 Task: What year was "The Bell Jar" by Sylvia Plath published?
Action: Mouse moved to (186, 143)
Screenshot: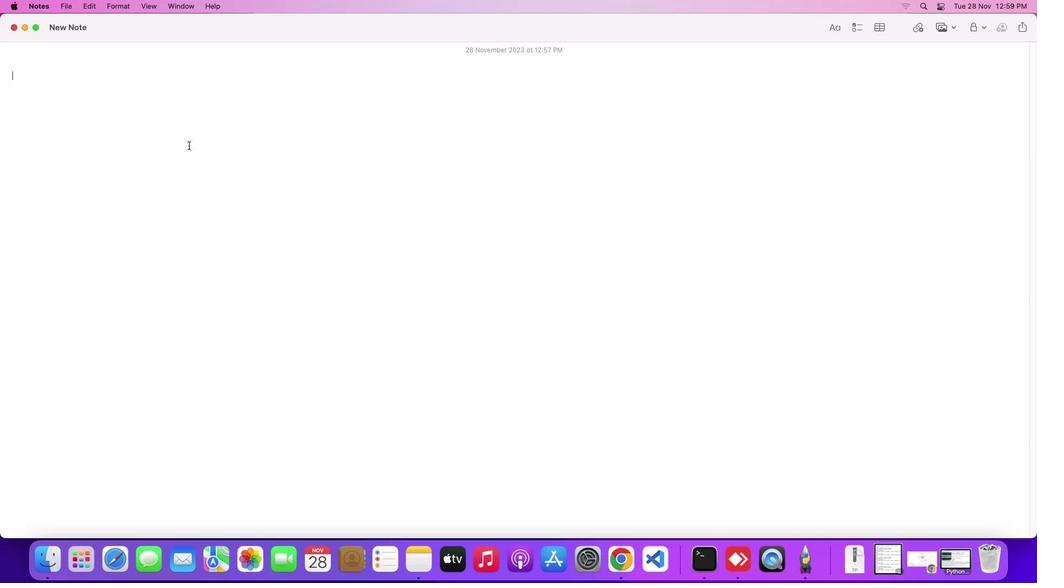 
Action: Mouse pressed left at (186, 143)
Screenshot: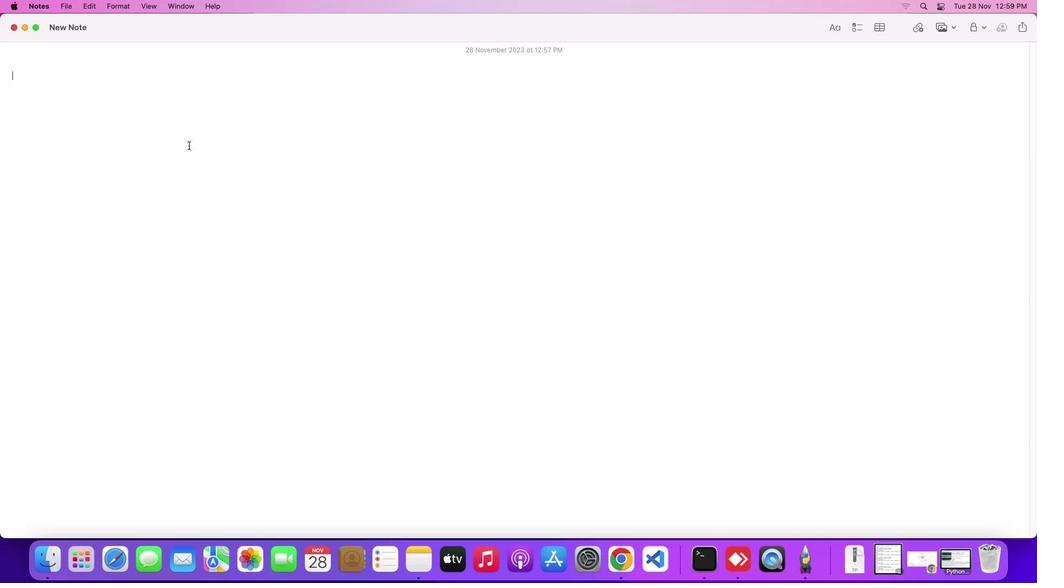 
Action: Mouse moved to (285, 138)
Screenshot: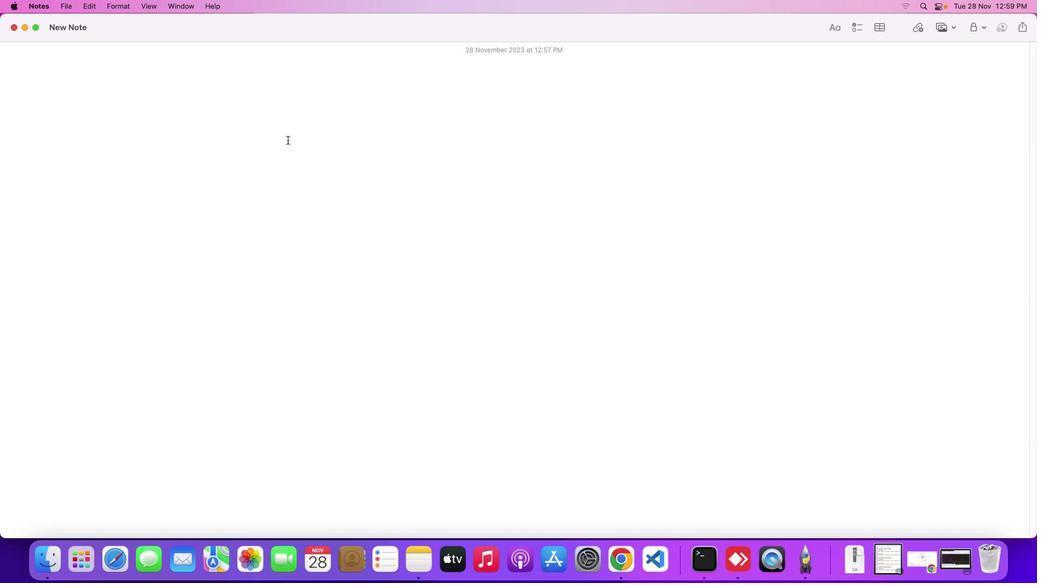 
Action: Key pressed Key.shift'W''h''a''t'Key.space'y''e''a''r'Key.space'w''a''s'Key.spaceKey.shift'"'Key.shift'T''h''e'Key.spaceKey.shift'B''e''l''l'Key.spaceKey.shift'J''a''r'Key.shift'"'Key.space'b''y'Key.spaceKey.shift'S''y''l''v''i''a'Key.spaceKey.shift'P''l''a''t''h'Key.space'p''u''b''l''i''s''h''e''d'Key.shift_r'?'Key.enter
Screenshot: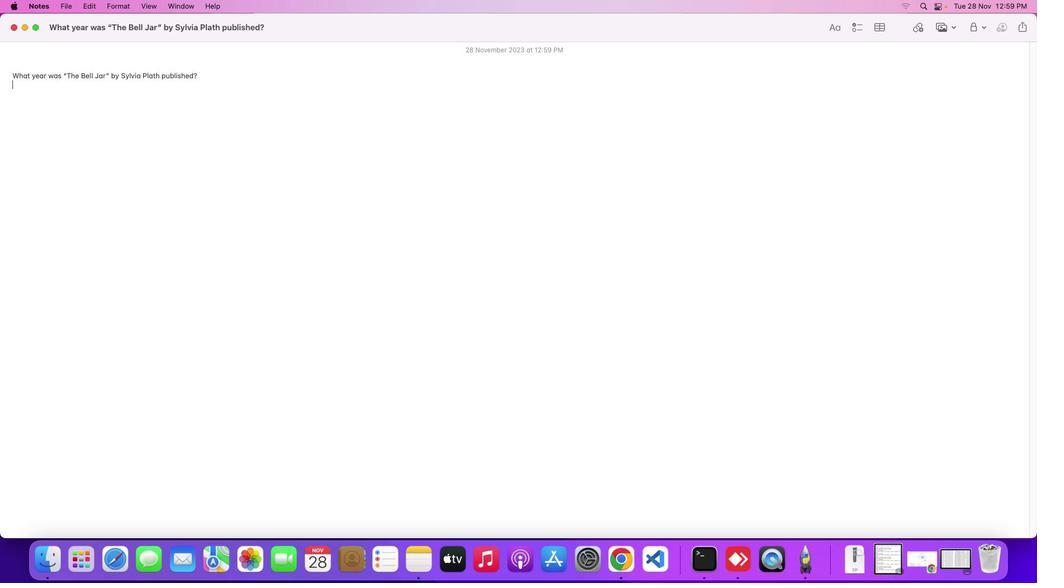 
Action: Mouse moved to (923, 557)
Screenshot: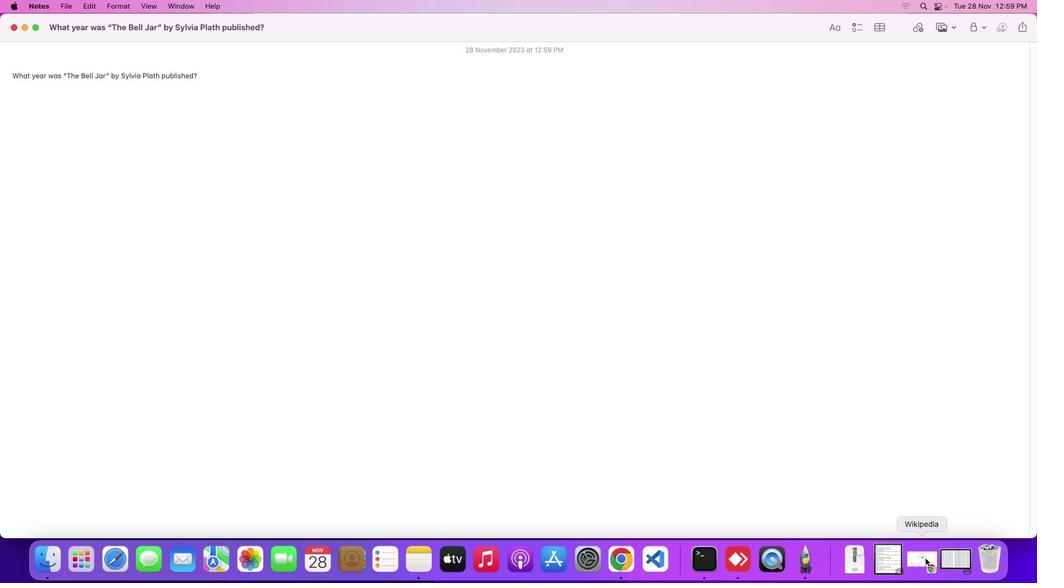 
Action: Mouse pressed left at (923, 557)
Screenshot: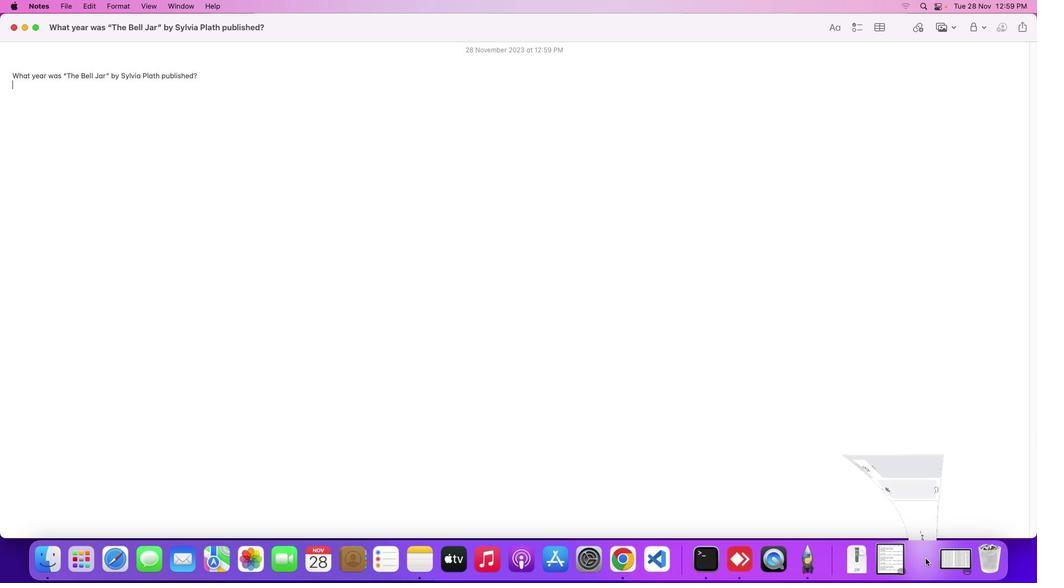 
Action: Mouse moved to (403, 323)
Screenshot: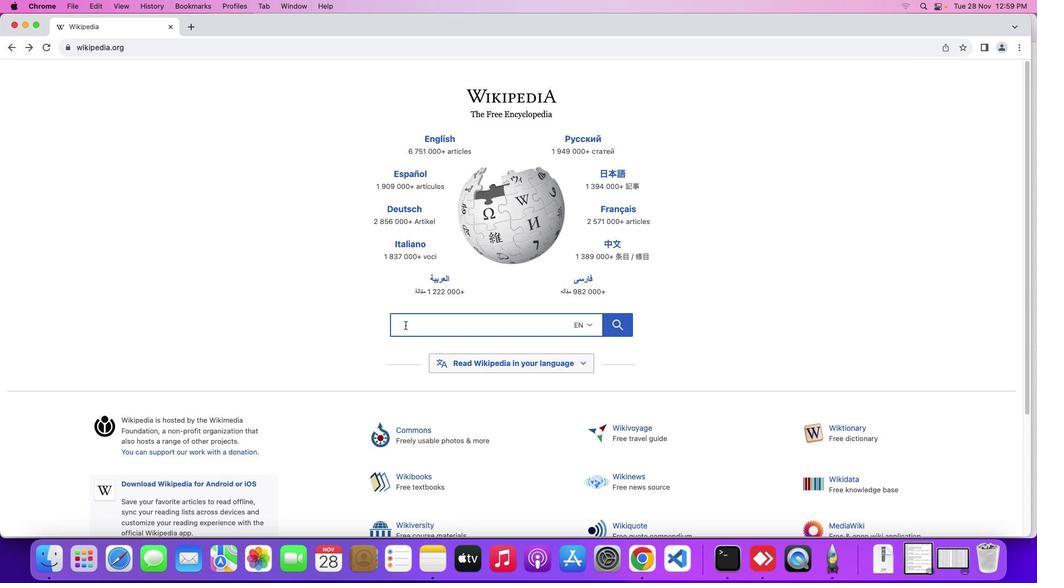 
Action: Mouse pressed left at (403, 323)
Screenshot: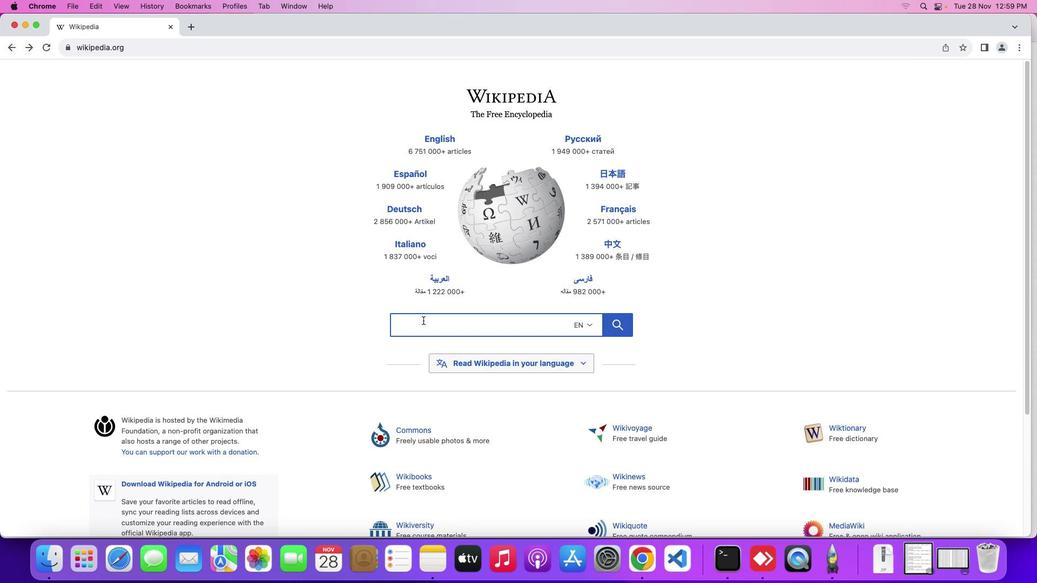 
Action: Mouse moved to (480, 293)
Screenshot: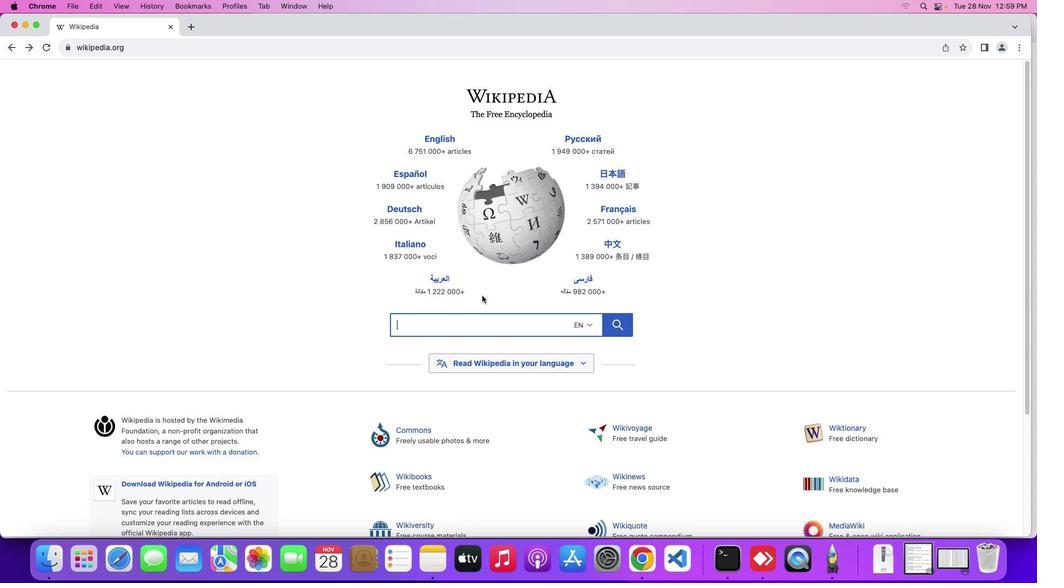 
Action: Key pressed Key.shift'T''h''e'Key.spaceKey.shift'B''e''l''l'Key.spaceKey.shift'J''a''r'Key.spaceKey.shift'S''y''l''v''i''a'Key.spaceKey.shift'P''l''a''t''h'
Screenshot: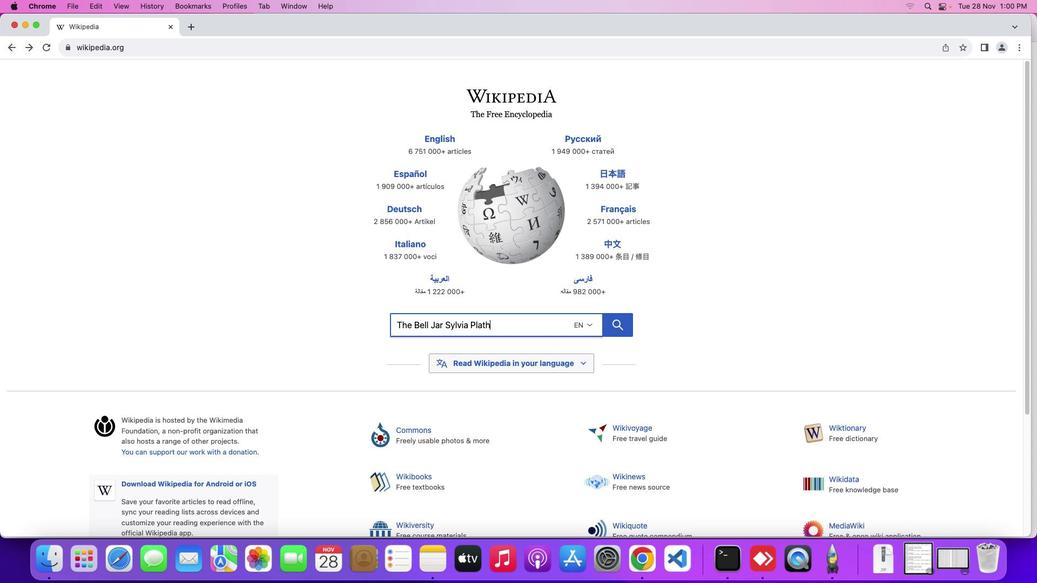 
Action: Mouse moved to (619, 328)
Screenshot: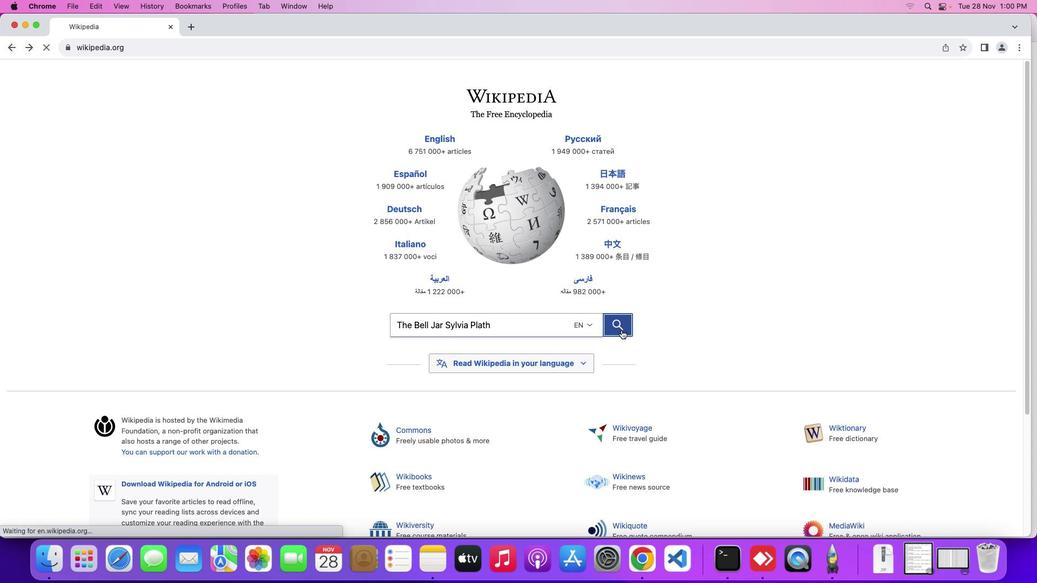 
Action: Mouse pressed left at (619, 328)
Screenshot: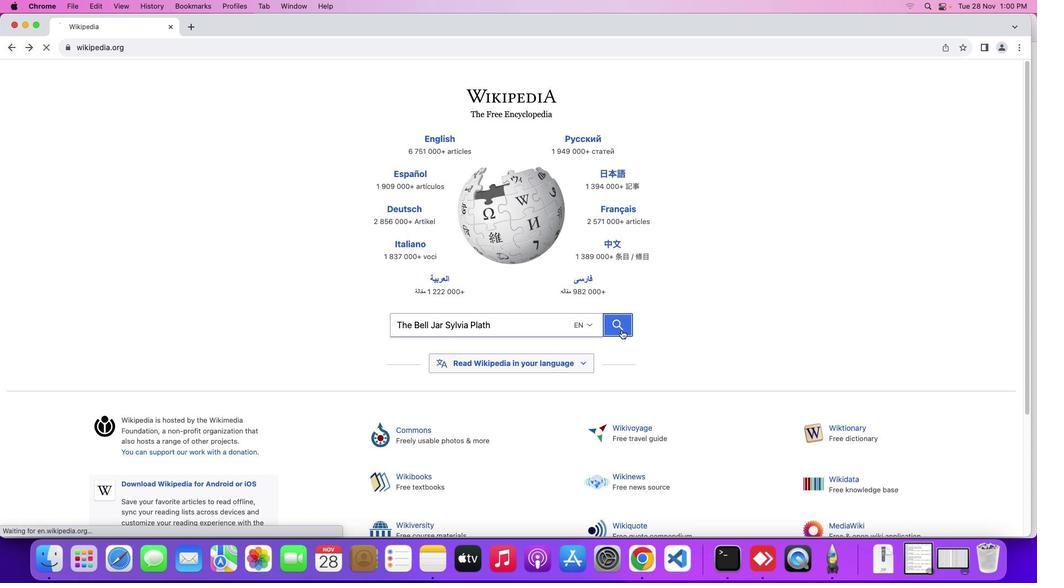 
Action: Mouse moved to (189, 304)
Screenshot: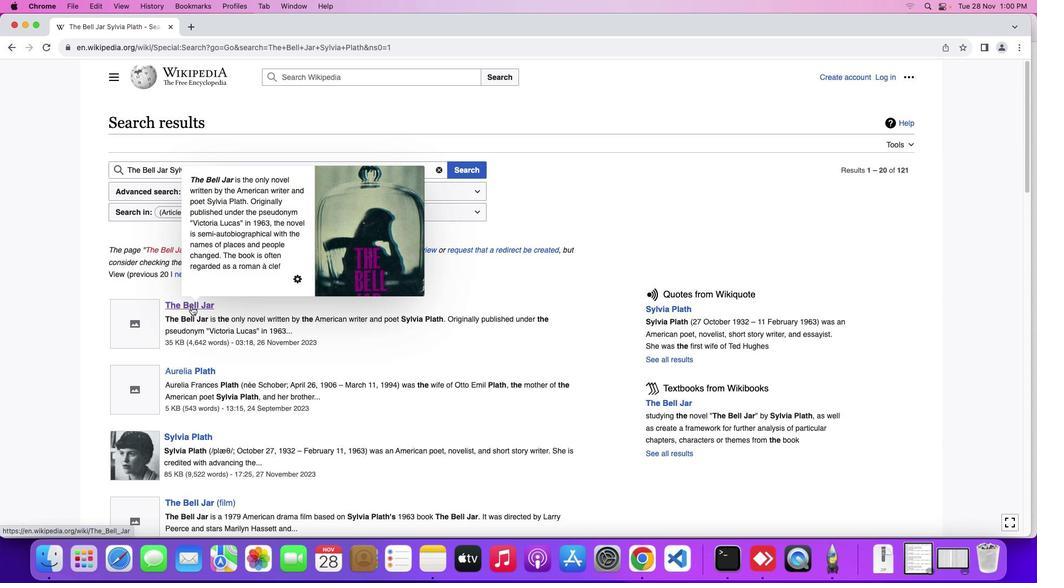 
Action: Mouse pressed left at (189, 304)
Screenshot: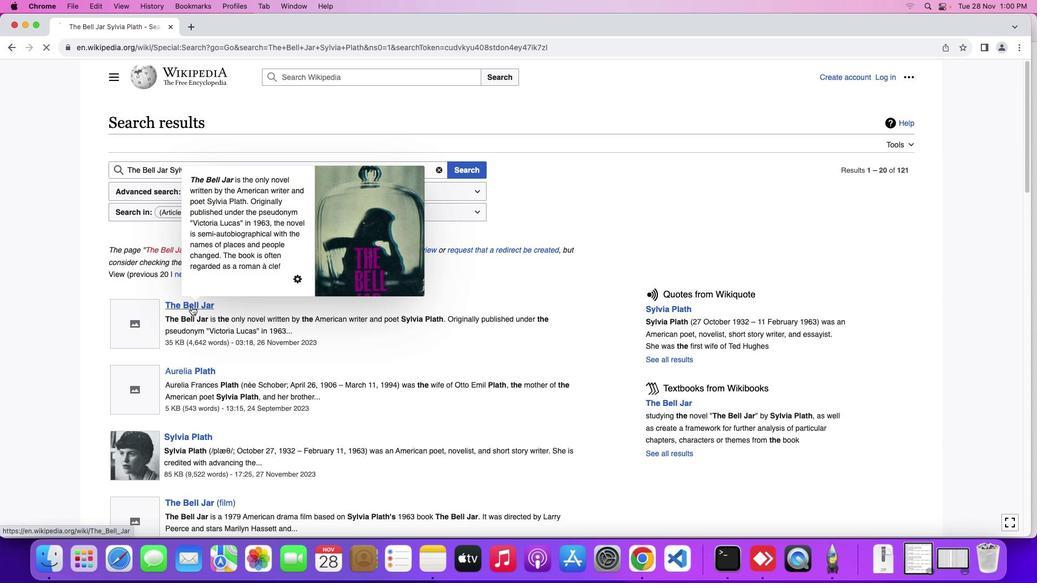 
Action: Mouse moved to (503, 248)
Screenshot: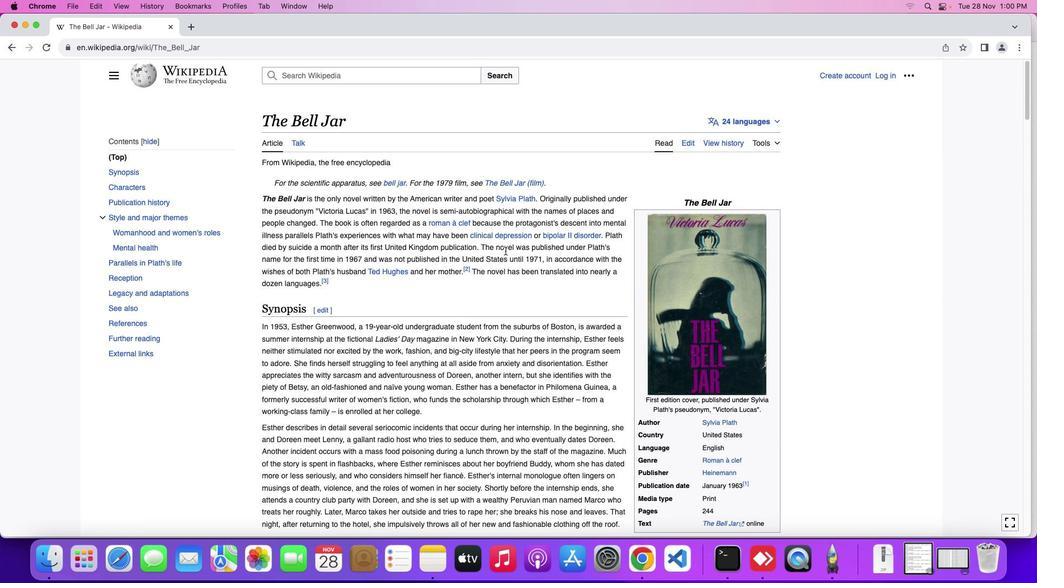 
Action: Mouse scrolled (503, 248) with delta (-1, -2)
Screenshot: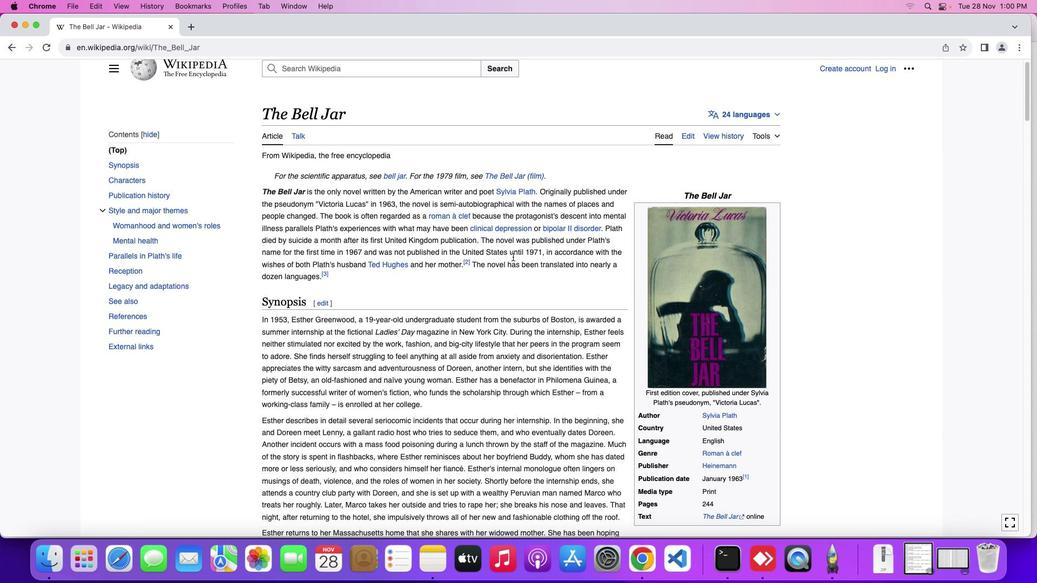 
Action: Mouse scrolled (503, 248) with delta (-1, -2)
Screenshot: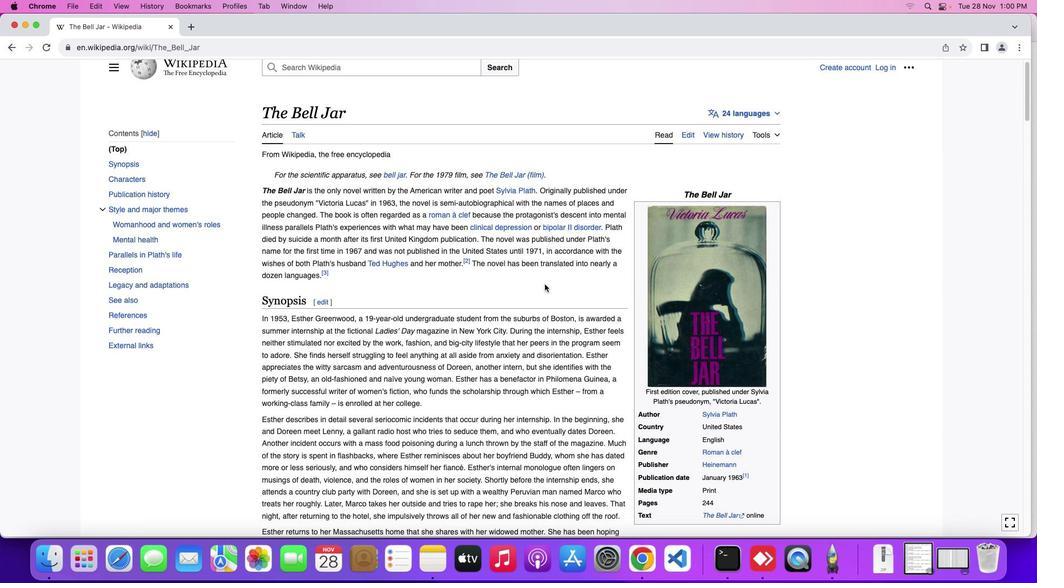 
Action: Mouse moved to (545, 286)
Screenshot: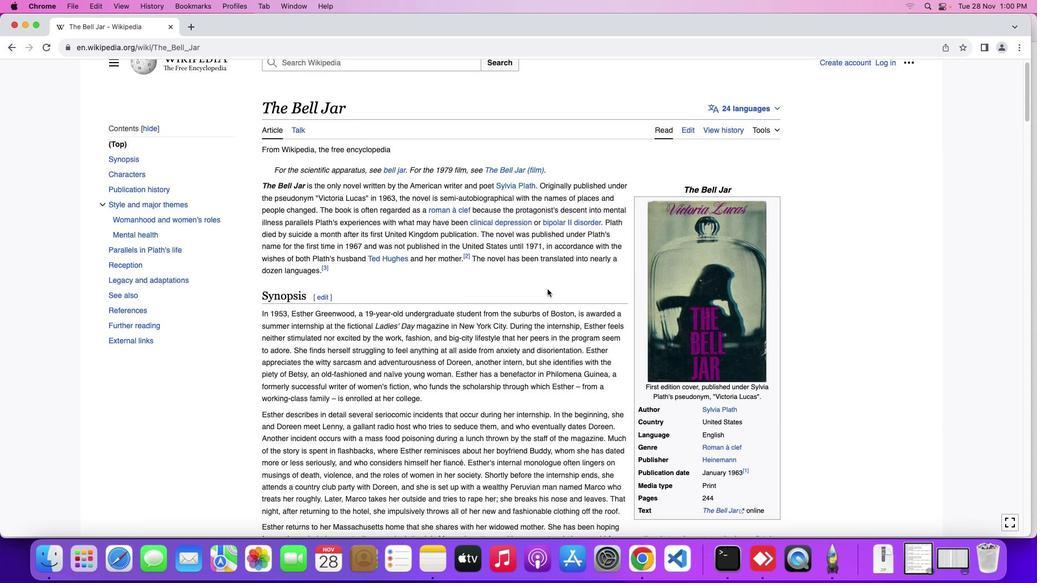 
Action: Mouse scrolled (545, 286) with delta (-1, -2)
Screenshot: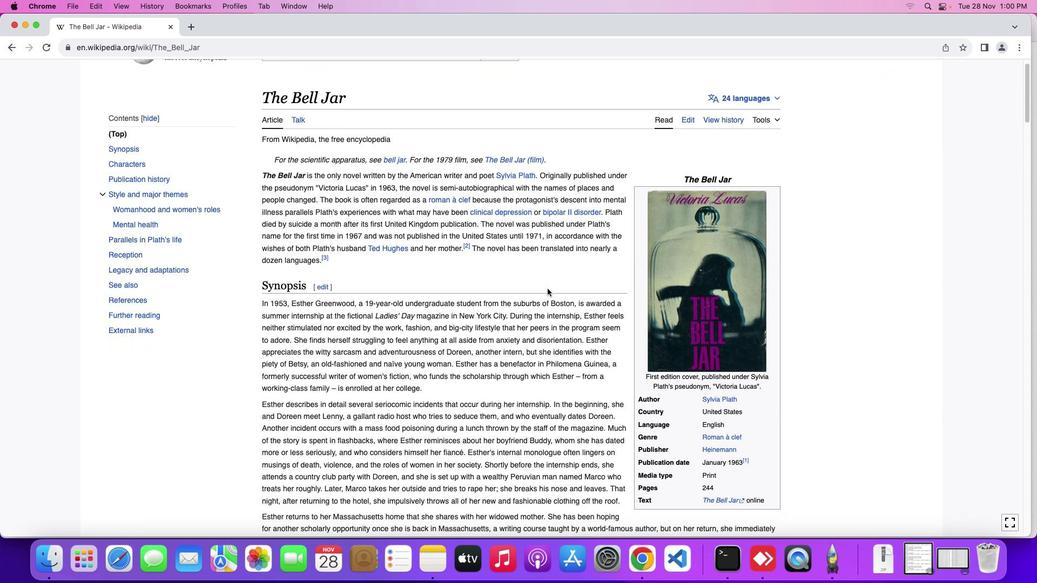 
Action: Mouse scrolled (545, 286) with delta (-1, -2)
Screenshot: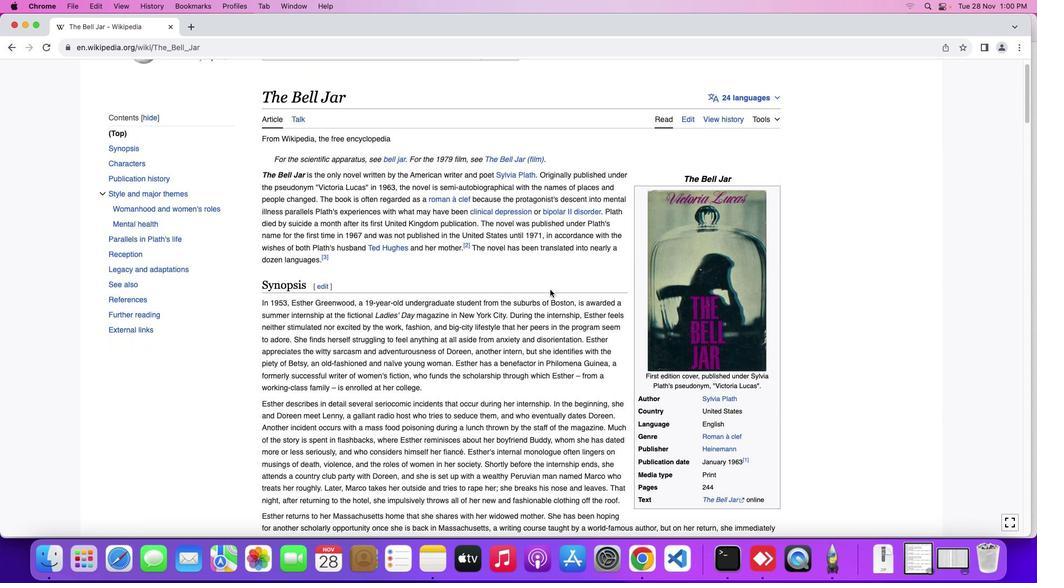 
Action: Mouse moved to (560, 292)
Screenshot: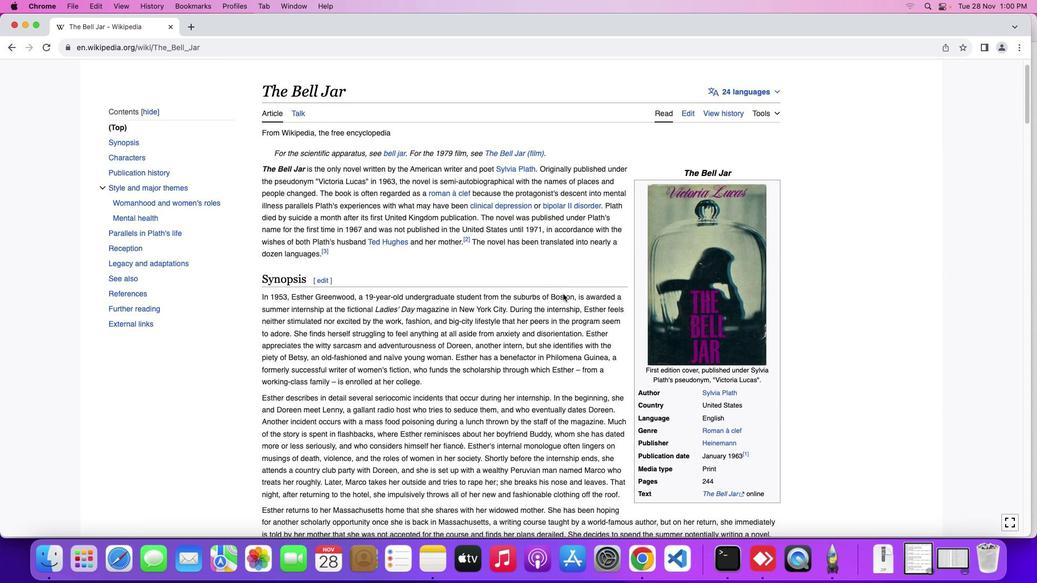 
Action: Mouse scrolled (560, 292) with delta (-1, -2)
Screenshot: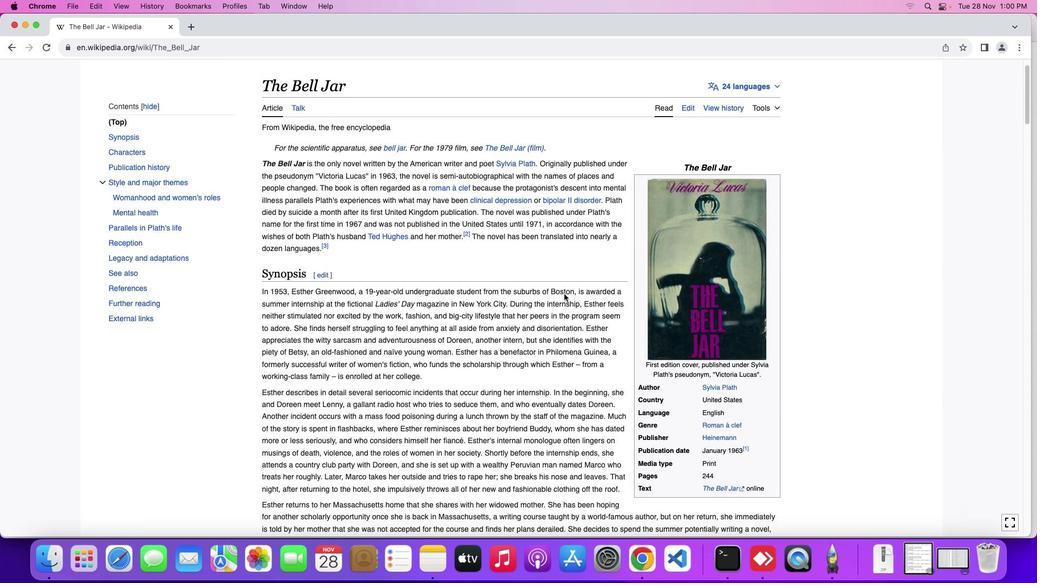 
Action: Mouse moved to (560, 292)
Screenshot: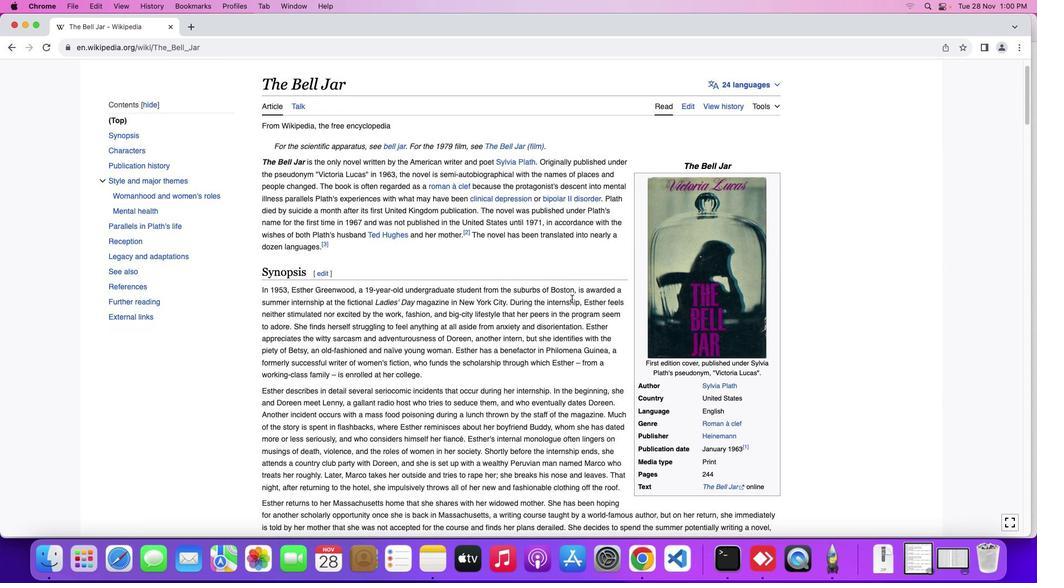 
Action: Mouse scrolled (560, 292) with delta (-1, -2)
Screenshot: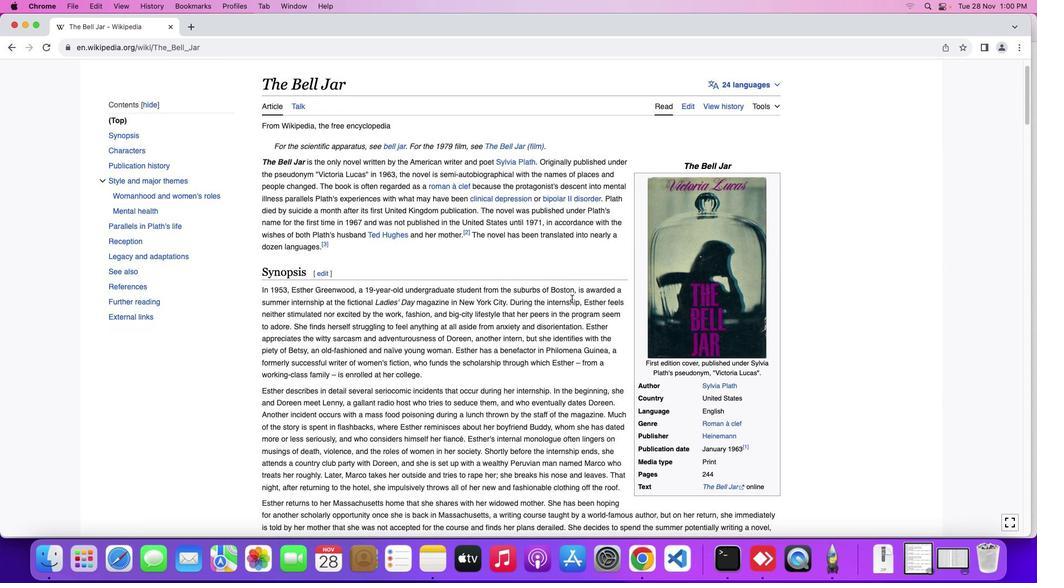 
Action: Mouse moved to (570, 296)
Screenshot: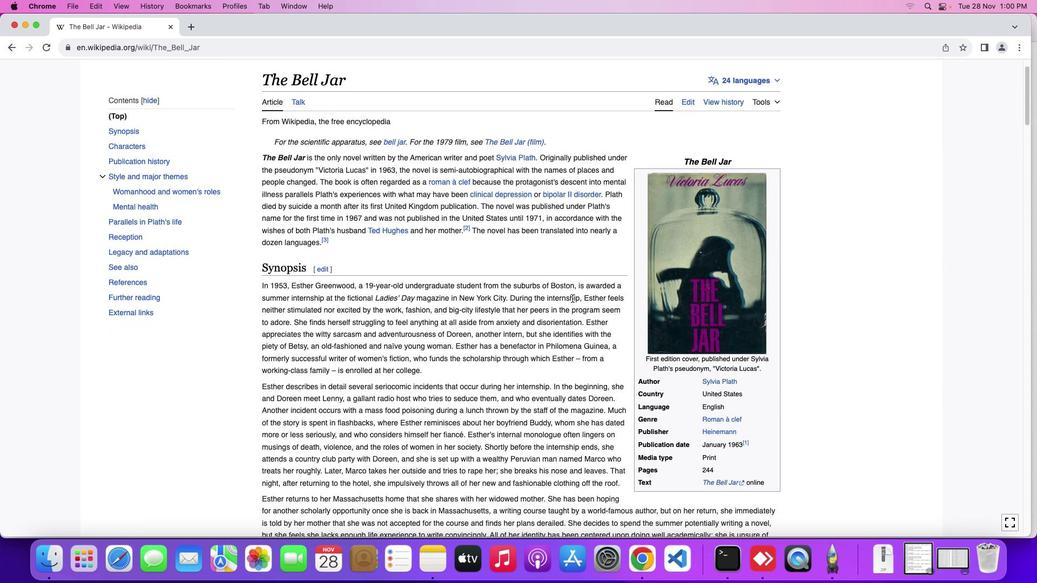 
Action: Mouse scrolled (570, 296) with delta (-1, -2)
Screenshot: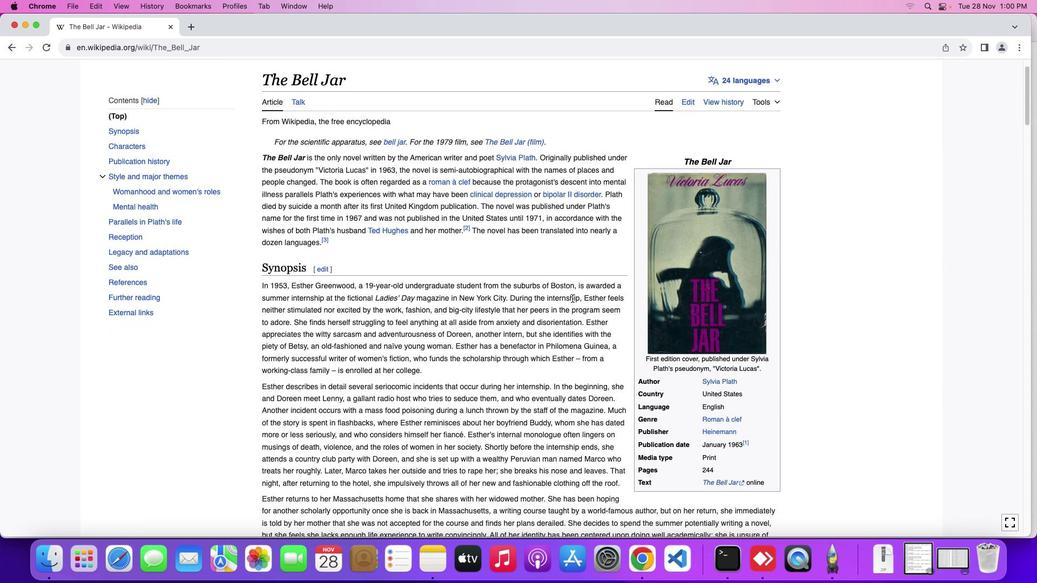 
Action: Mouse scrolled (570, 296) with delta (-1, -2)
Screenshot: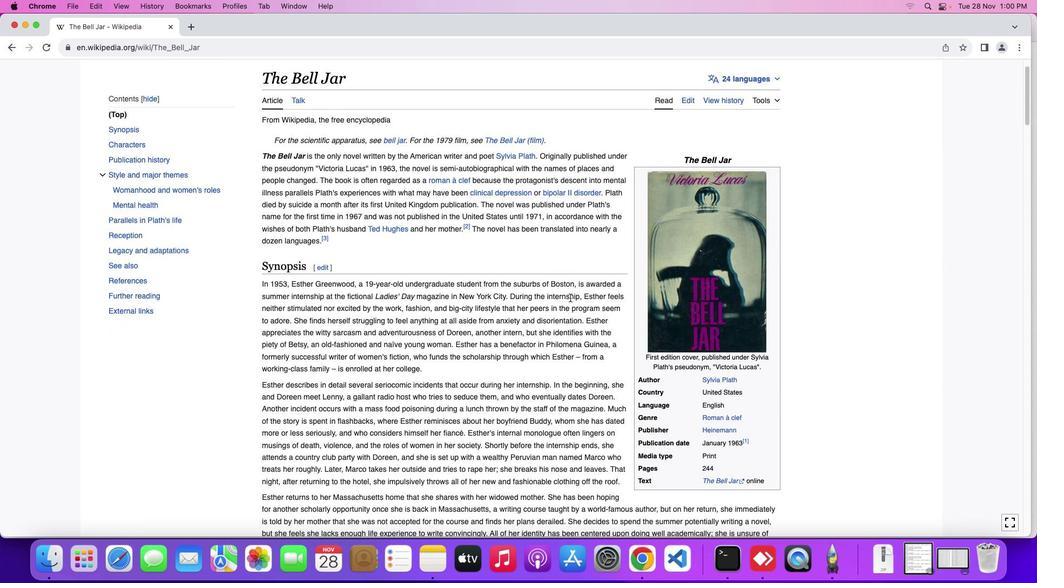 
Action: Mouse moved to (590, 322)
Screenshot: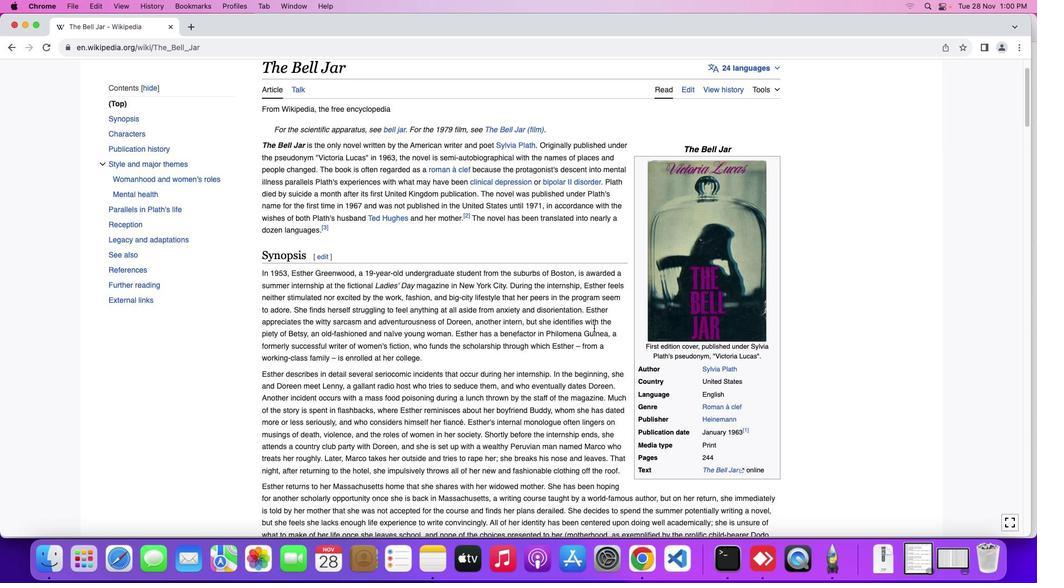 
Action: Mouse scrolled (590, 322) with delta (-1, -2)
Screenshot: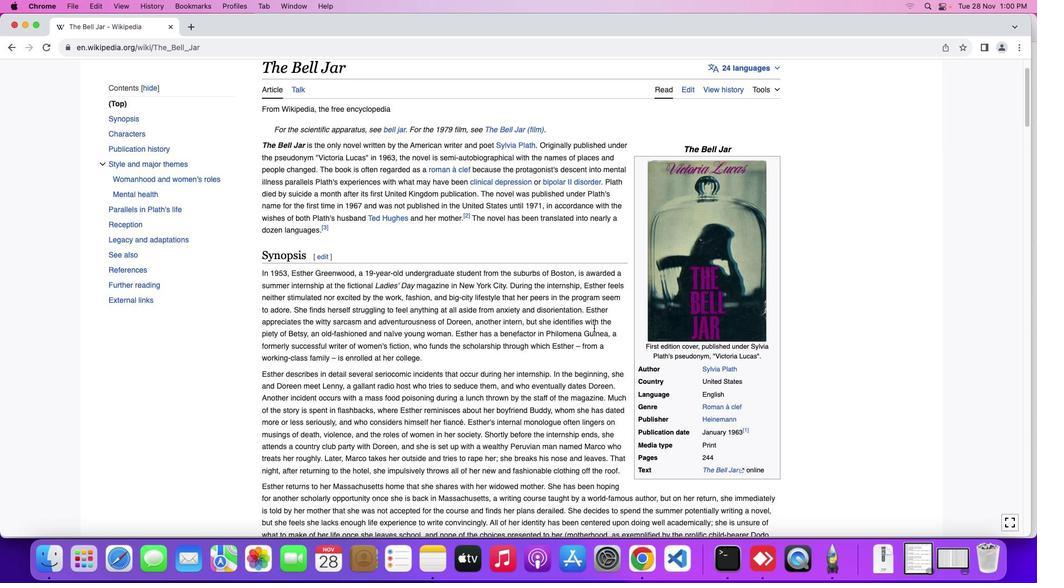 
Action: Mouse moved to (590, 322)
Screenshot: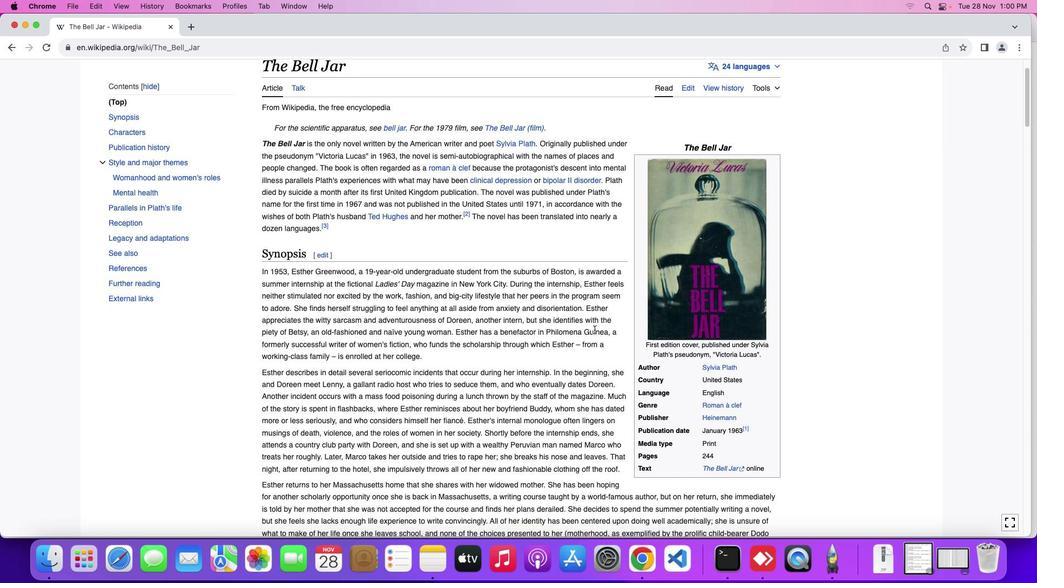 
Action: Mouse scrolled (590, 322) with delta (-1, -2)
Screenshot: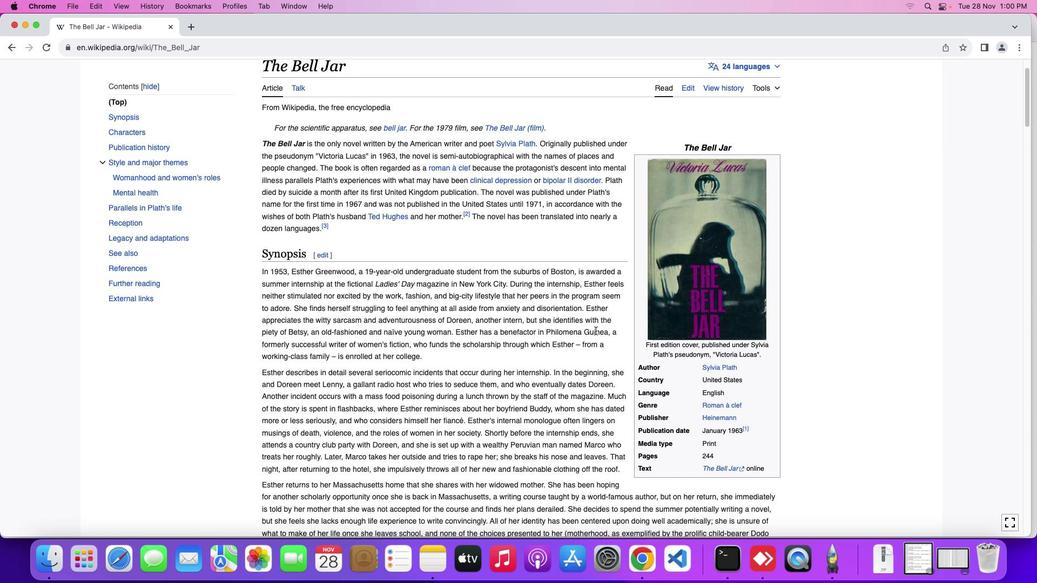 
Action: Mouse moved to (593, 329)
Screenshot: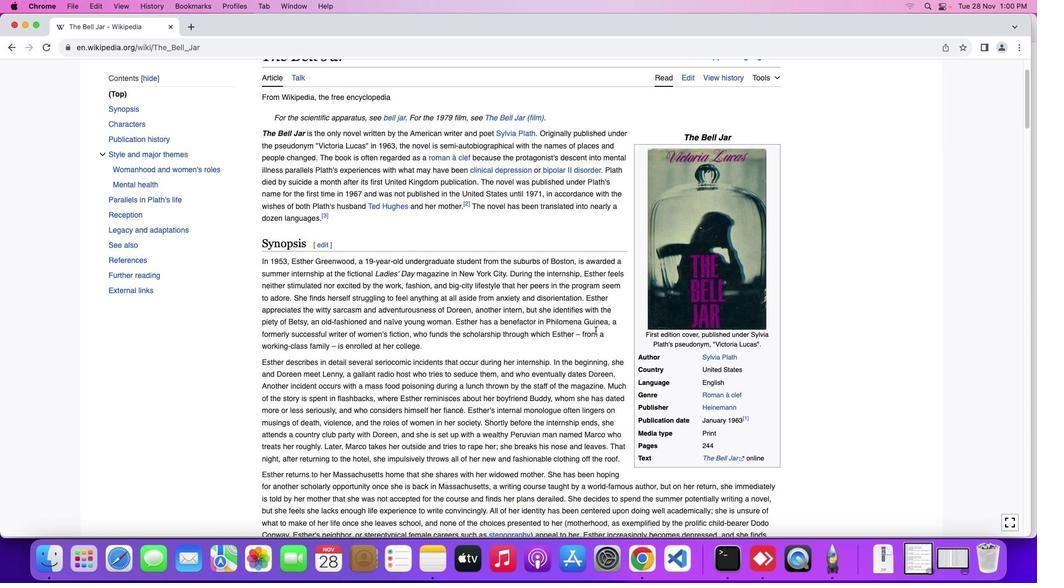 
Action: Mouse scrolled (593, 329) with delta (-1, -2)
Screenshot: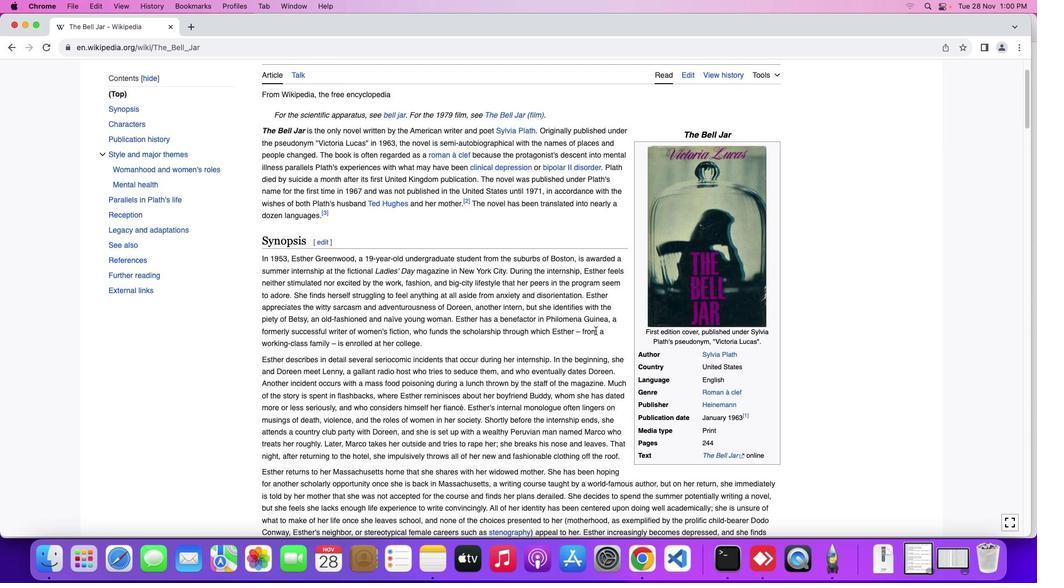 
Action: Mouse scrolled (593, 329) with delta (-1, -2)
Screenshot: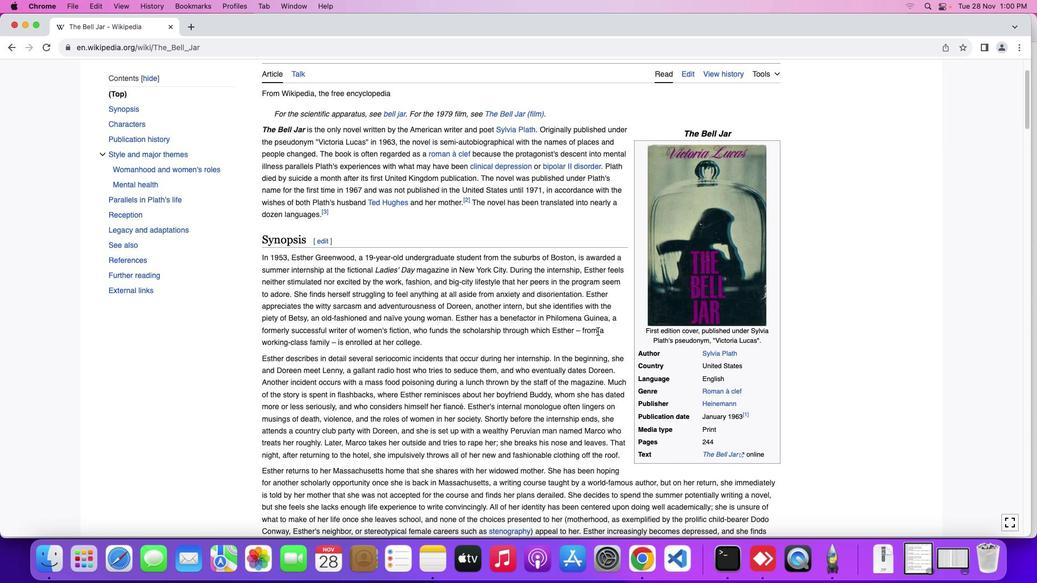 
Action: Mouse moved to (598, 333)
Screenshot: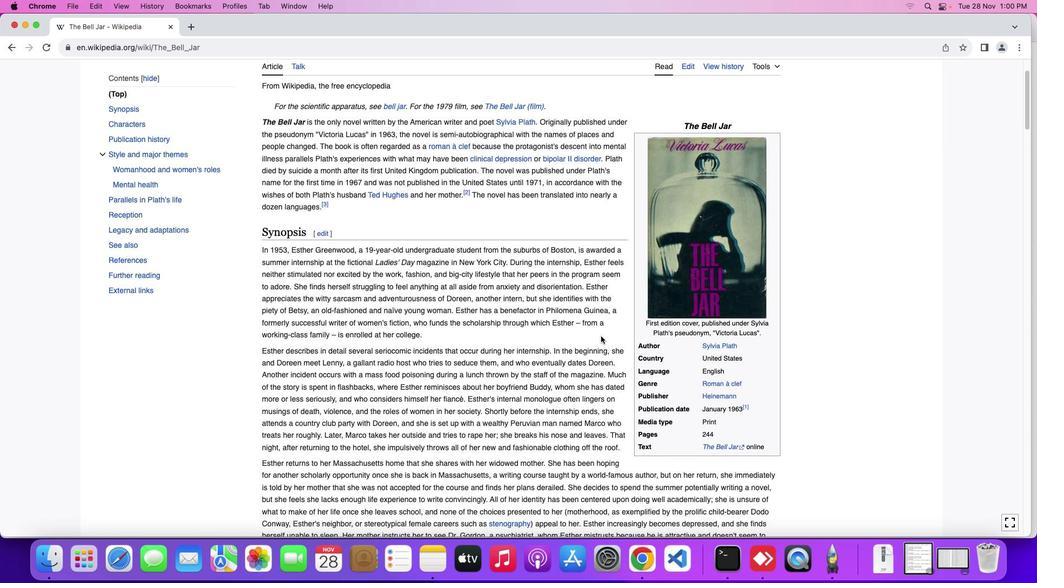 
Action: Mouse scrolled (598, 333) with delta (-1, -2)
Screenshot: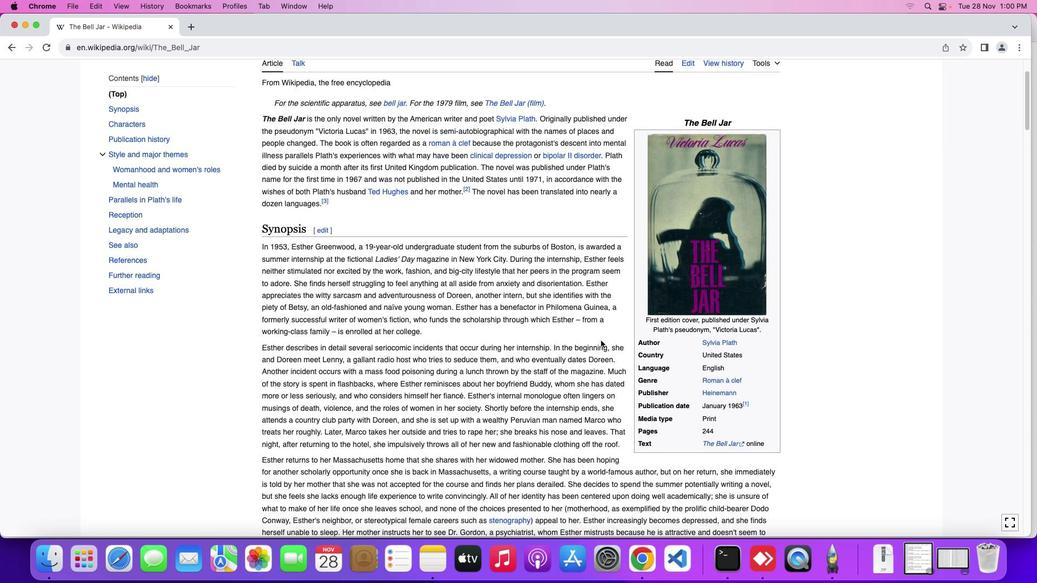 
Action: Mouse scrolled (598, 333) with delta (-1, -2)
Screenshot: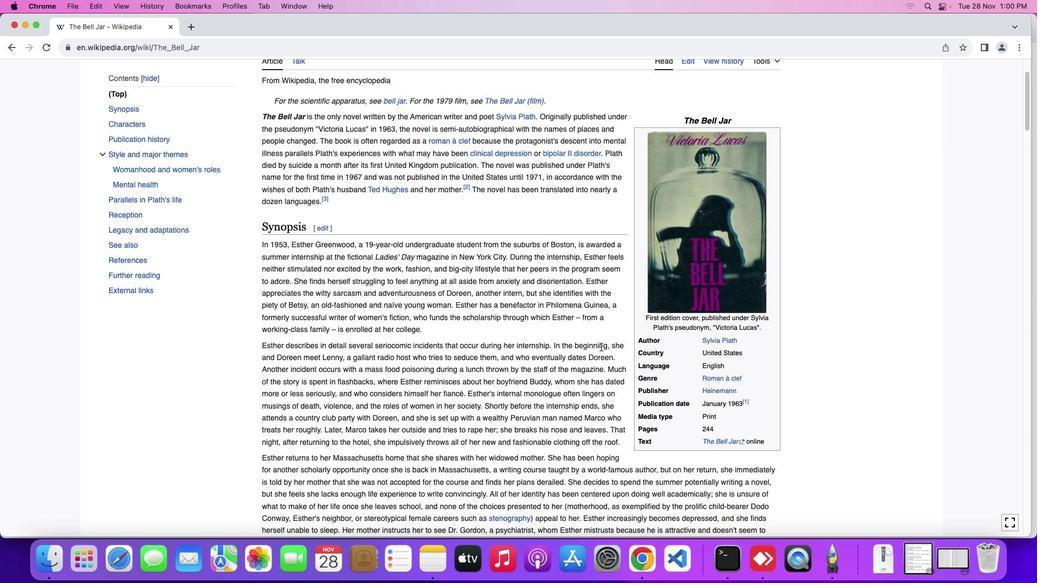 
Action: Mouse moved to (599, 345)
Screenshot: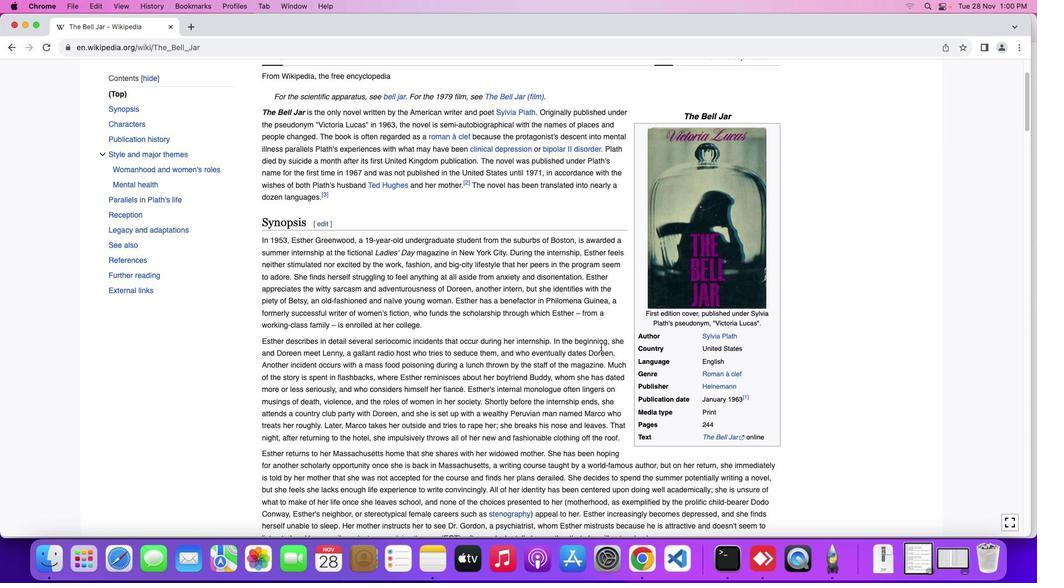 
Action: Mouse scrolled (599, 345) with delta (-1, -2)
Screenshot: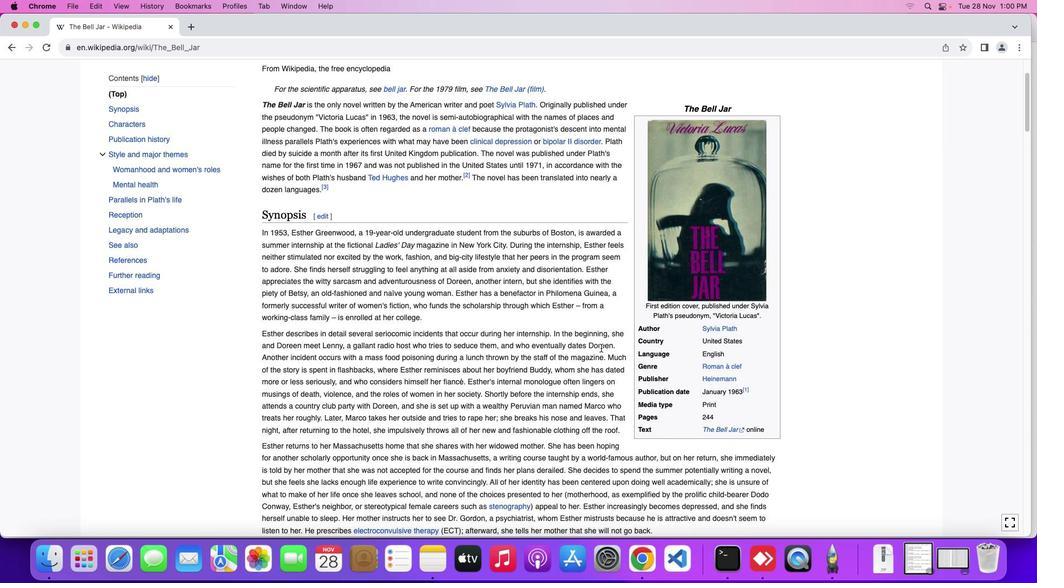 
Action: Mouse scrolled (599, 345) with delta (-1, -2)
Screenshot: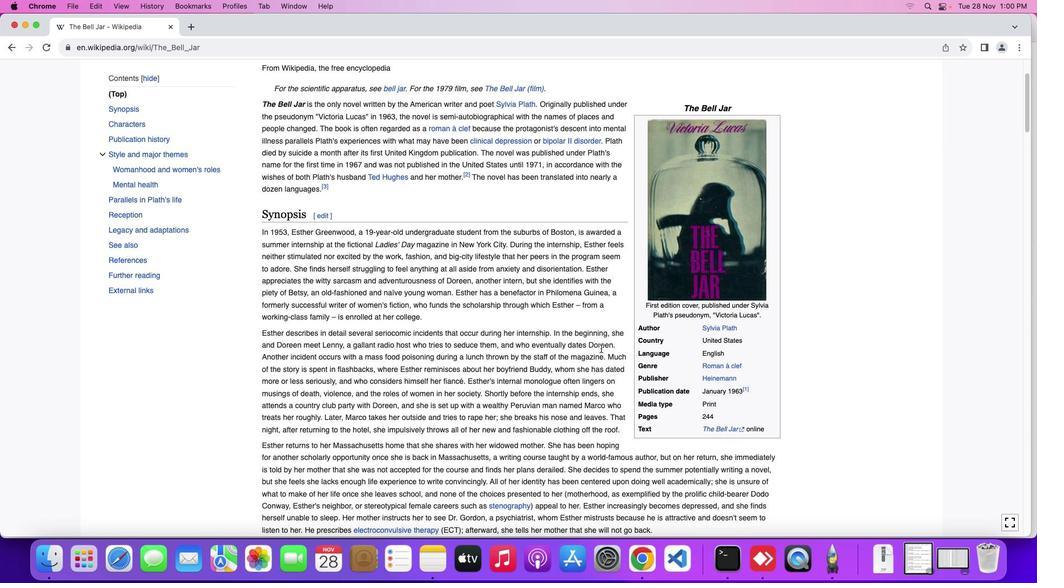 
Action: Mouse moved to (599, 346)
Screenshot: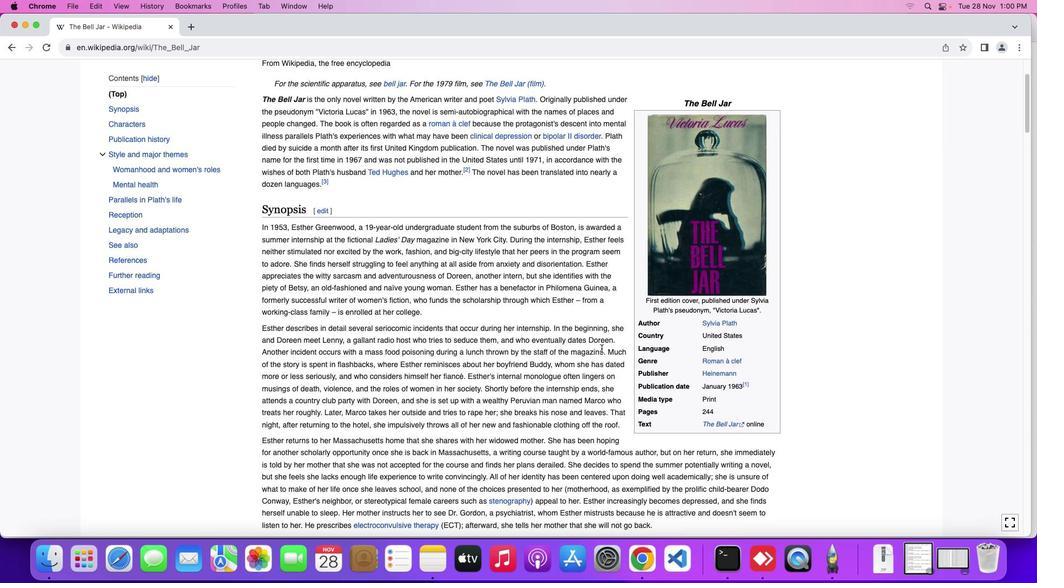
Action: Mouse scrolled (599, 346) with delta (-1, -2)
Screenshot: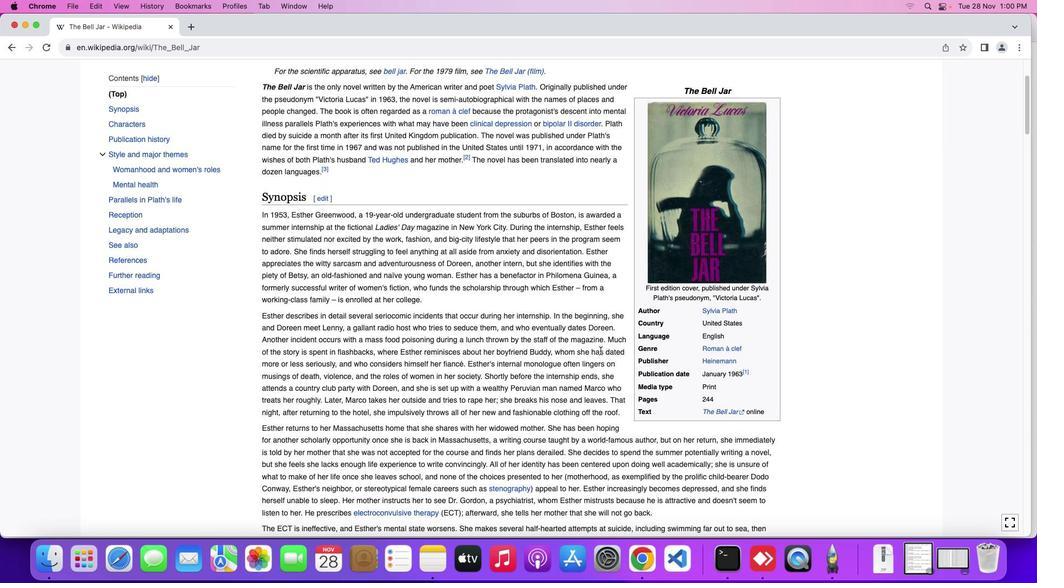 
Action: Mouse scrolled (599, 346) with delta (-1, -2)
Screenshot: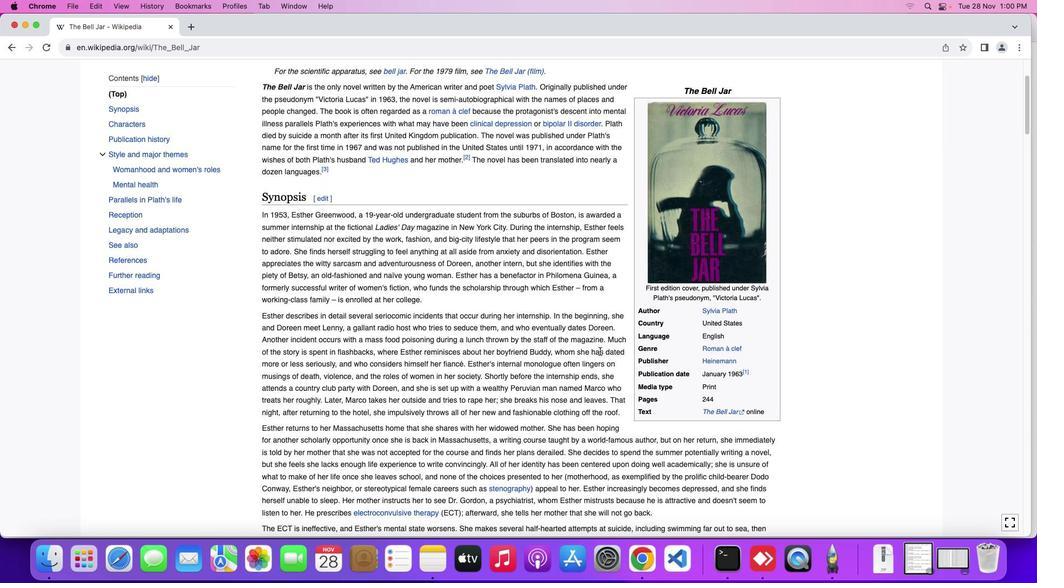 
Action: Mouse moved to (598, 349)
Screenshot: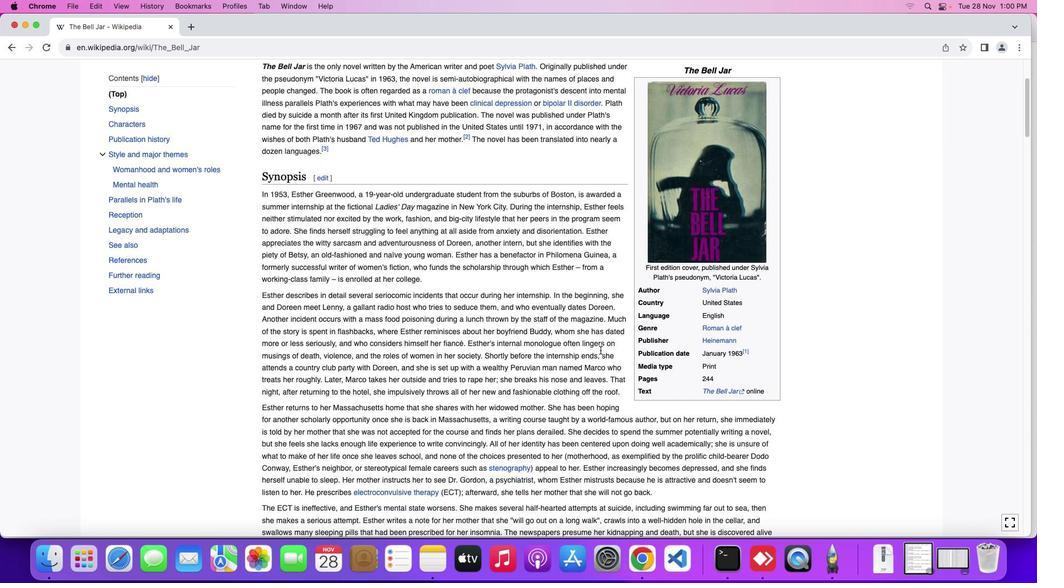 
Action: Mouse scrolled (598, 349) with delta (-1, -2)
Screenshot: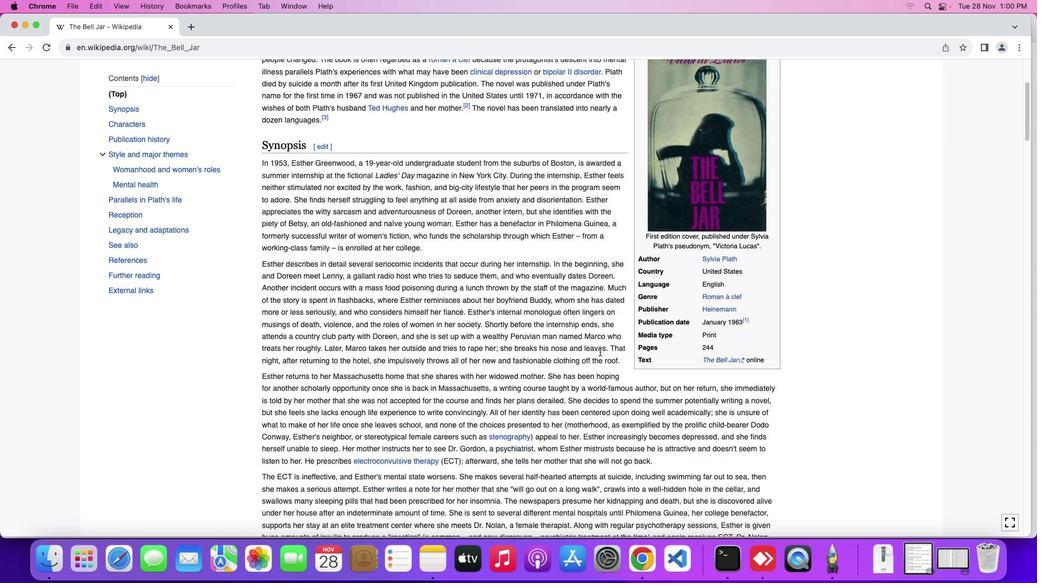 
Action: Mouse moved to (598, 349)
Screenshot: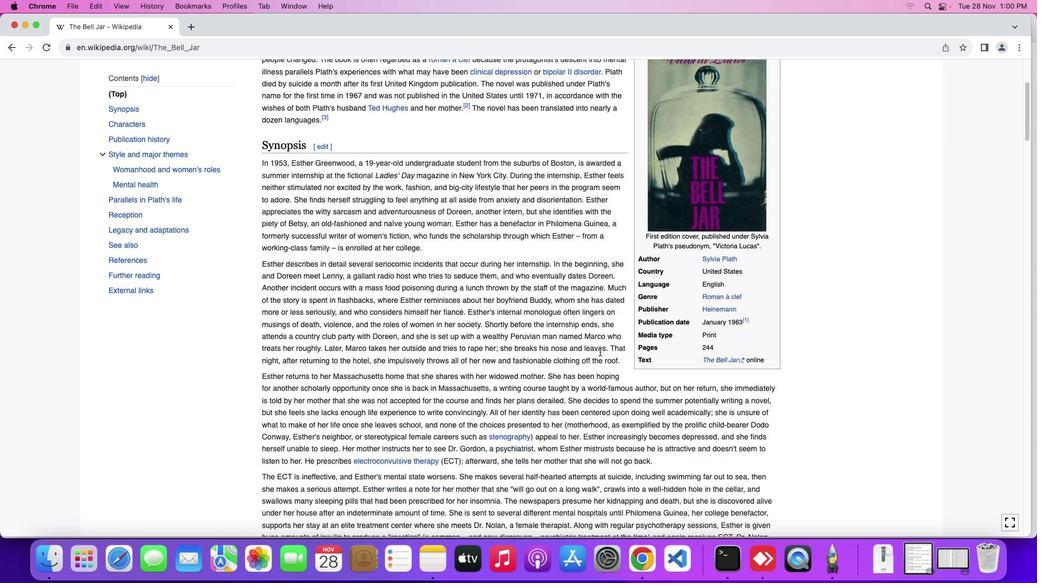 
Action: Mouse scrolled (598, 349) with delta (-1, -2)
Screenshot: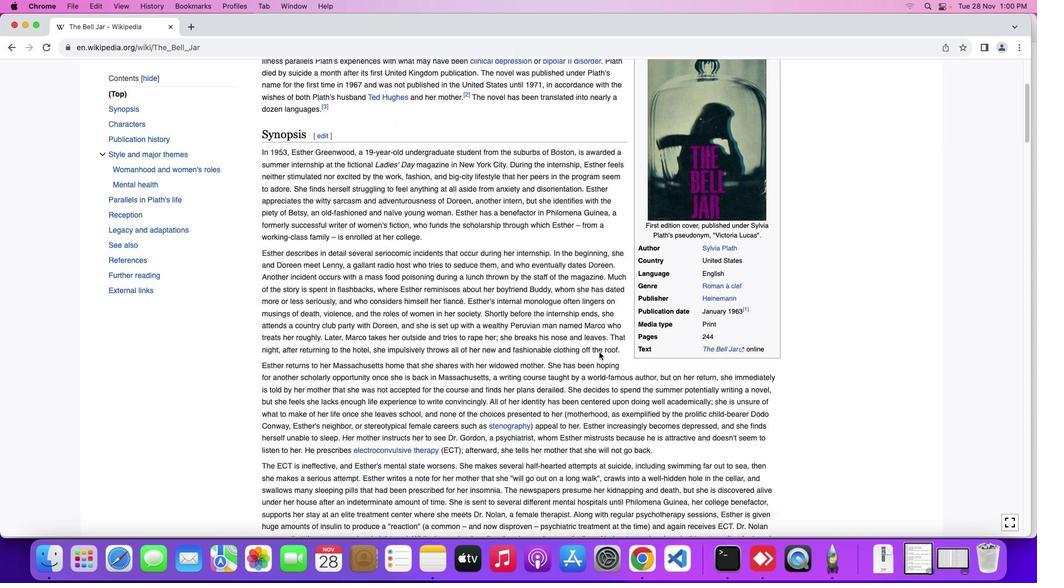 
Action: Mouse moved to (598, 347)
Screenshot: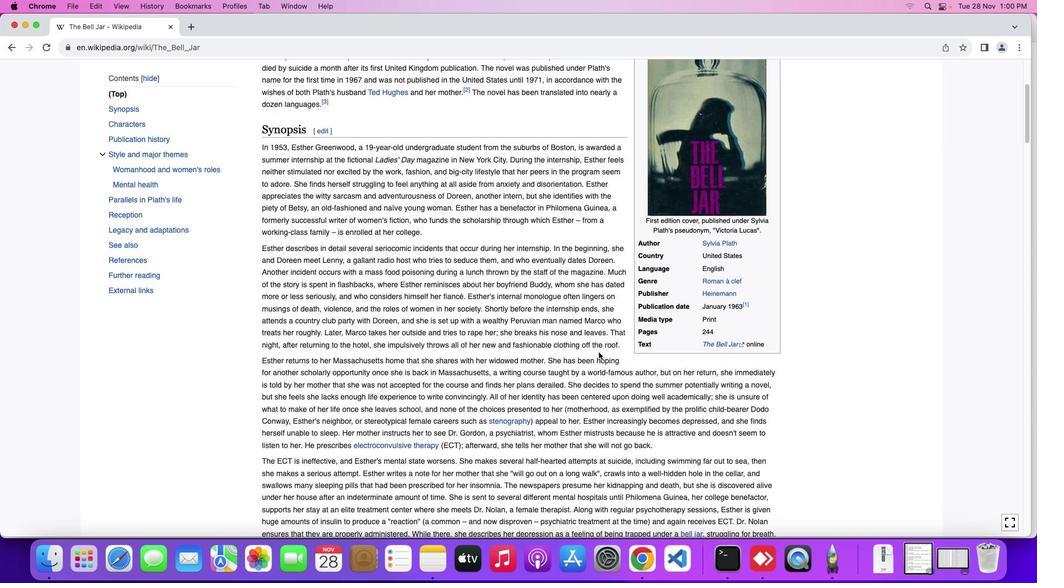 
Action: Mouse scrolled (598, 347) with delta (-1, -2)
Screenshot: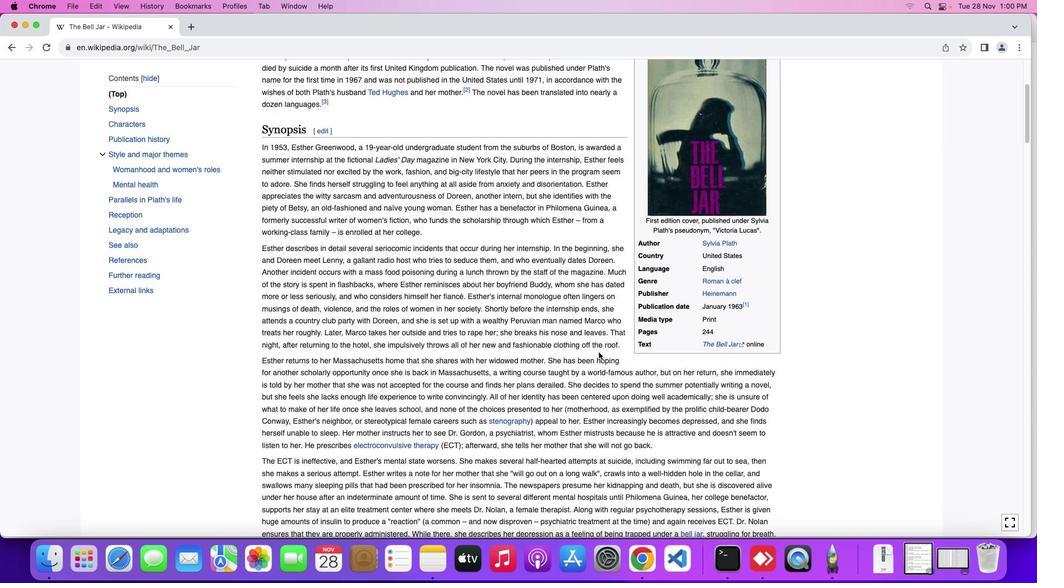 
Action: Mouse moved to (597, 350)
Screenshot: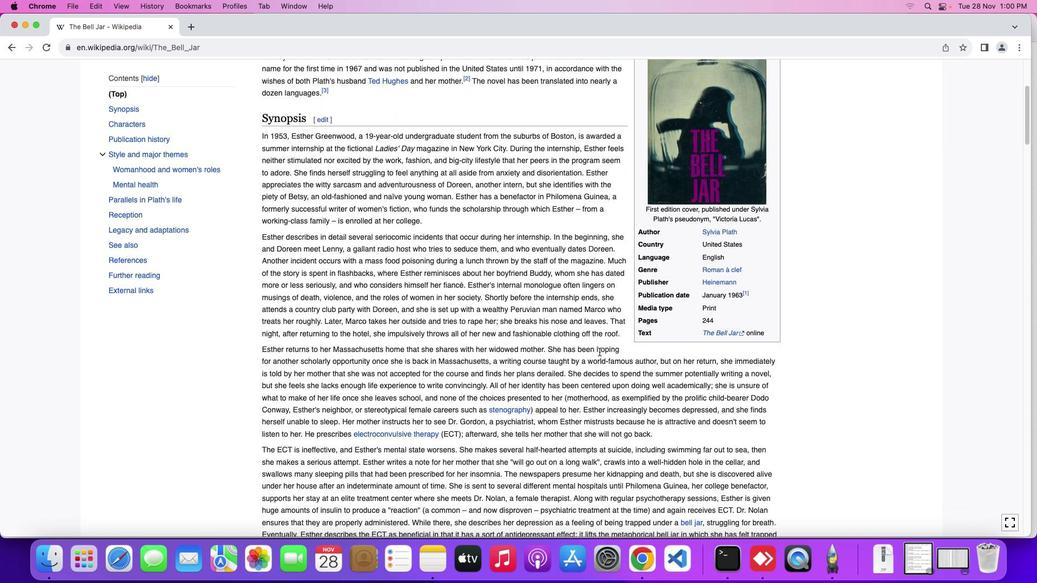 
Action: Mouse scrolled (597, 350) with delta (-1, -2)
Screenshot: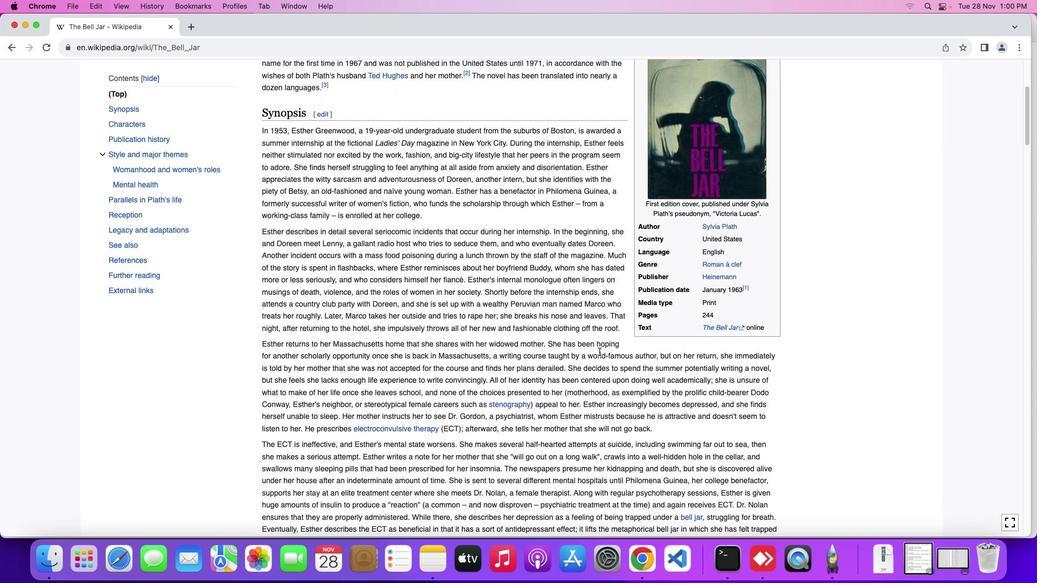
Action: Mouse moved to (597, 350)
Screenshot: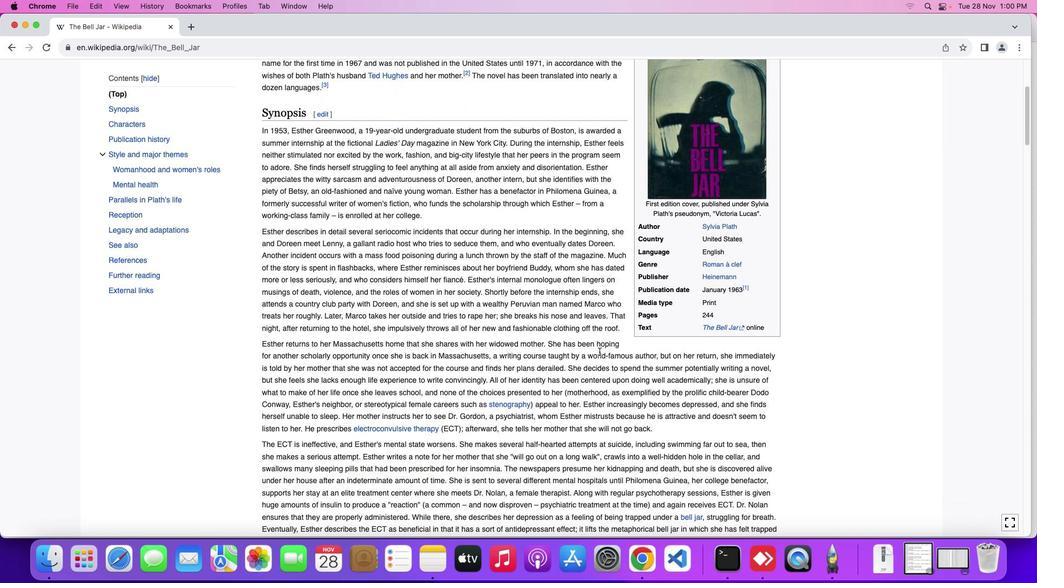 
Action: Mouse scrolled (597, 350) with delta (-1, -2)
Screenshot: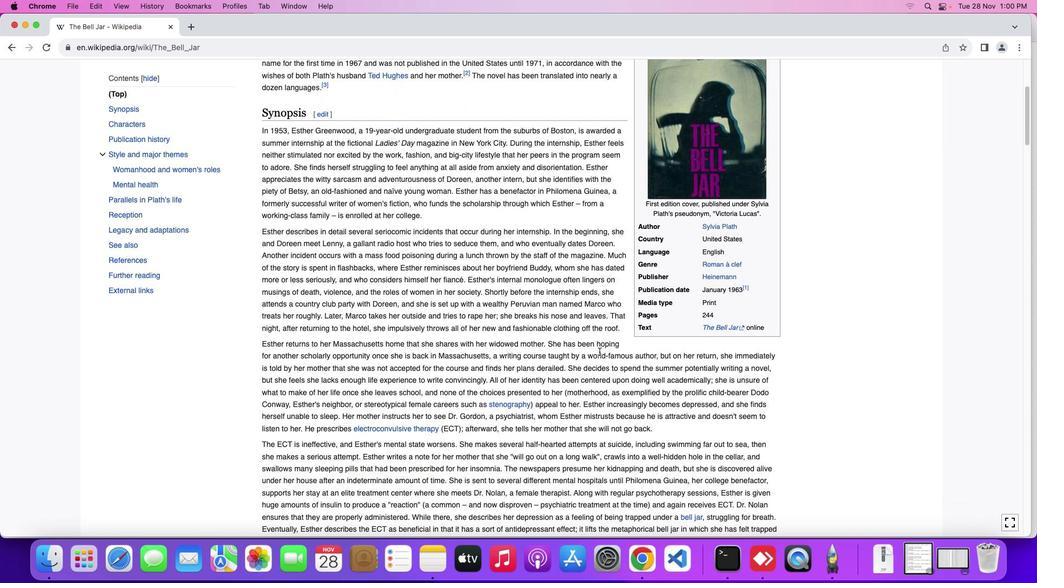 
Action: Mouse moved to (597, 349)
Screenshot: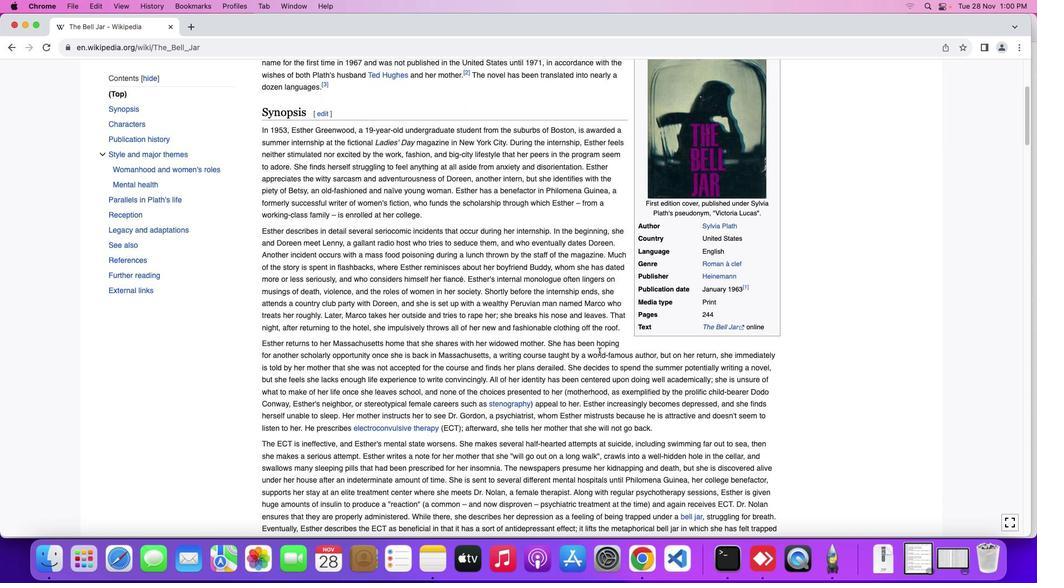 
Action: Mouse scrolled (597, 349) with delta (-1, -2)
Screenshot: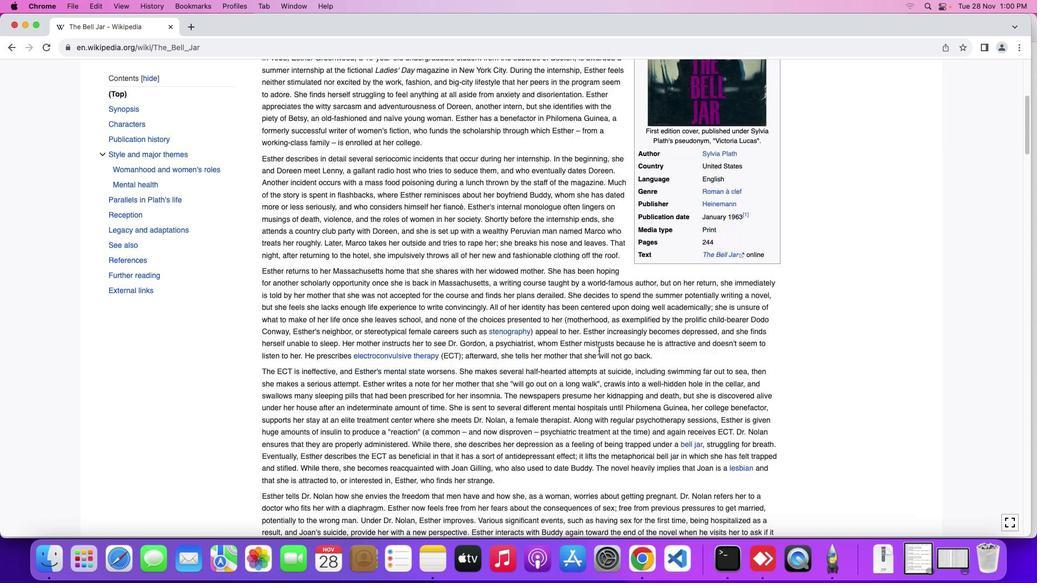 
Action: Mouse scrolled (597, 349) with delta (-1, -2)
Screenshot: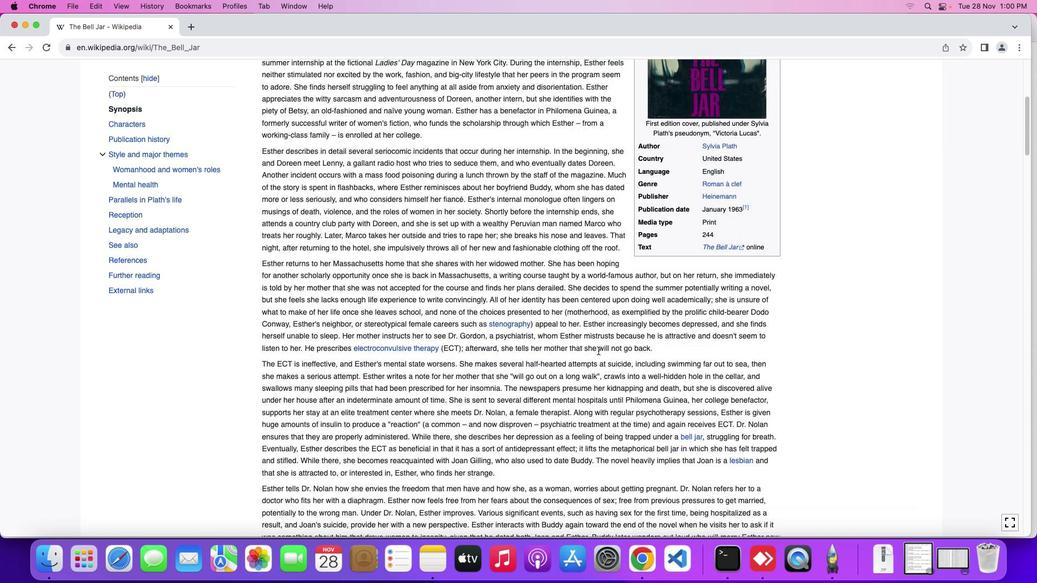 
Action: Mouse moved to (597, 349)
Screenshot: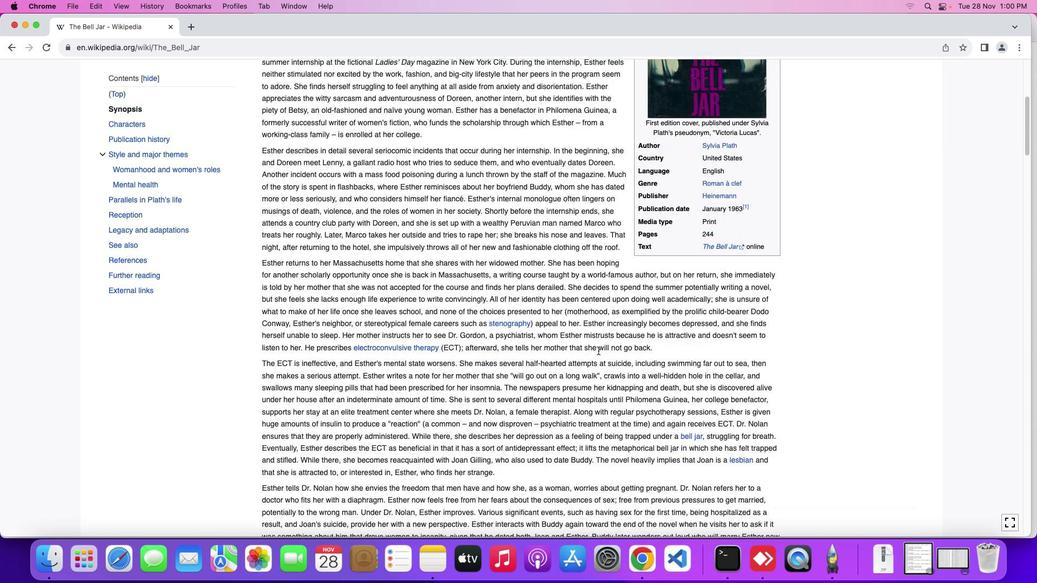 
Action: Mouse scrolled (597, 349) with delta (-1, -2)
Screenshot: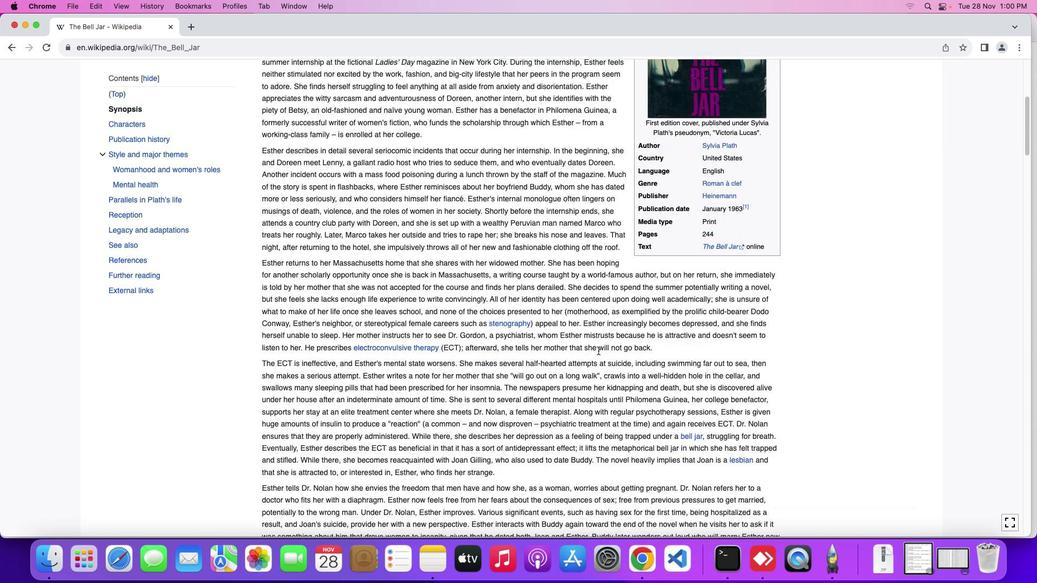 
Action: Mouse moved to (595, 348)
Screenshot: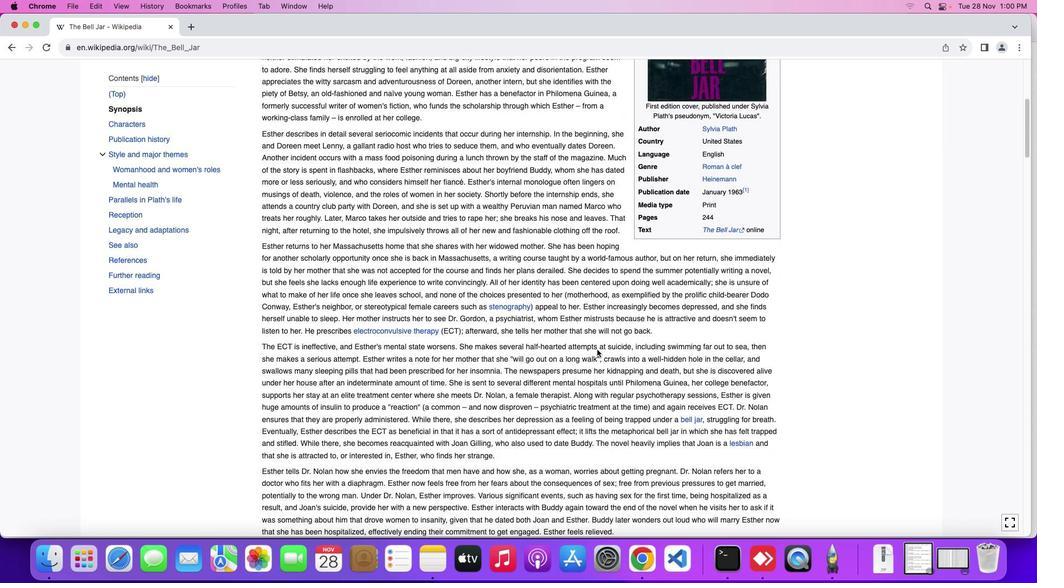 
Action: Mouse scrolled (595, 348) with delta (-1, -2)
Screenshot: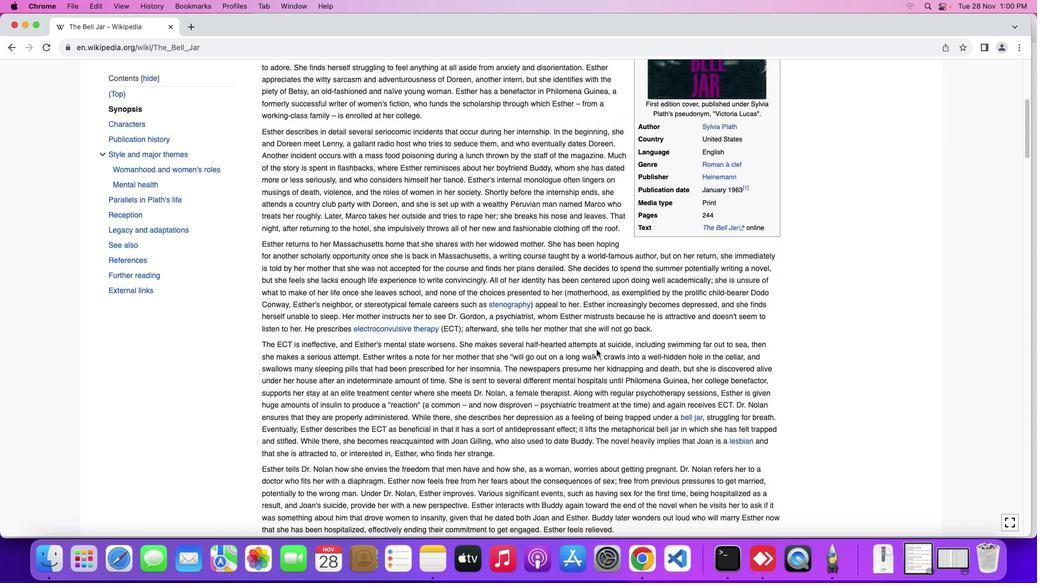 
Action: Mouse moved to (595, 347)
Screenshot: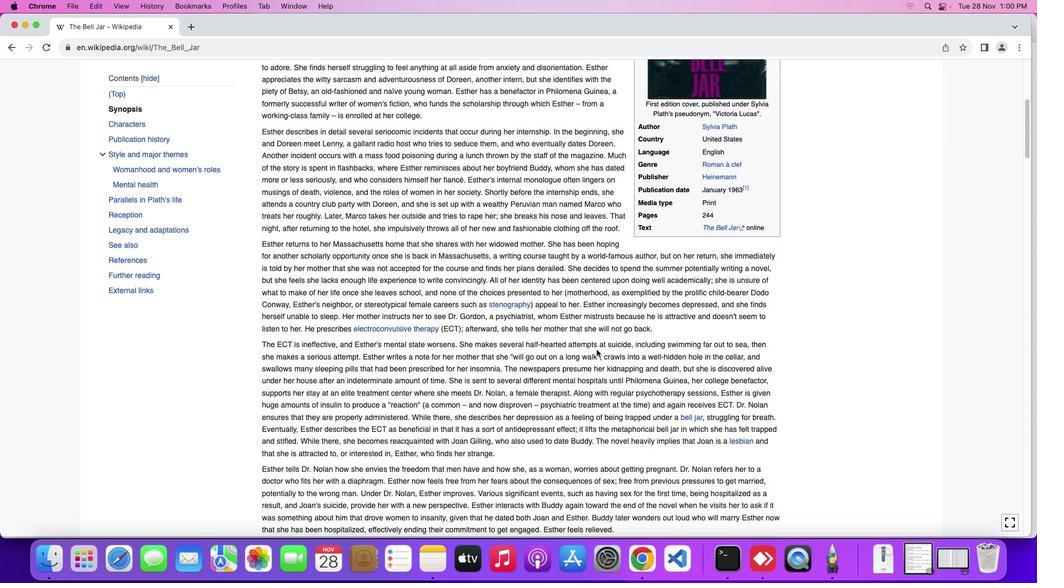 
Action: Mouse scrolled (595, 347) with delta (-1, -2)
Screenshot: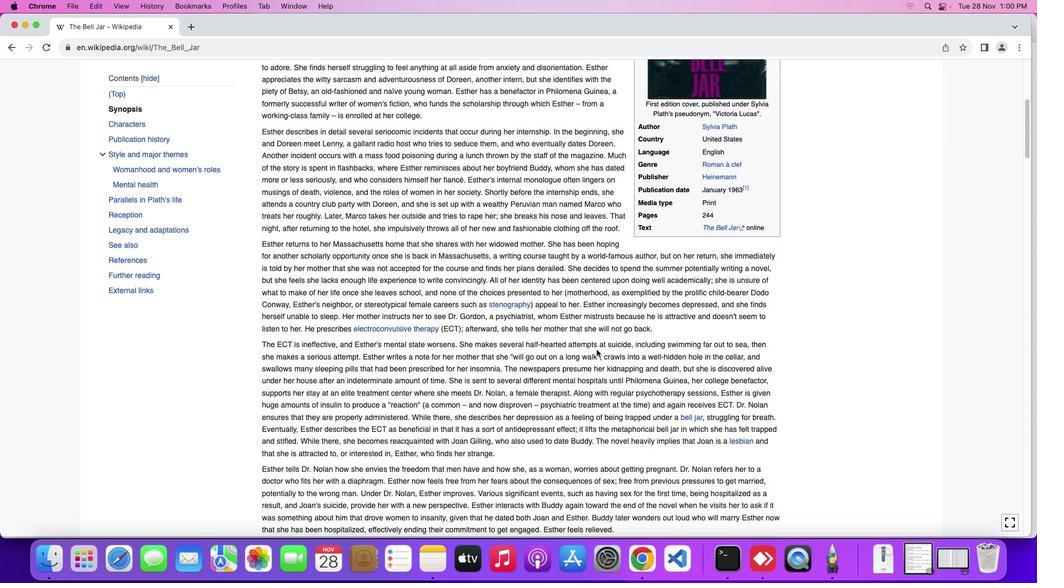 
Action: Mouse moved to (594, 347)
Screenshot: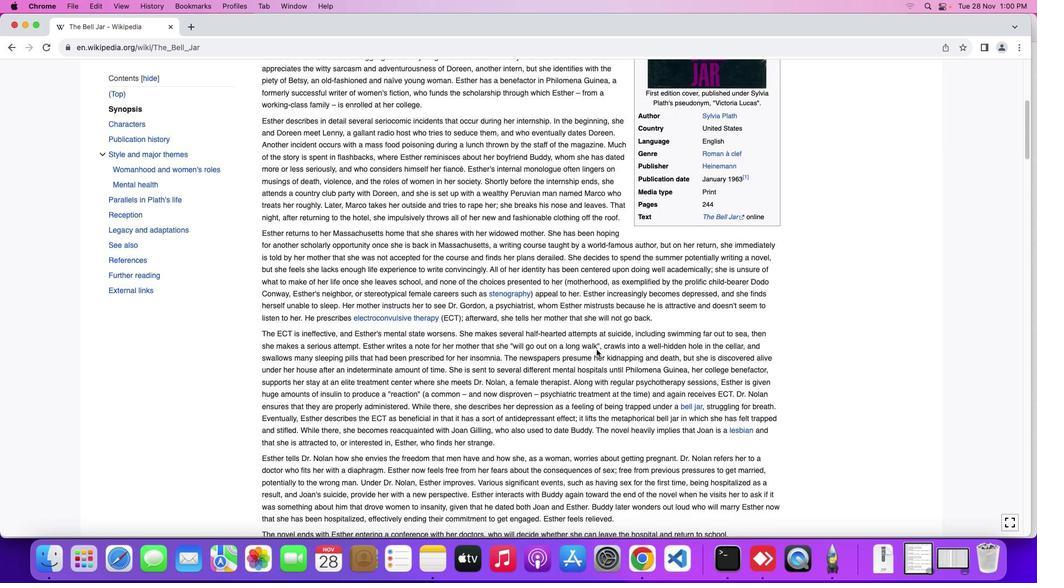 
Action: Mouse scrolled (594, 347) with delta (-1, -2)
Screenshot: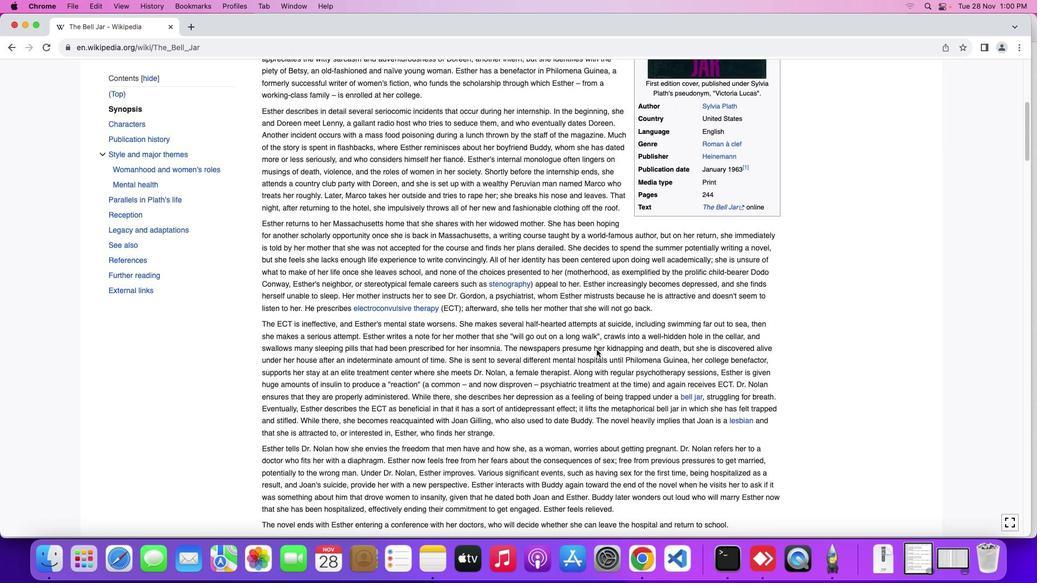 
Action: Mouse scrolled (594, 347) with delta (-1, -2)
Screenshot: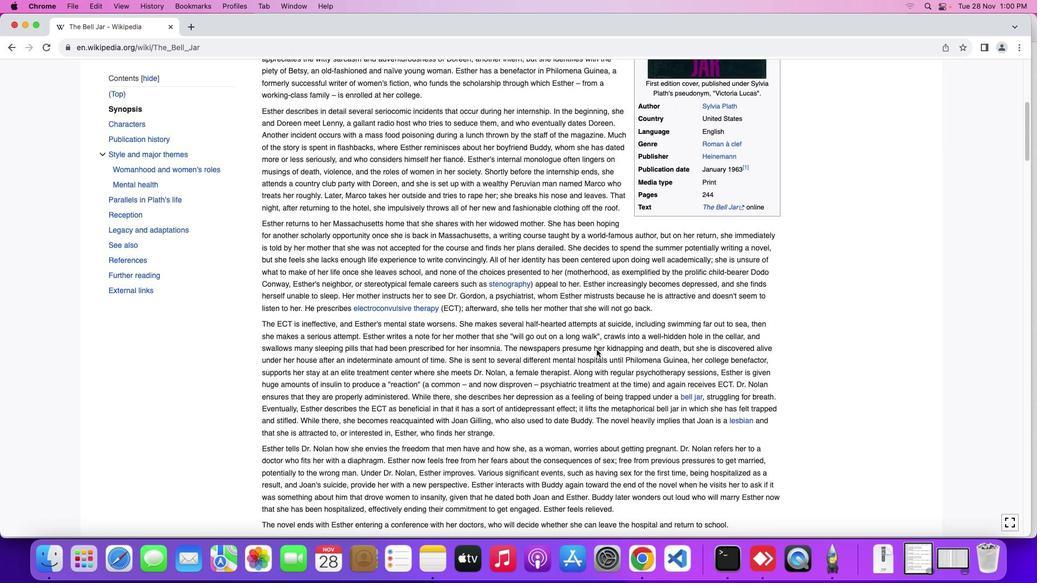 
Action: Mouse scrolled (594, 347) with delta (-1, -2)
Screenshot: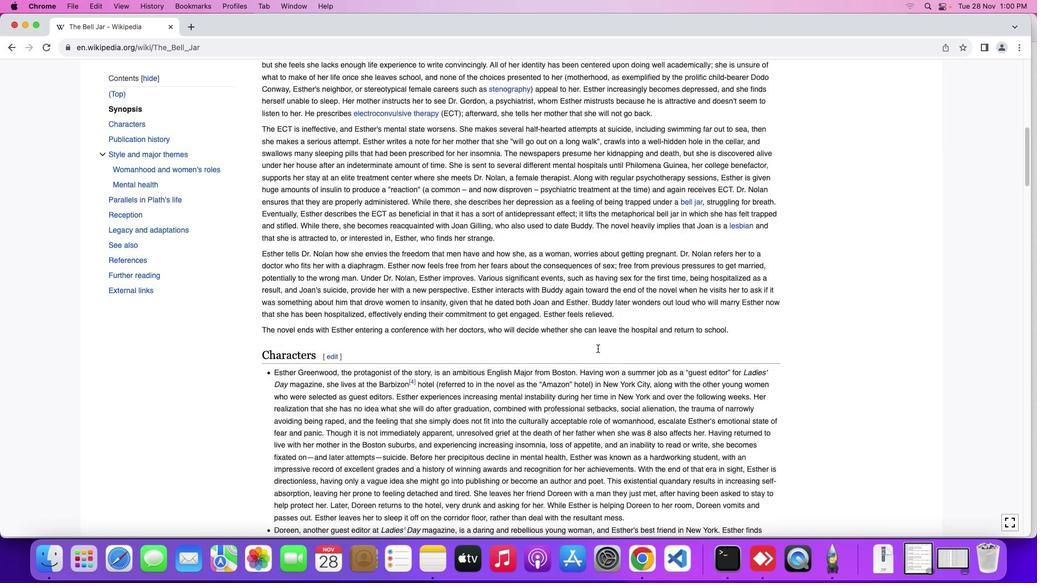 
Action: Mouse moved to (594, 347)
Screenshot: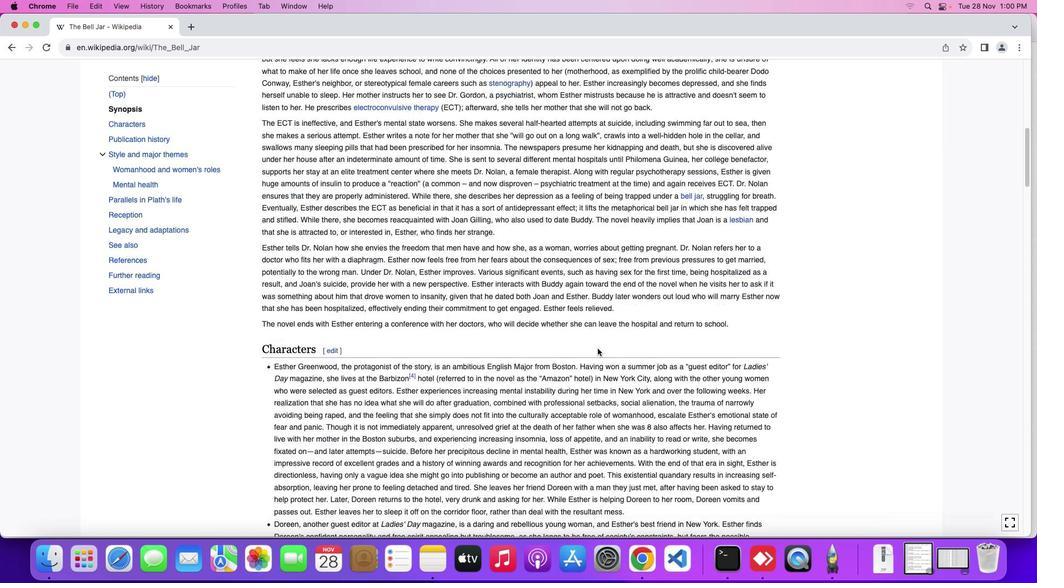 
Action: Mouse scrolled (594, 347) with delta (-1, -2)
Screenshot: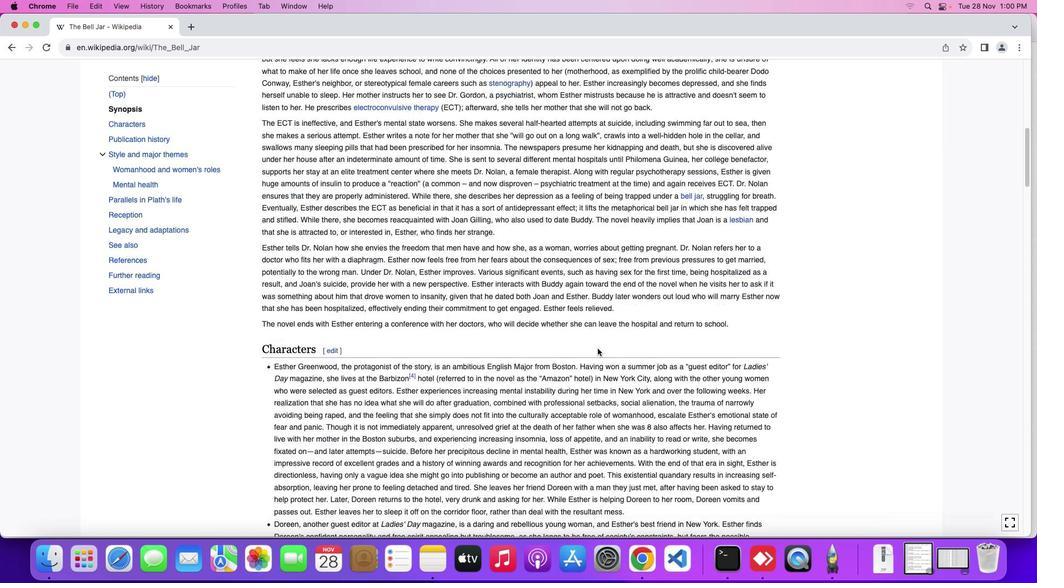 
Action: Mouse moved to (594, 347)
Screenshot: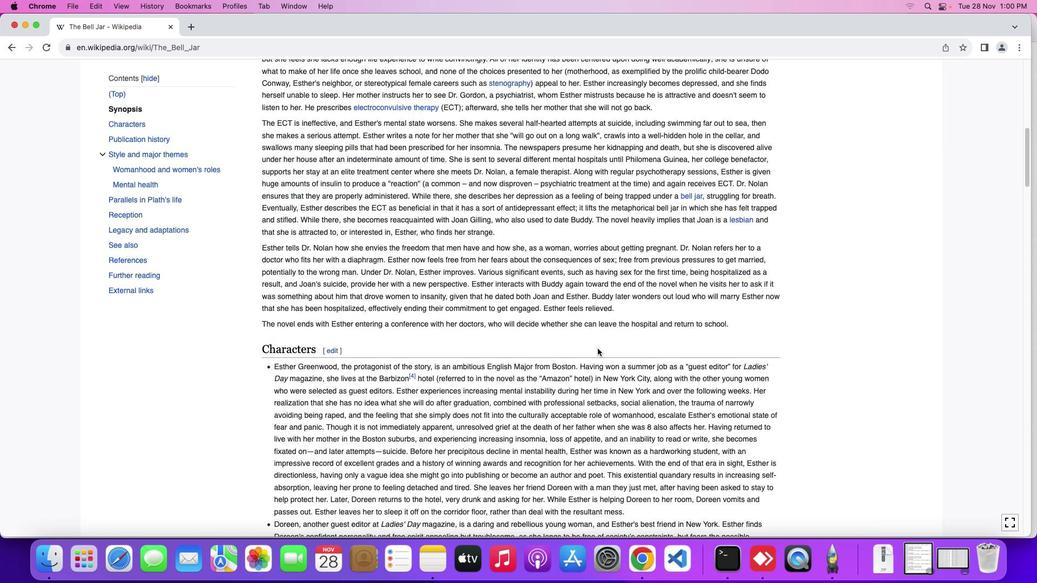 
Action: Mouse scrolled (594, 347) with delta (-1, -3)
Screenshot: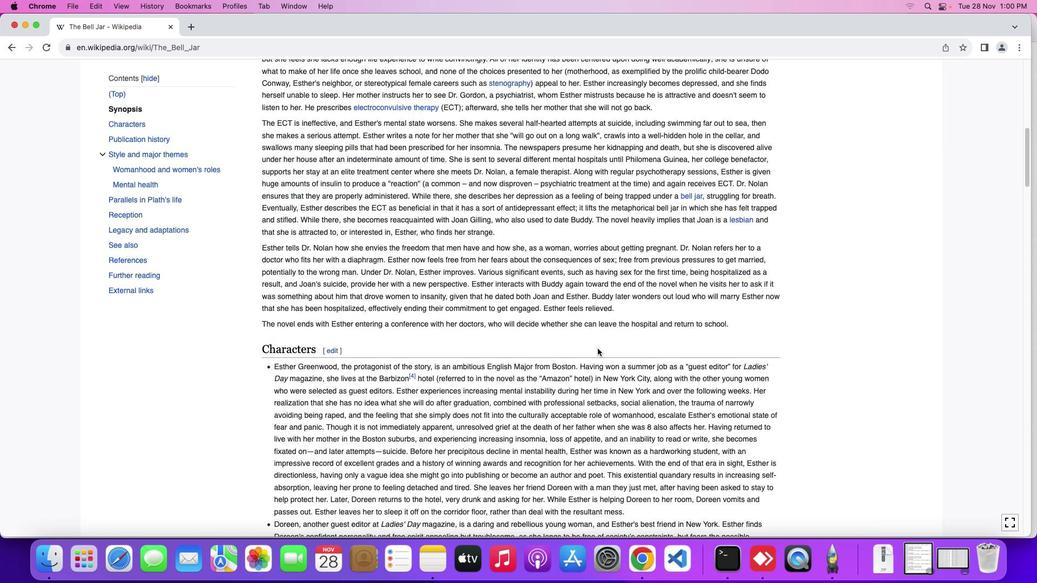 
Action: Mouse moved to (594, 347)
Screenshot: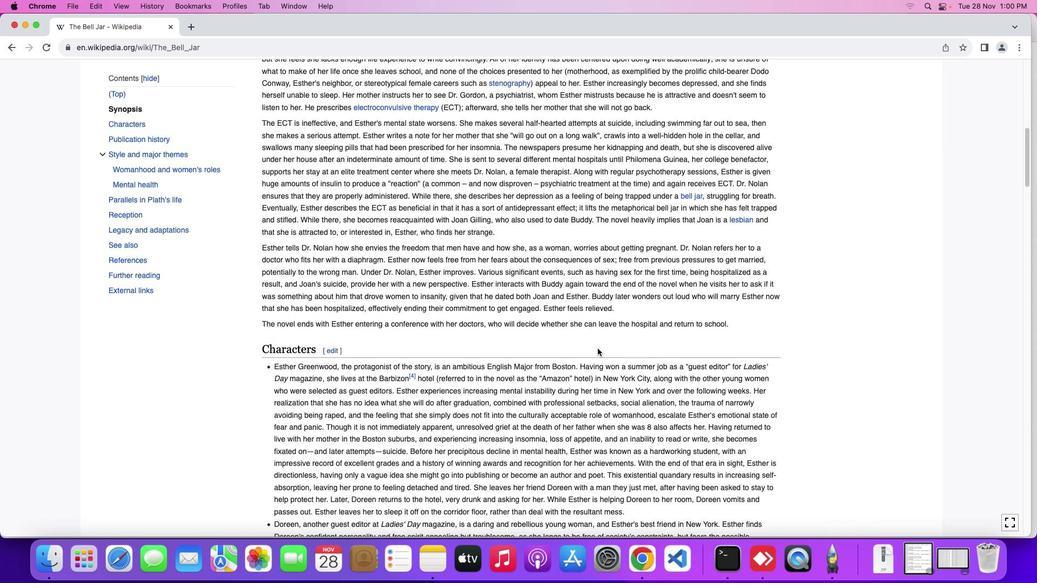 
Action: Mouse scrolled (594, 347) with delta (-1, -3)
Screenshot: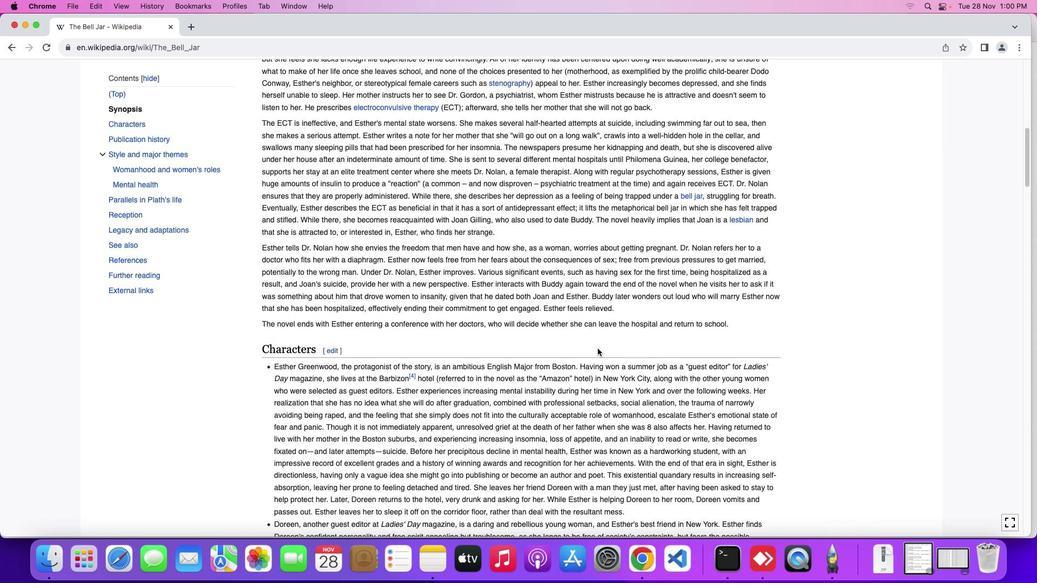 
Action: Mouse moved to (595, 346)
Screenshot: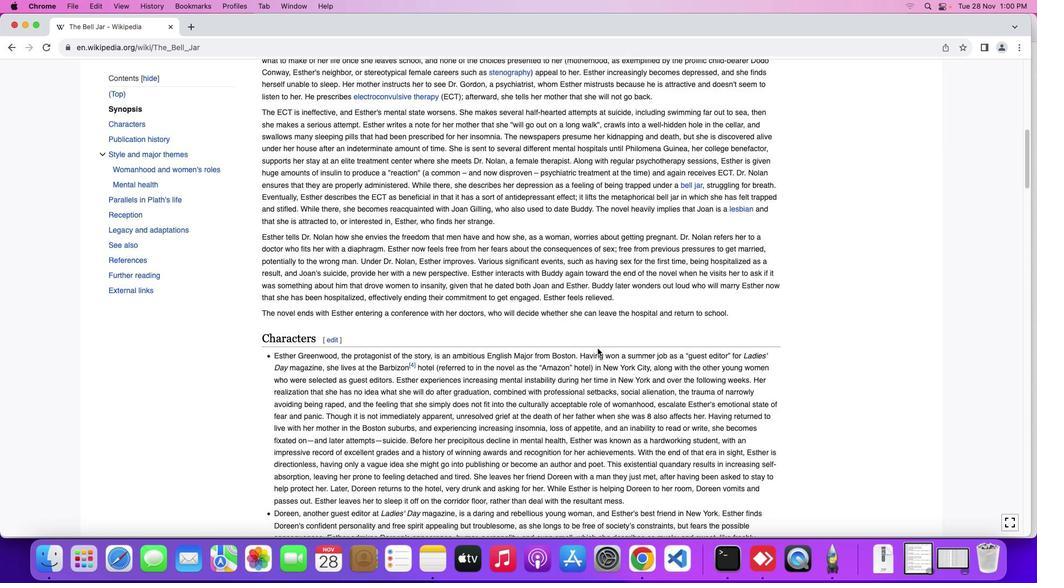
Action: Mouse scrolled (595, 346) with delta (-1, -2)
Screenshot: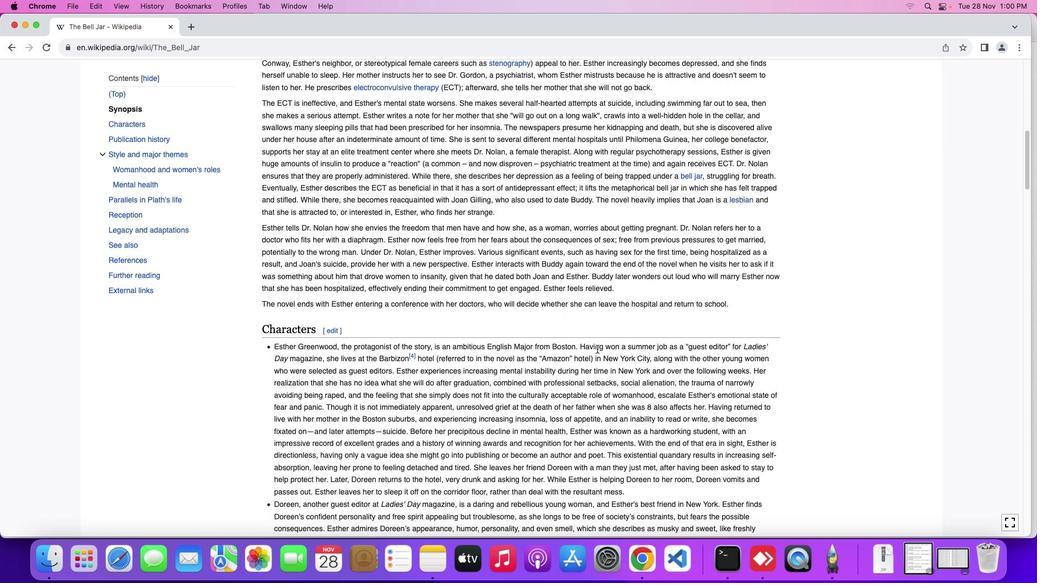 
Action: Mouse scrolled (595, 346) with delta (-1, -2)
Screenshot: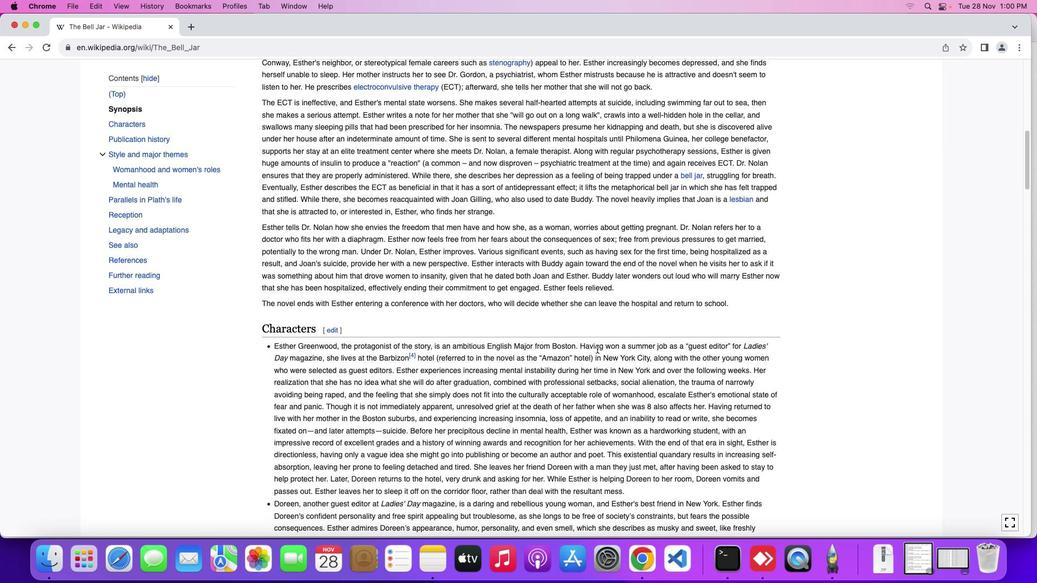 
Action: Mouse moved to (594, 346)
Screenshot: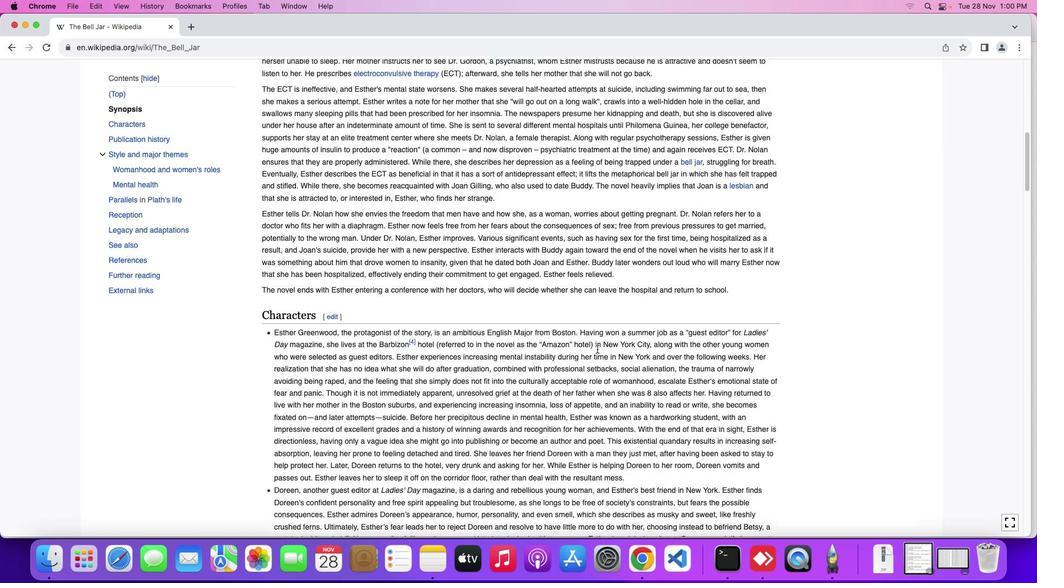
Action: Mouse scrolled (594, 346) with delta (-1, -2)
Screenshot: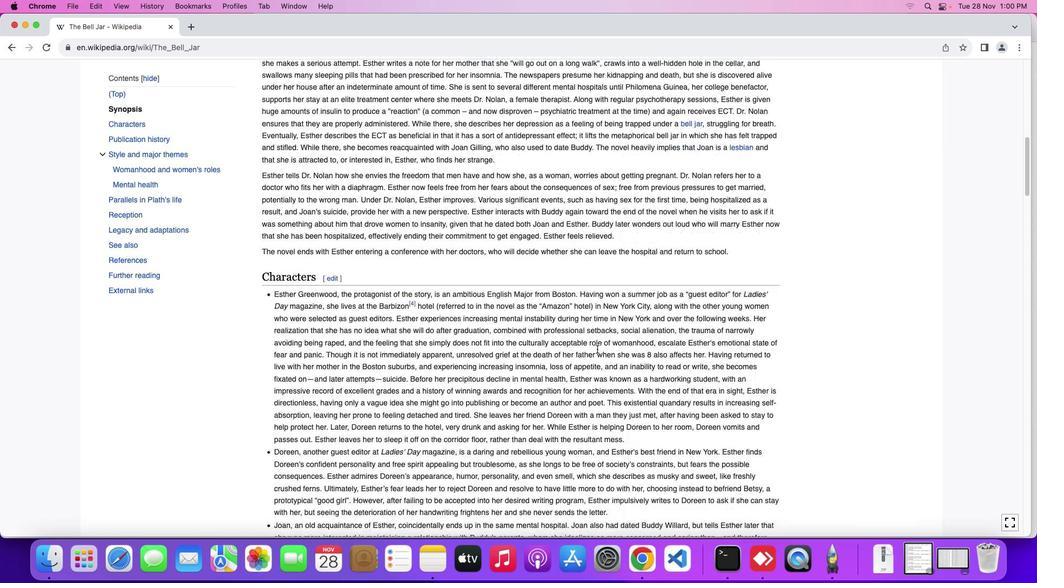 
Action: Mouse scrolled (594, 346) with delta (-1, -2)
Screenshot: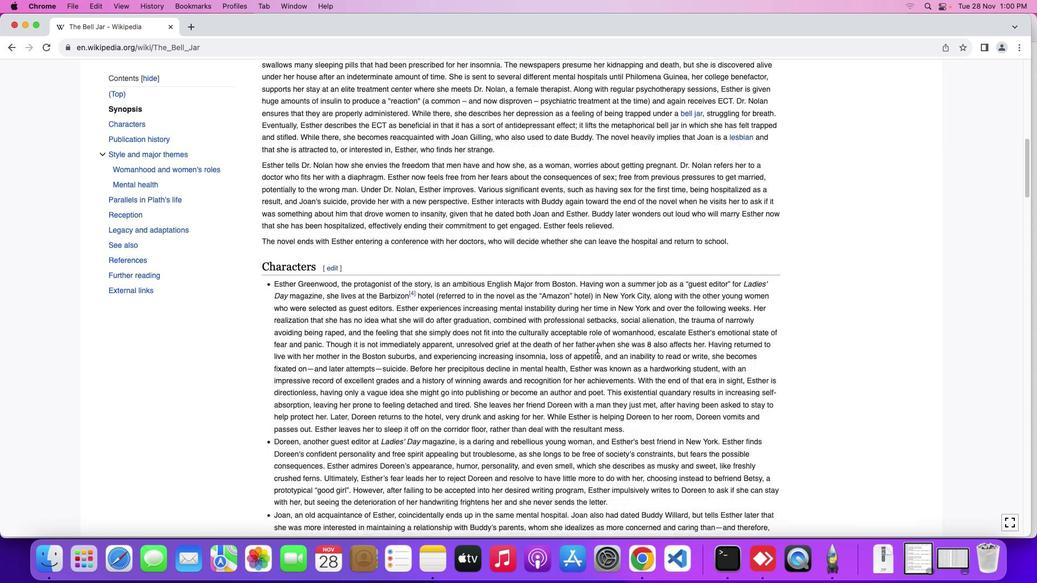 
Action: Mouse scrolled (594, 346) with delta (-1, -2)
Screenshot: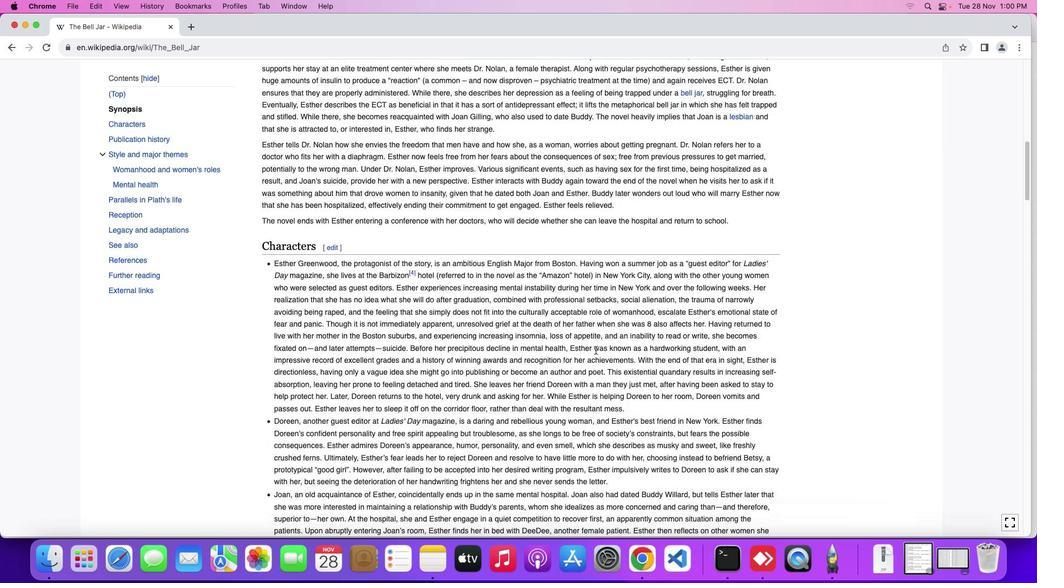 
Action: Mouse moved to (593, 347)
Screenshot: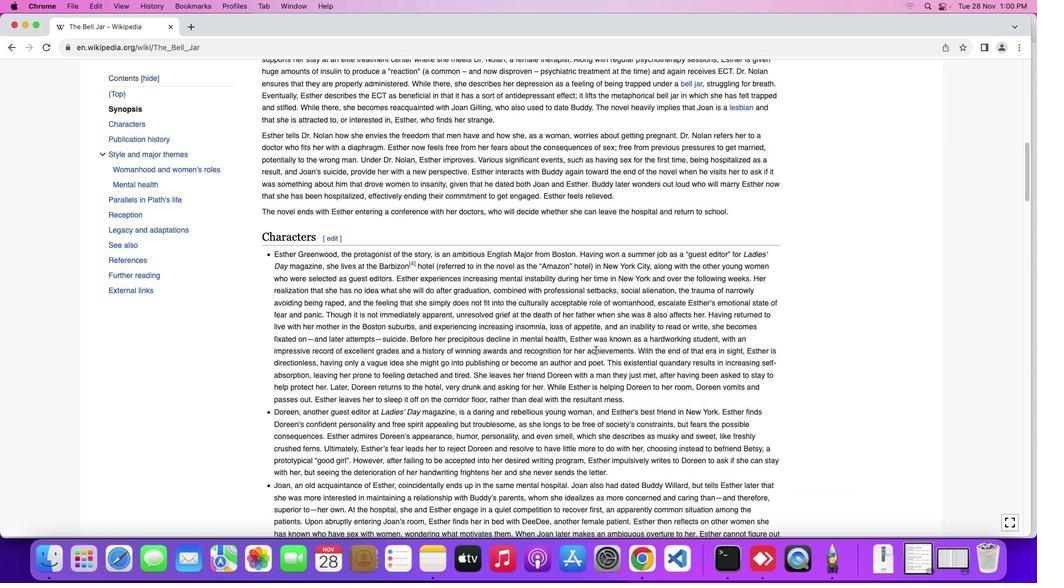 
Action: Mouse scrolled (593, 347) with delta (-1, -2)
Screenshot: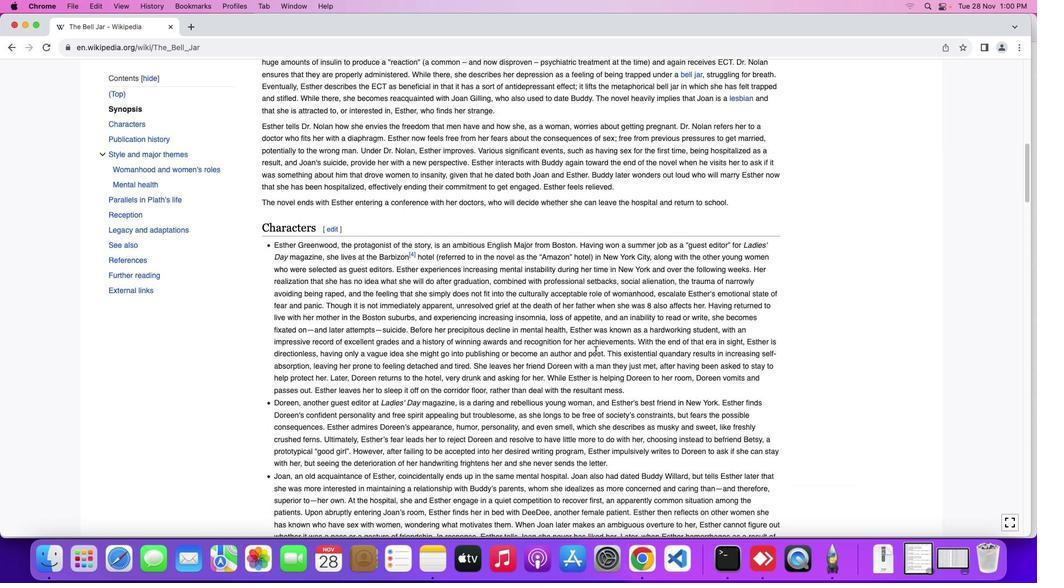 
Action: Mouse scrolled (593, 347) with delta (-1, -2)
Screenshot: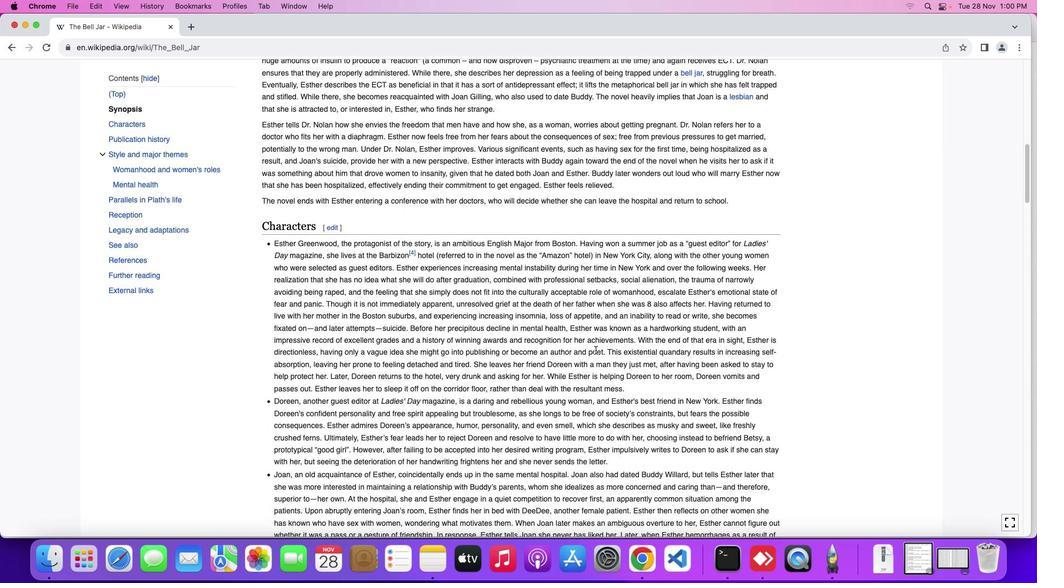 
Action: Mouse moved to (593, 348)
Screenshot: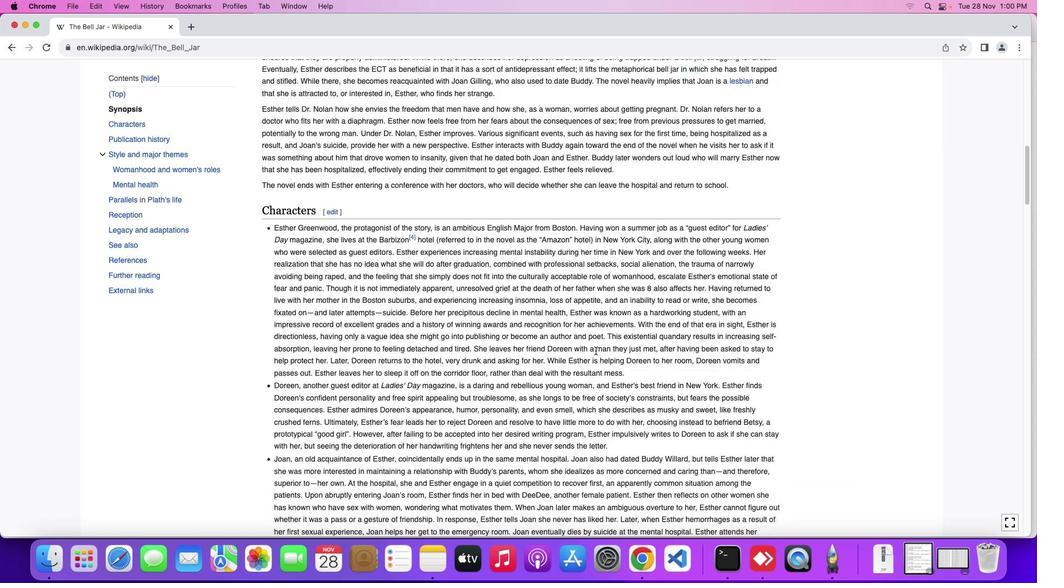 
Action: Mouse scrolled (593, 348) with delta (-1, -2)
Screenshot: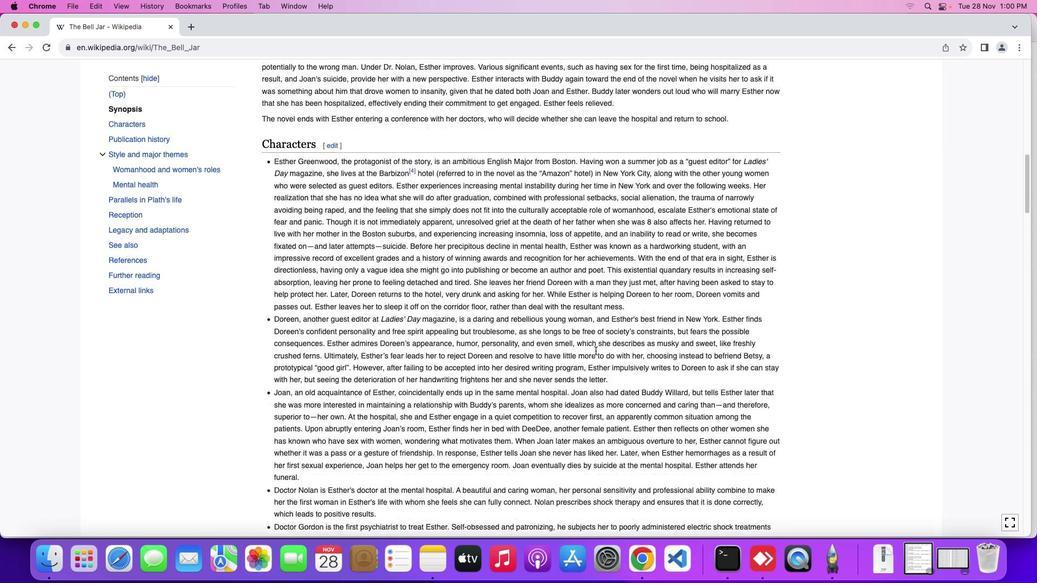 
Action: Mouse scrolled (593, 348) with delta (-1, -2)
Screenshot: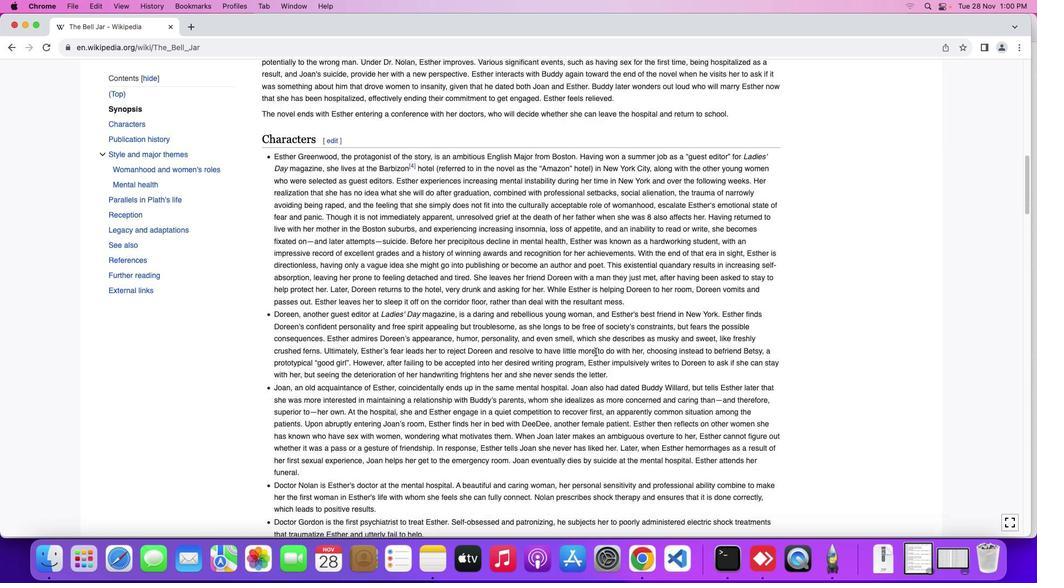 
Action: Mouse scrolled (593, 348) with delta (-1, -3)
Screenshot: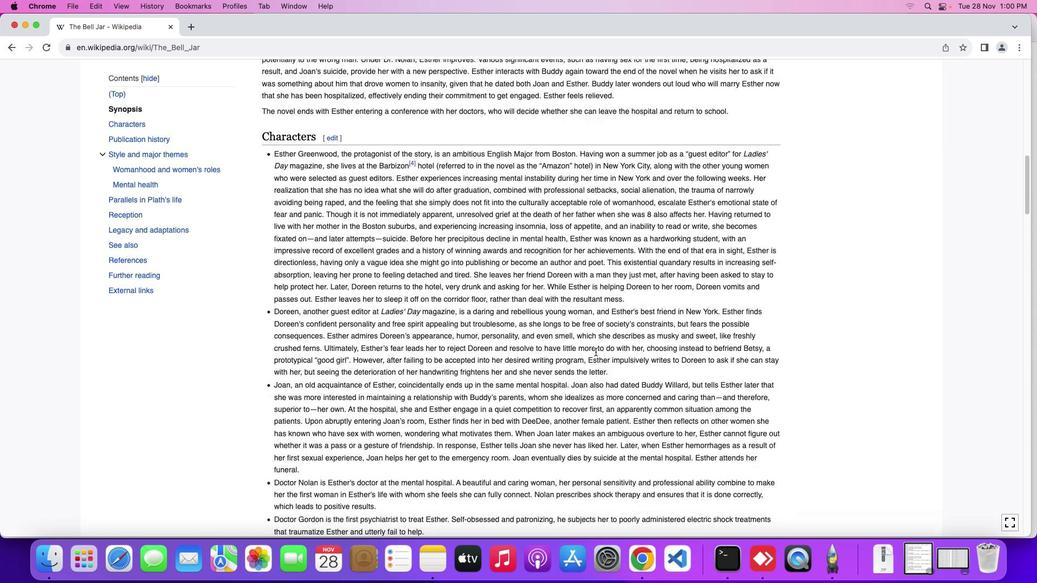 
Action: Mouse moved to (593, 349)
Screenshot: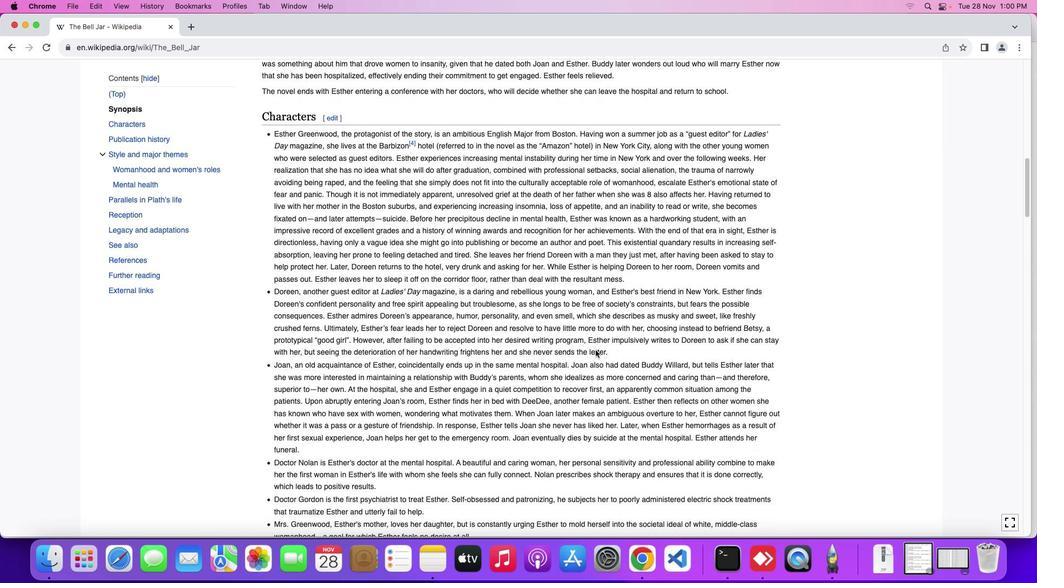 
Action: Mouse scrolled (593, 349) with delta (-1, -2)
Screenshot: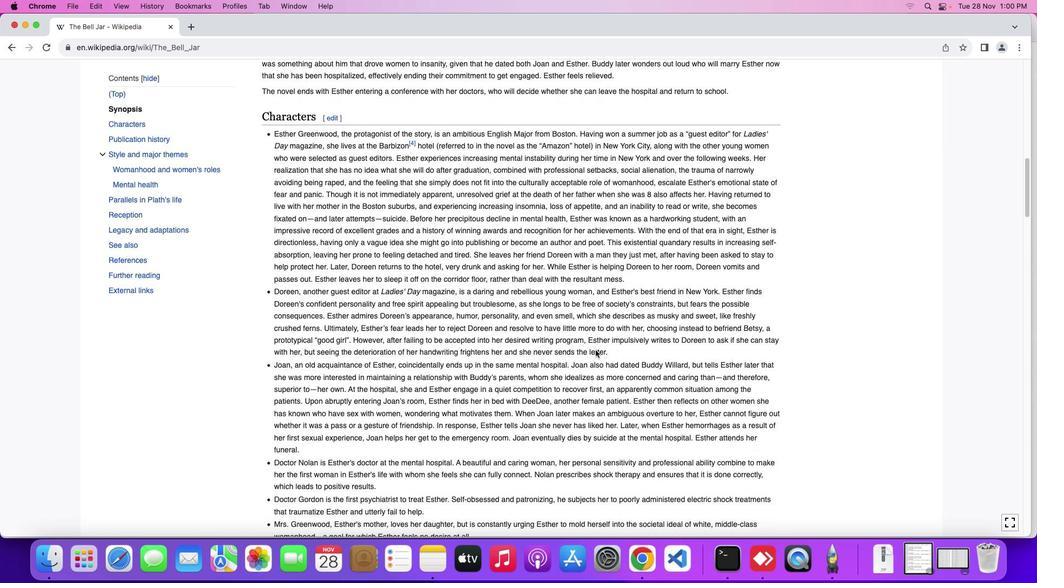 
Action: Mouse moved to (593, 348)
Screenshot: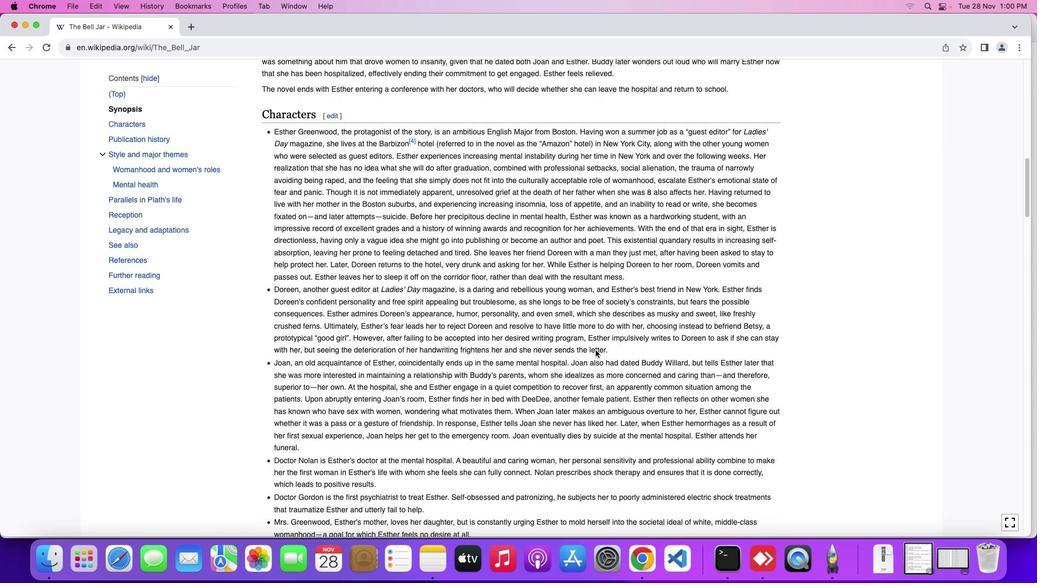 
Action: Mouse scrolled (593, 348) with delta (-1, -2)
Screenshot: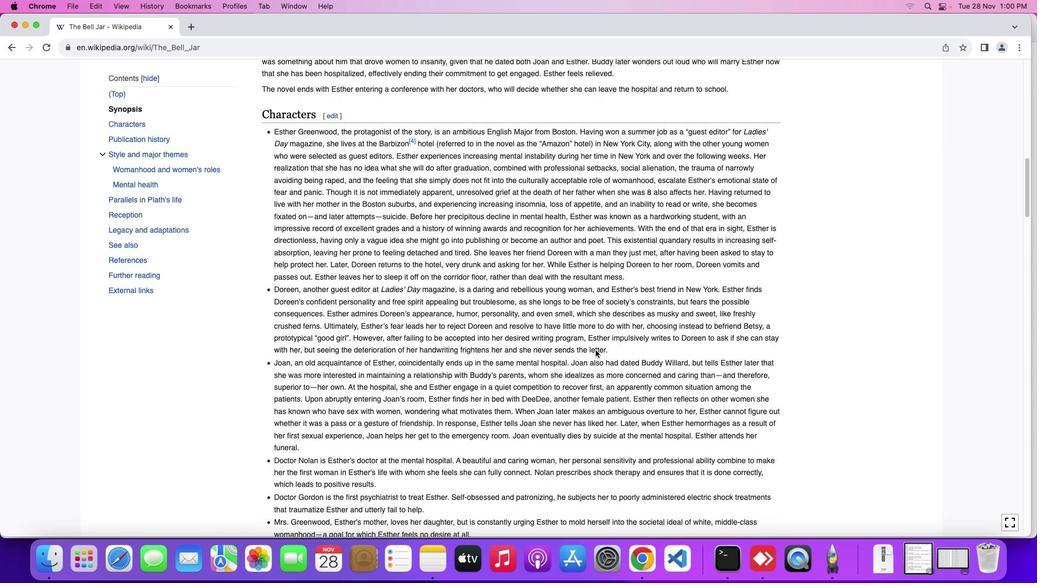 
Action: Mouse moved to (593, 347)
Screenshot: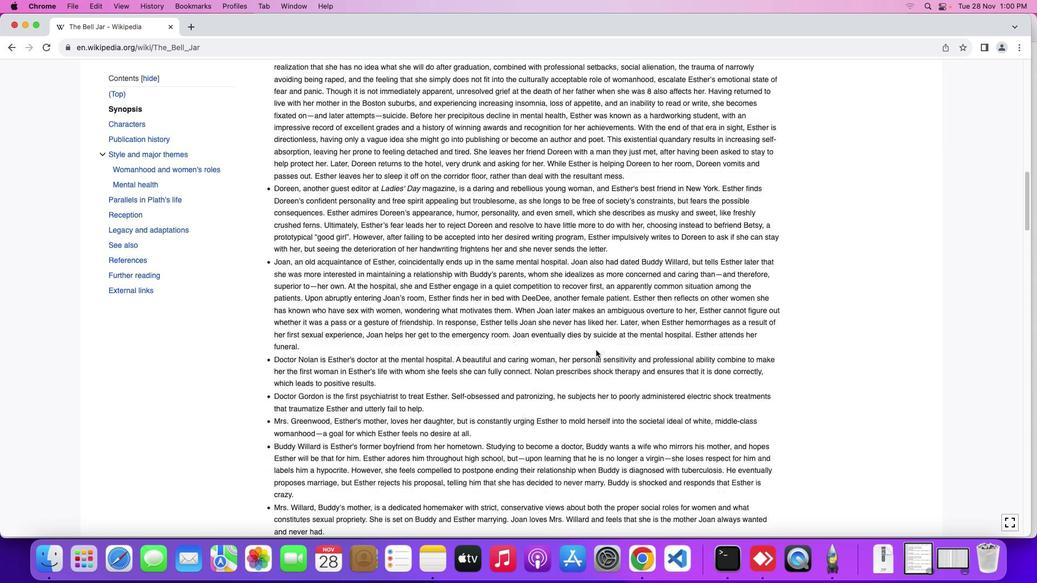 
Action: Mouse scrolled (593, 347) with delta (-1, -2)
Screenshot: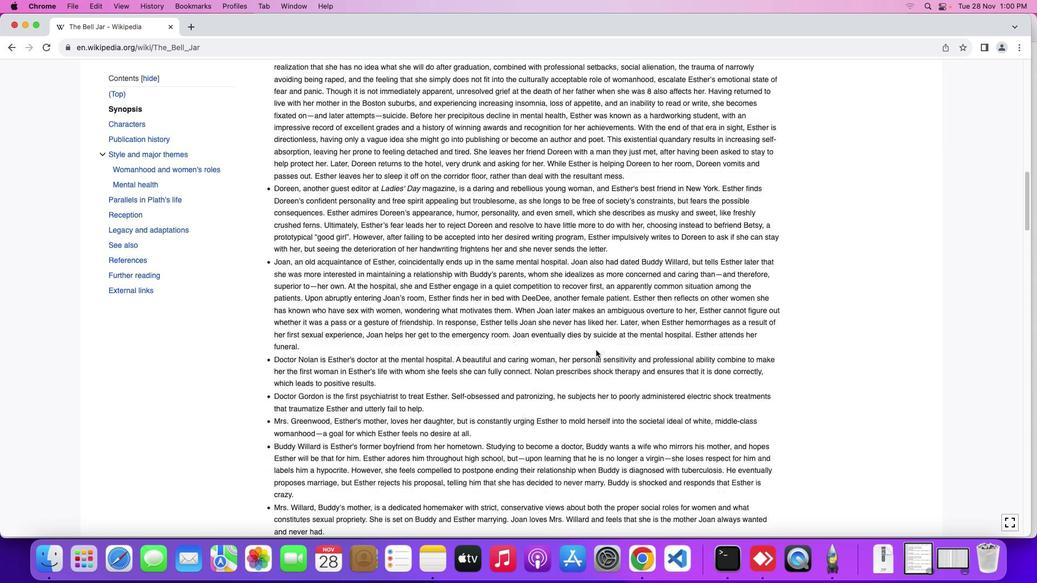 
Action: Mouse scrolled (593, 347) with delta (-1, -2)
Screenshot: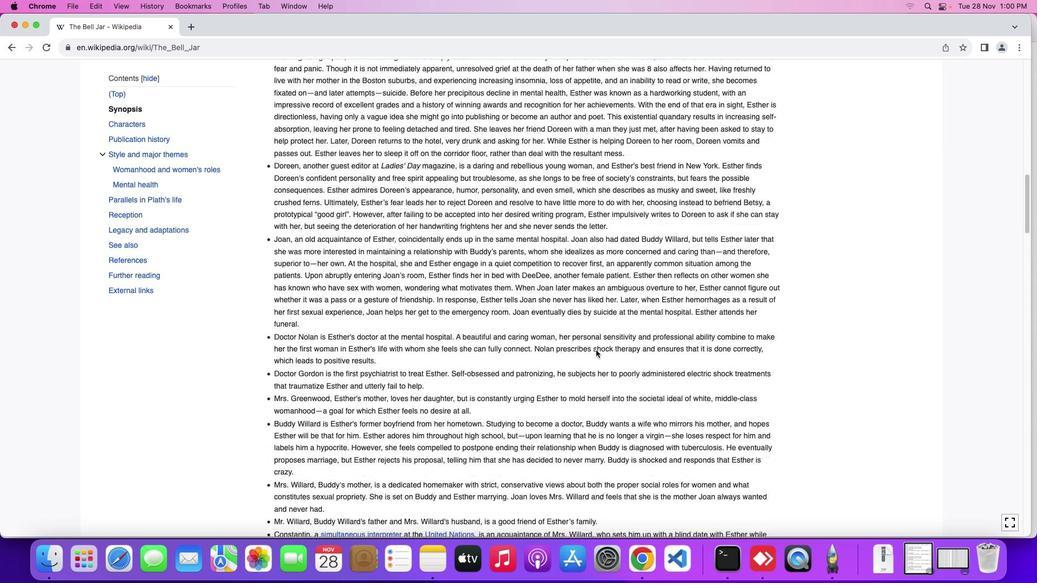 
Action: Mouse scrolled (593, 347) with delta (-1, -3)
Screenshot: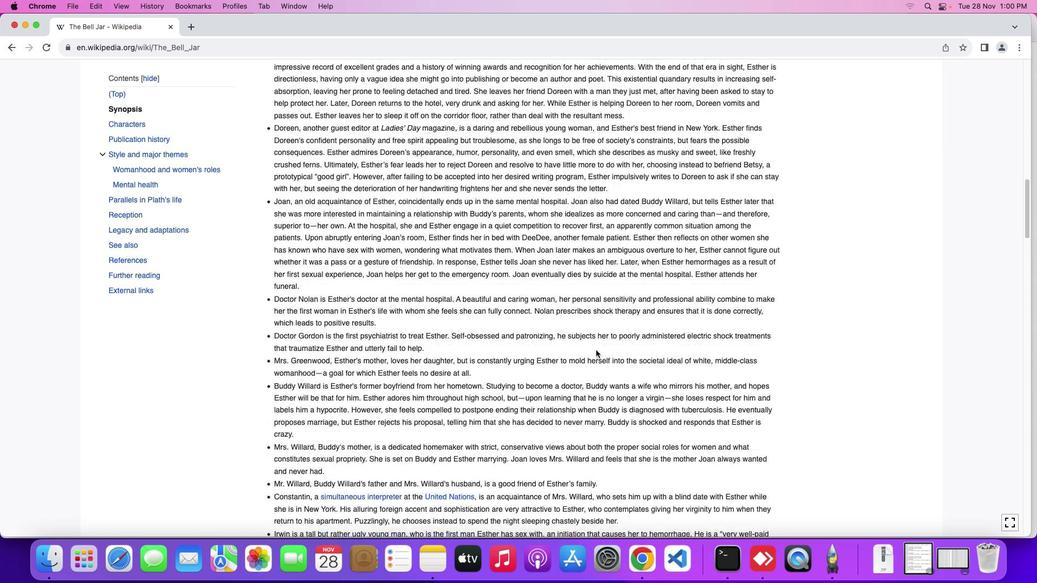 
Action: Mouse moved to (594, 347)
Screenshot: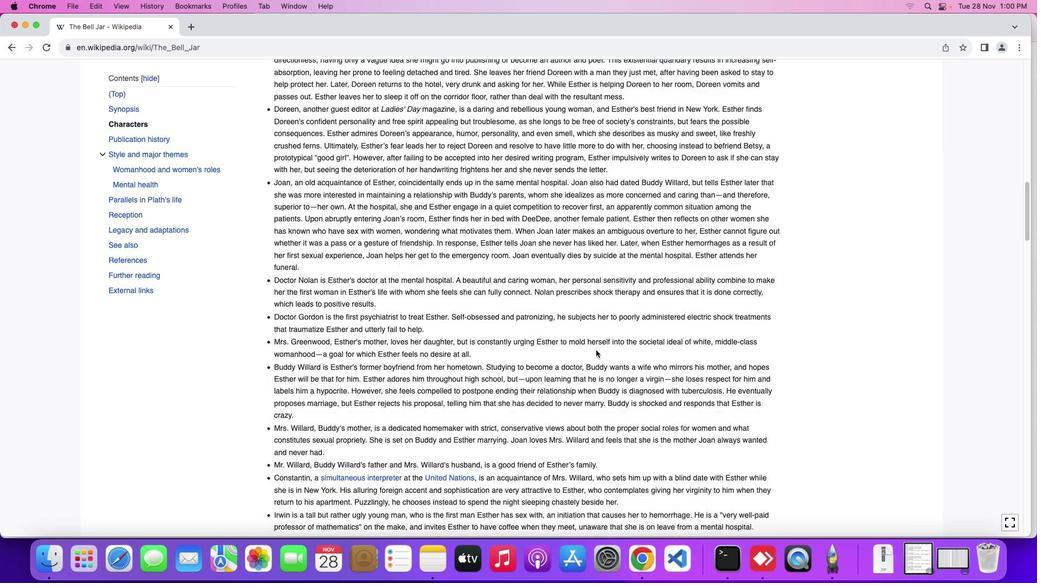 
Action: Mouse scrolled (594, 347) with delta (-1, -3)
Screenshot: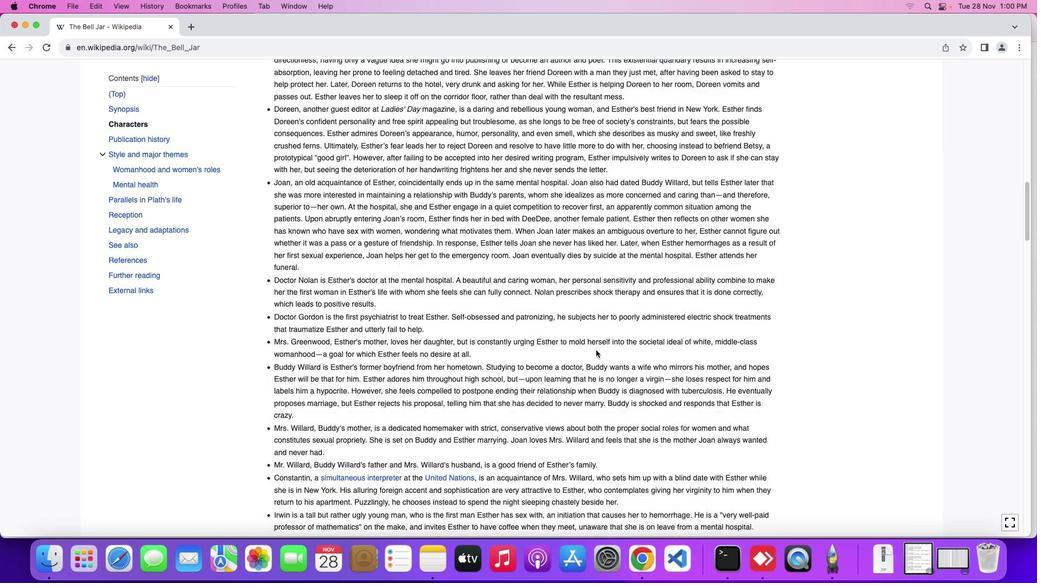 
Action: Mouse scrolled (594, 347) with delta (-1, -2)
Screenshot: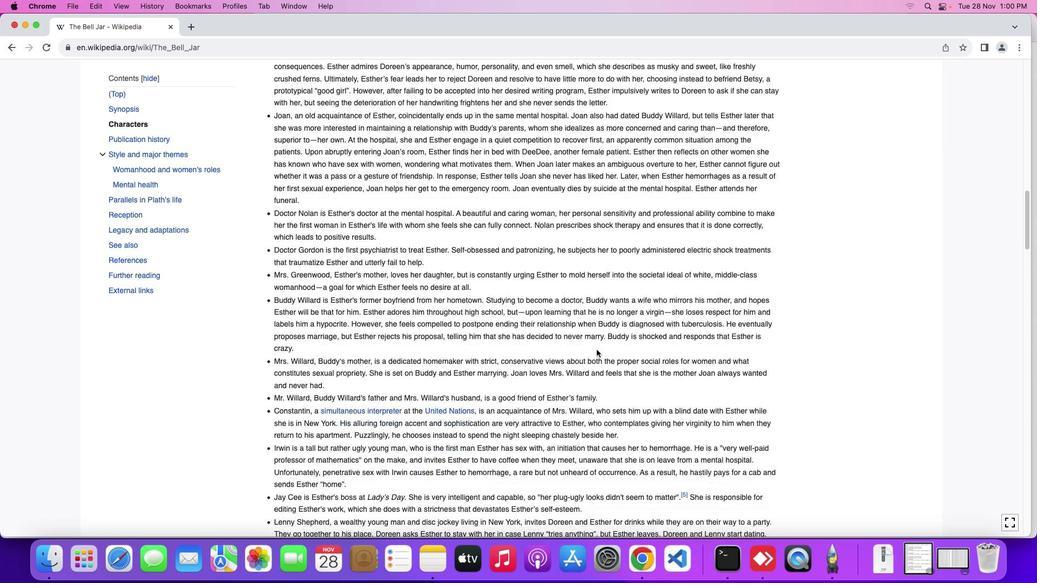 
Action: Mouse scrolled (594, 347) with delta (-1, -2)
Screenshot: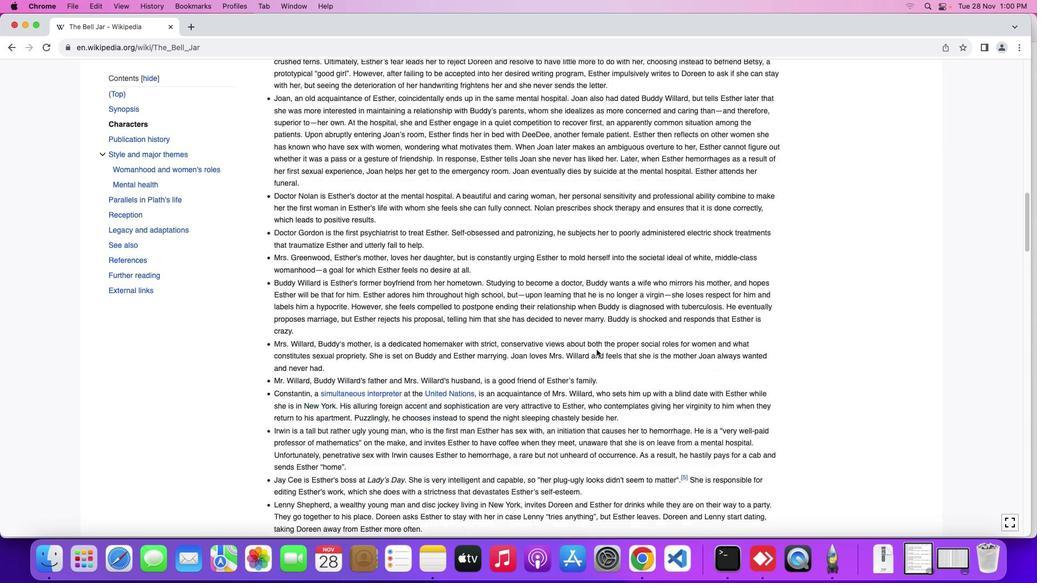 
Action: Mouse scrolled (594, 347) with delta (-1, -3)
Screenshot: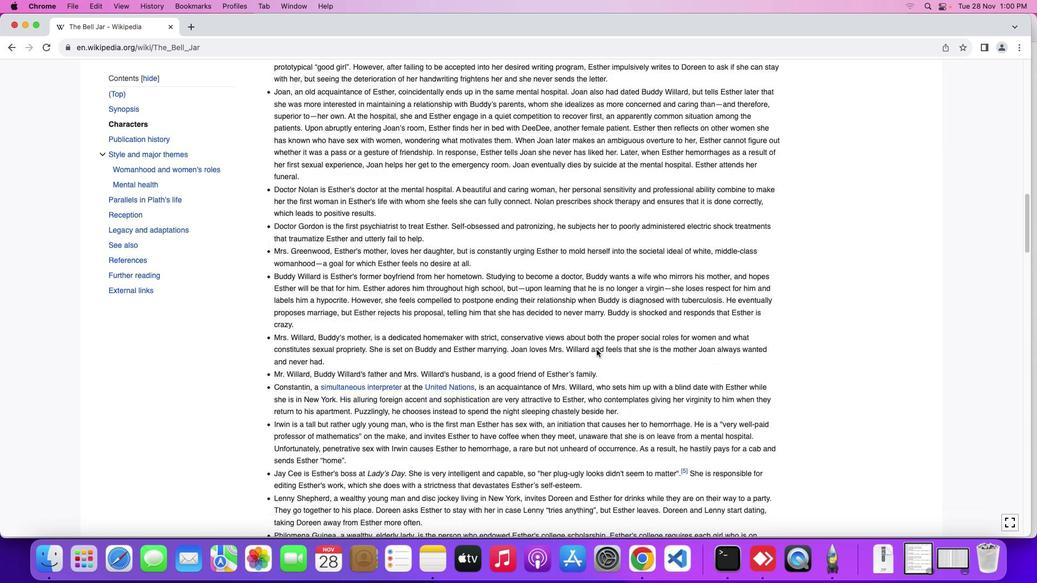 
Action: Mouse moved to (594, 347)
Screenshot: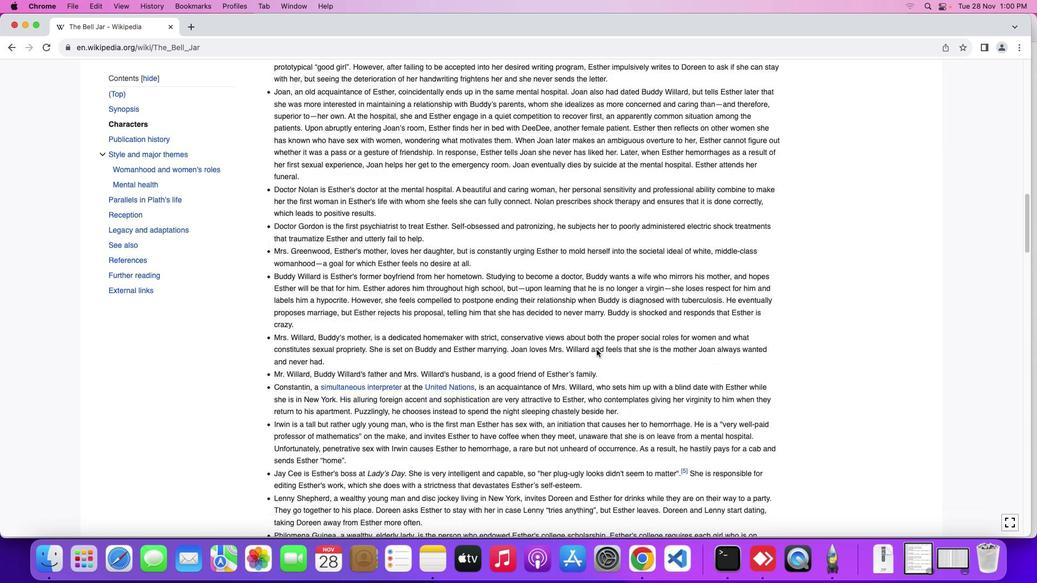 
Action: Mouse scrolled (594, 347) with delta (-1, -2)
Screenshot: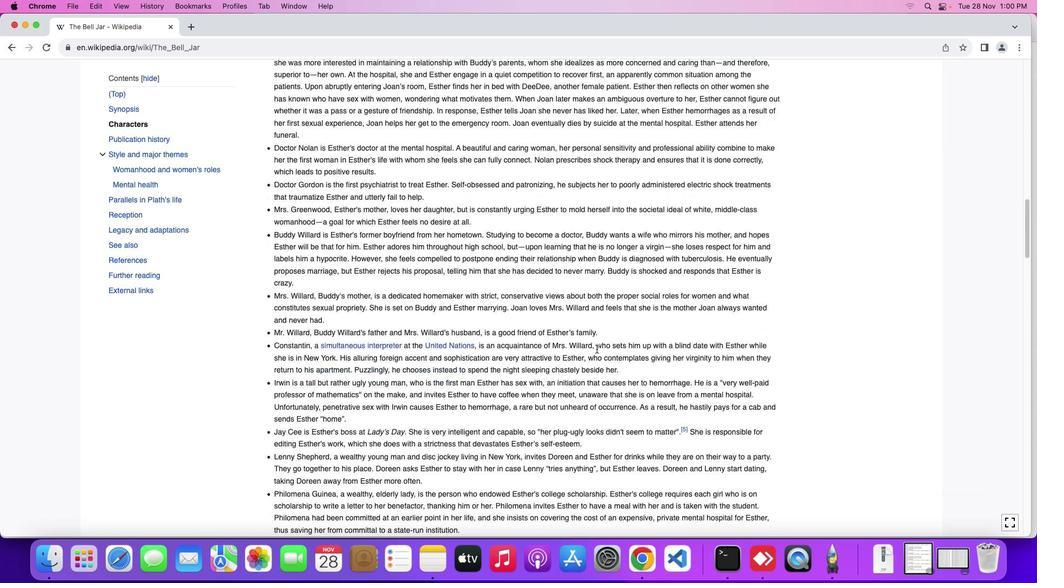 
Action: Mouse moved to (594, 347)
Screenshot: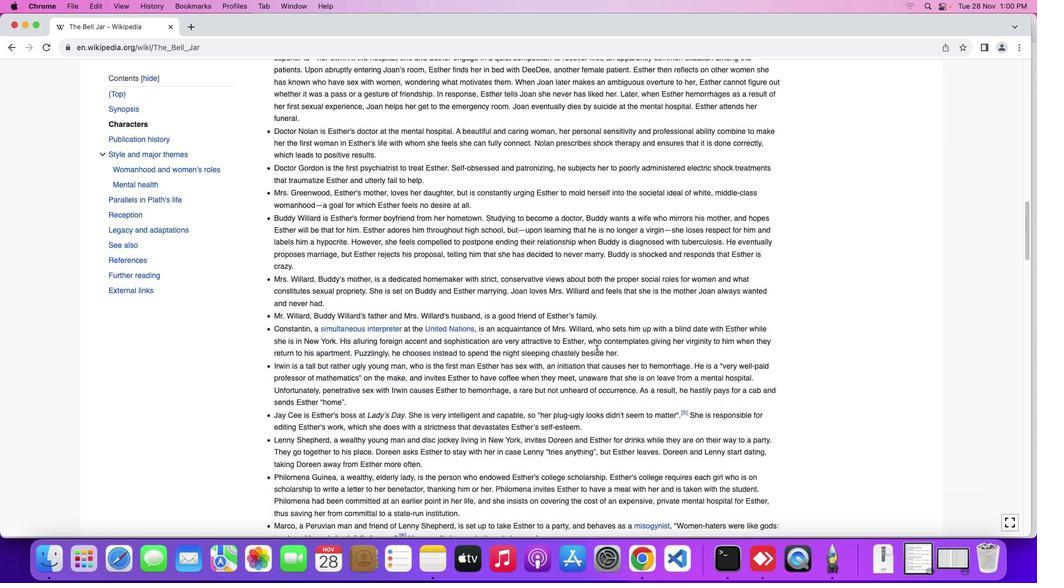 
Action: Mouse scrolled (594, 347) with delta (-1, -2)
Screenshot: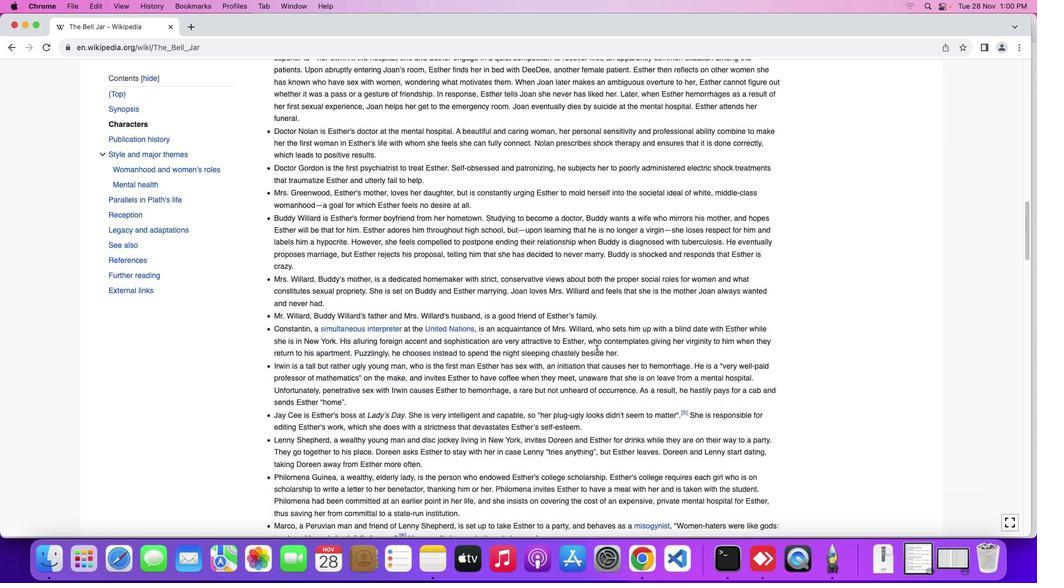 
Action: Mouse moved to (594, 347)
Screenshot: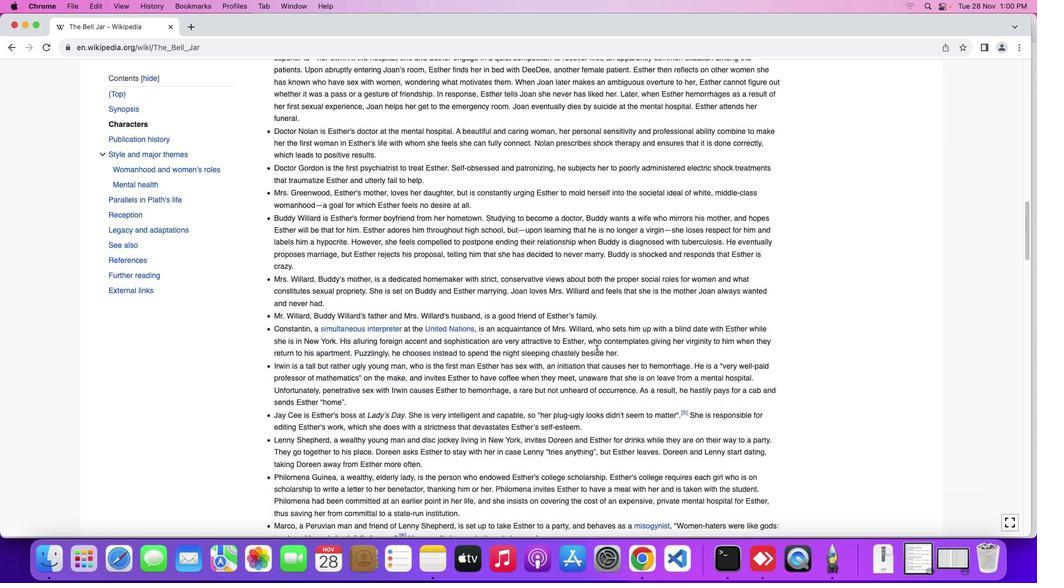 
Action: Mouse scrolled (594, 347) with delta (-1, -2)
Screenshot: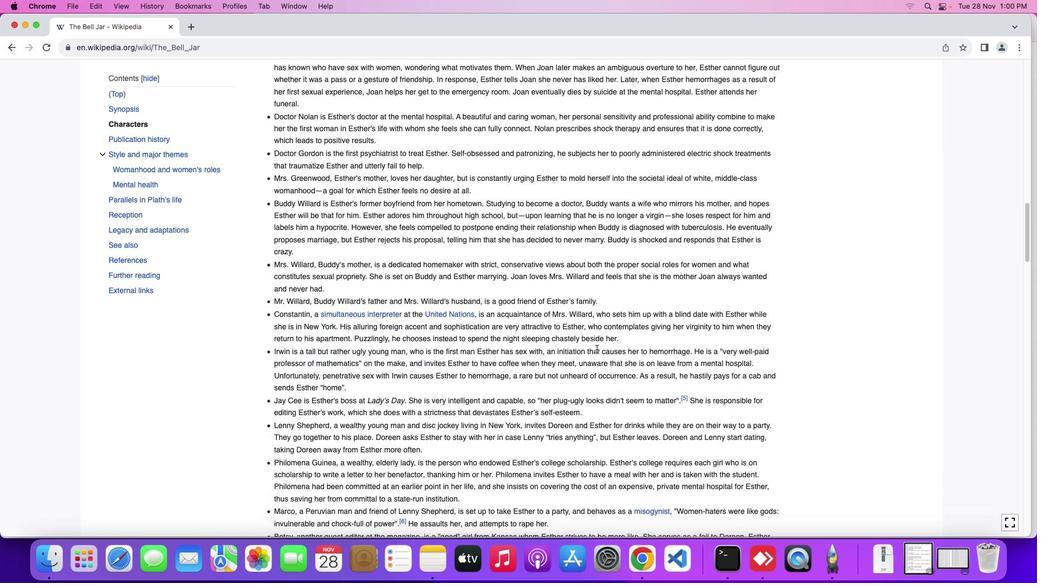 
Action: Mouse moved to (594, 347)
Screenshot: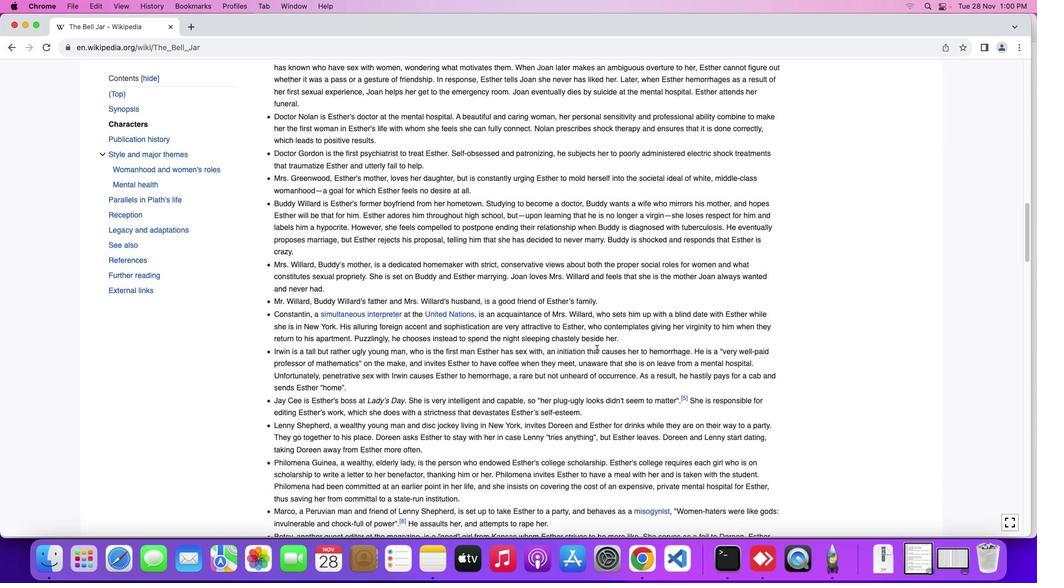 
Action: Mouse scrolled (594, 347) with delta (-1, -2)
Screenshot: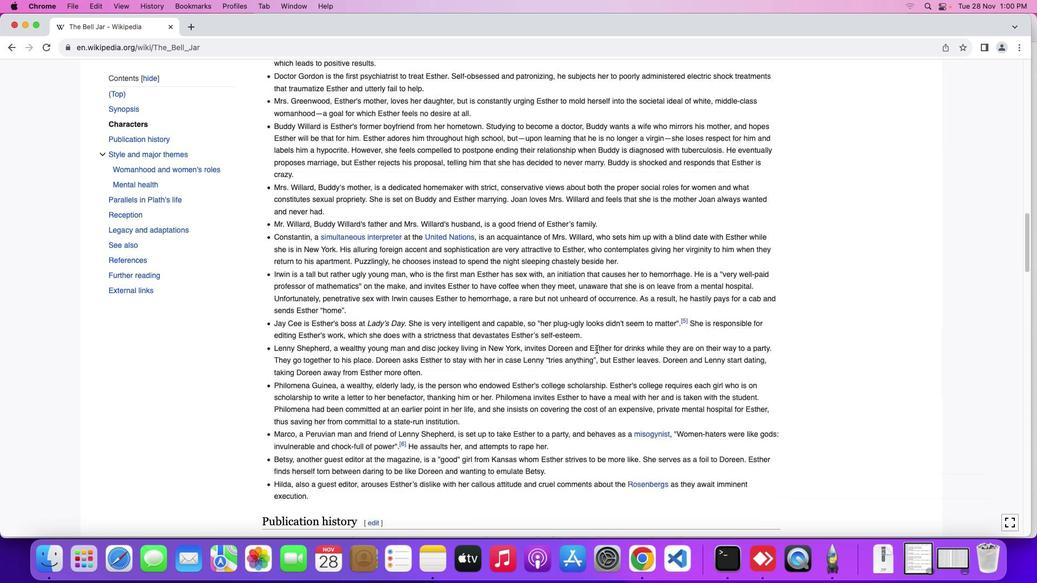 
Action: Mouse scrolled (594, 347) with delta (-1, -2)
Screenshot: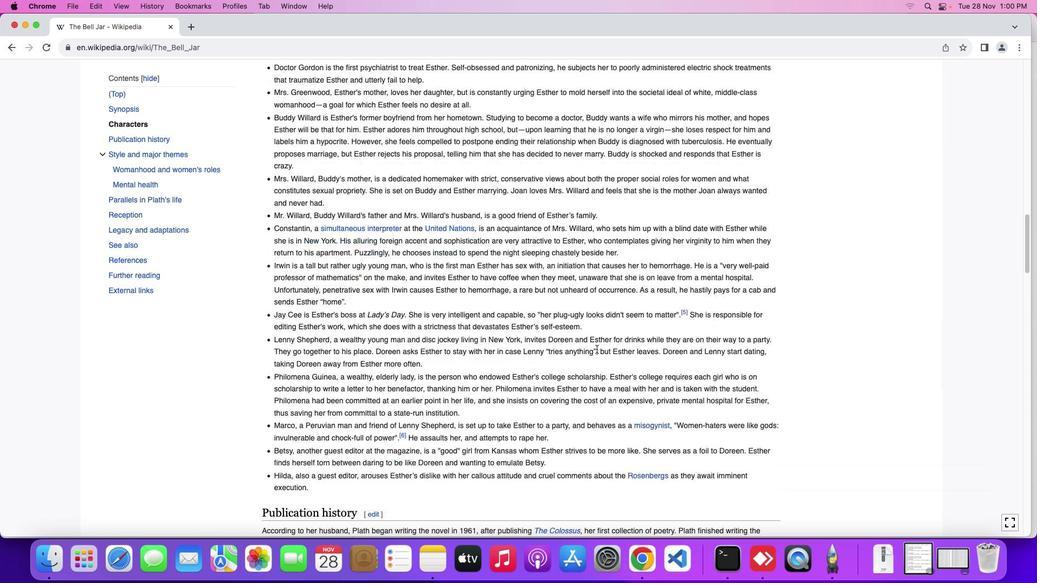 
Action: Mouse scrolled (594, 347) with delta (-1, -3)
Screenshot: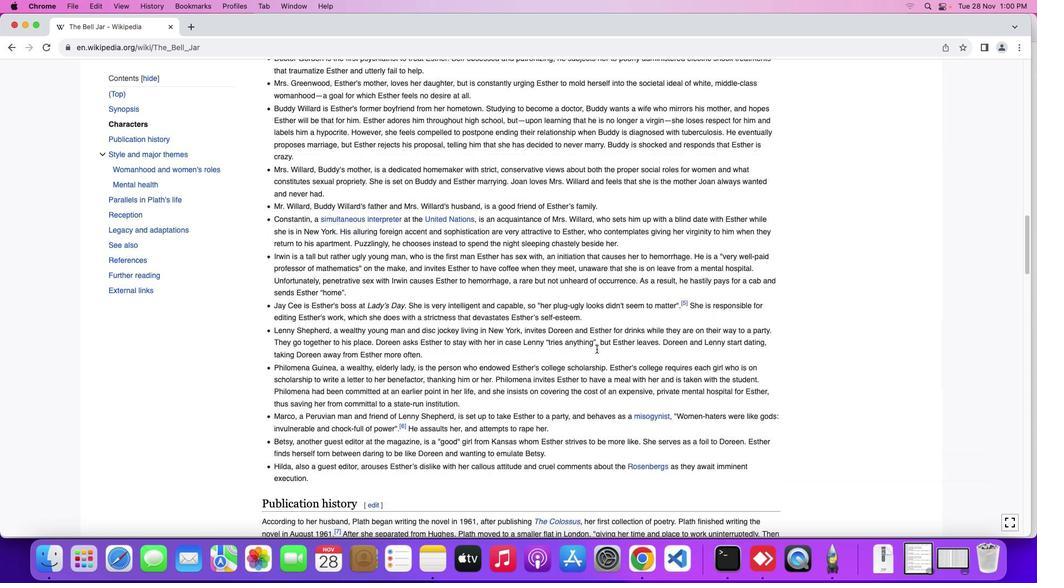 
Action: Mouse scrolled (594, 347) with delta (-1, -2)
Screenshot: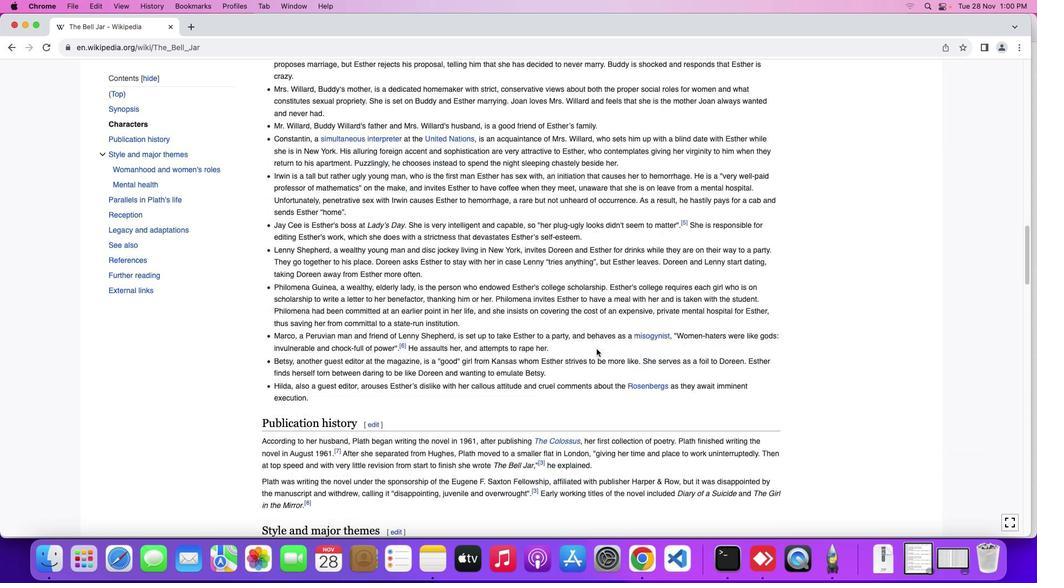 
Action: Mouse scrolled (594, 347) with delta (-1, -2)
Screenshot: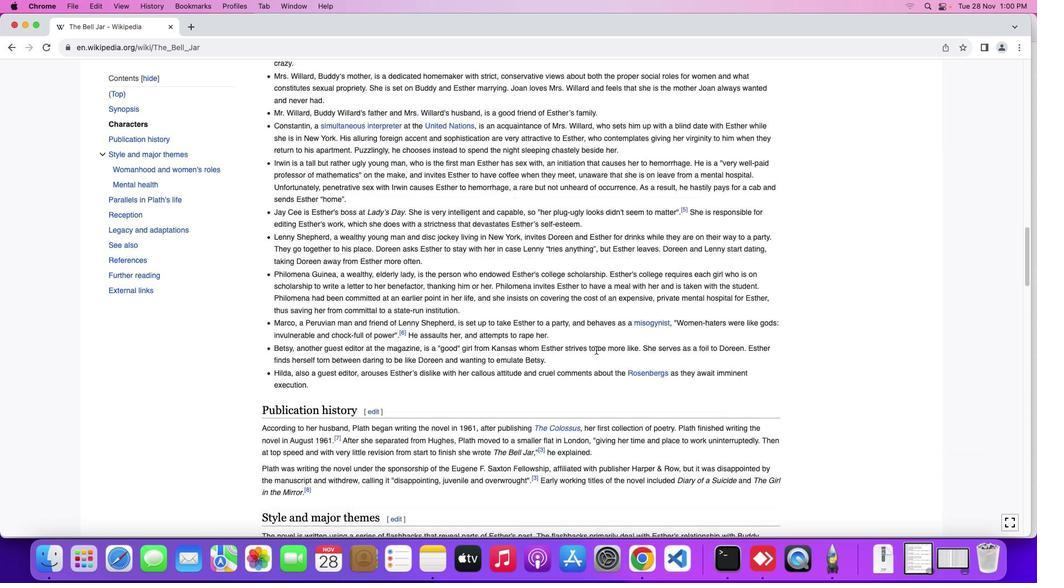 
Action: Mouse scrolled (594, 347) with delta (-1, -3)
Screenshot: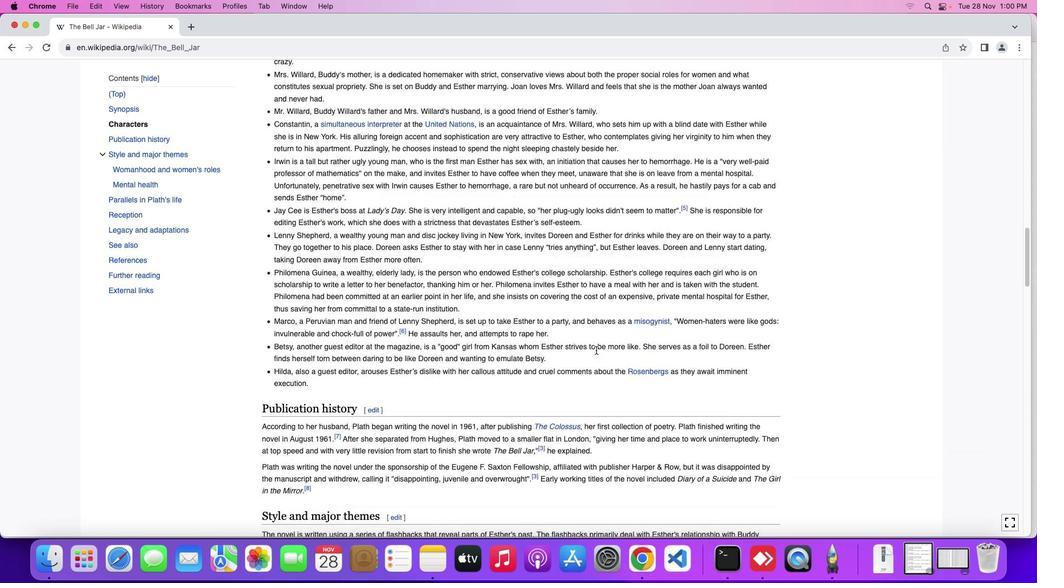 
Action: Mouse moved to (594, 347)
Screenshot: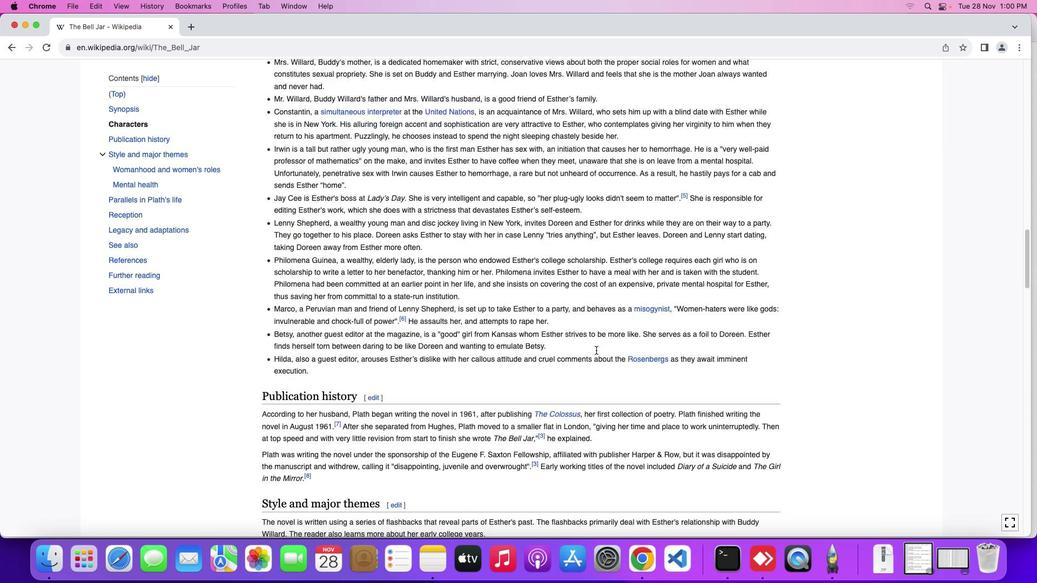 
Action: Mouse scrolled (594, 347) with delta (-1, -2)
Screenshot: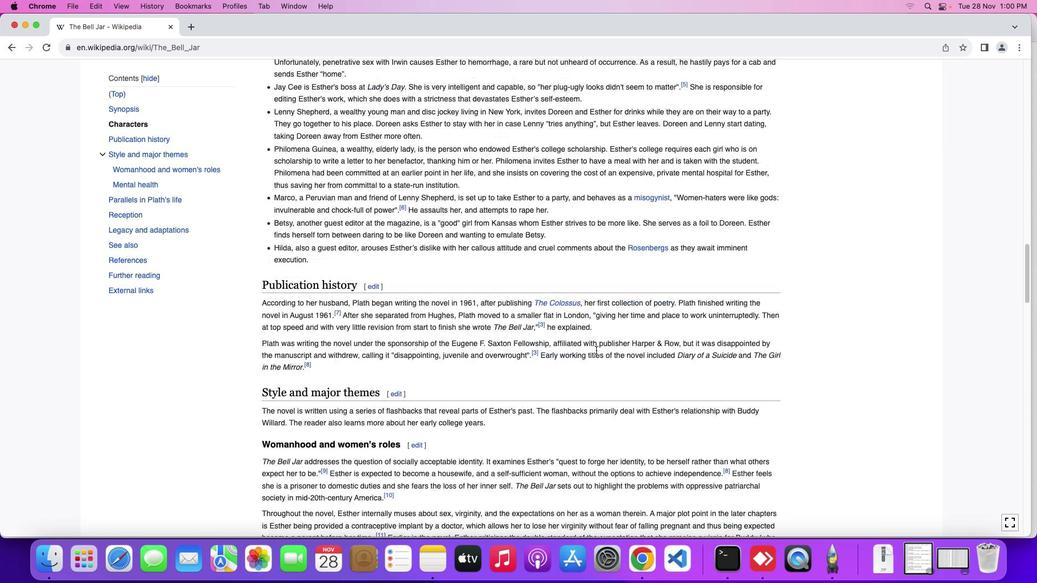 
Action: Mouse scrolled (594, 347) with delta (-1, -2)
Screenshot: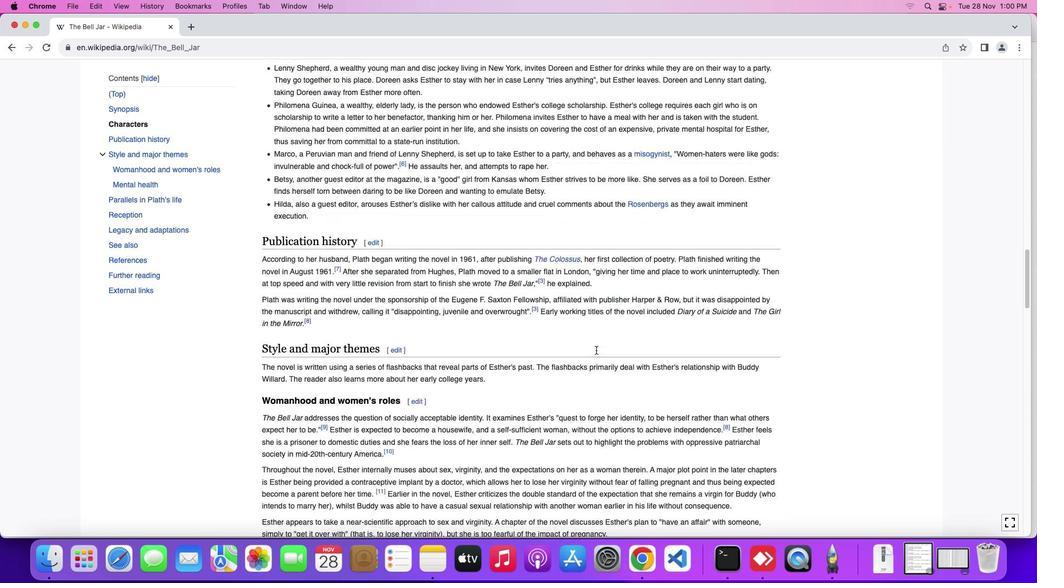 
Action: Mouse scrolled (594, 347) with delta (-1, -3)
Screenshot: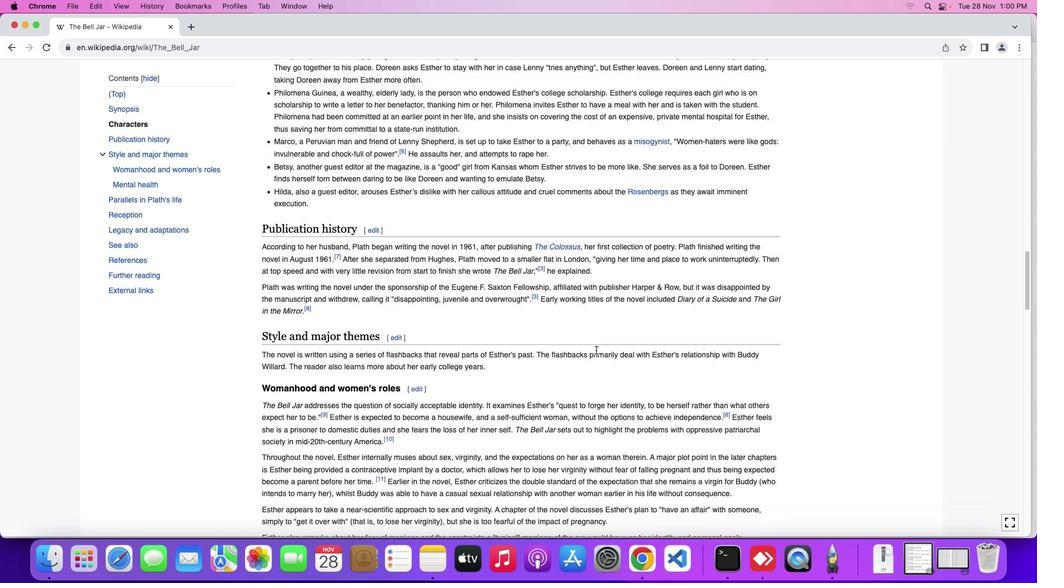 
Action: Mouse scrolled (594, 347) with delta (-1, -3)
Screenshot: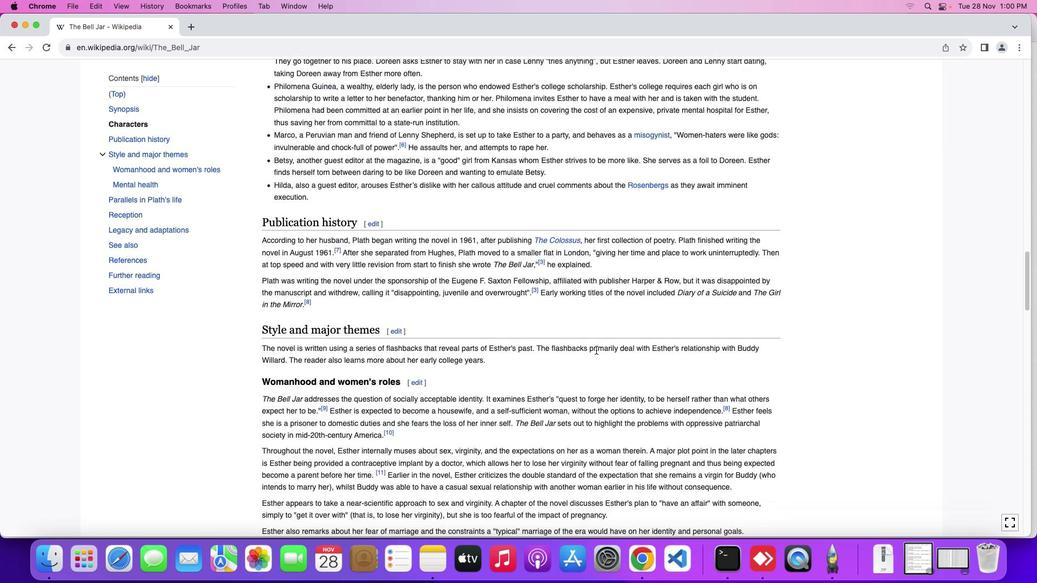 
Action: Mouse moved to (593, 347)
Screenshot: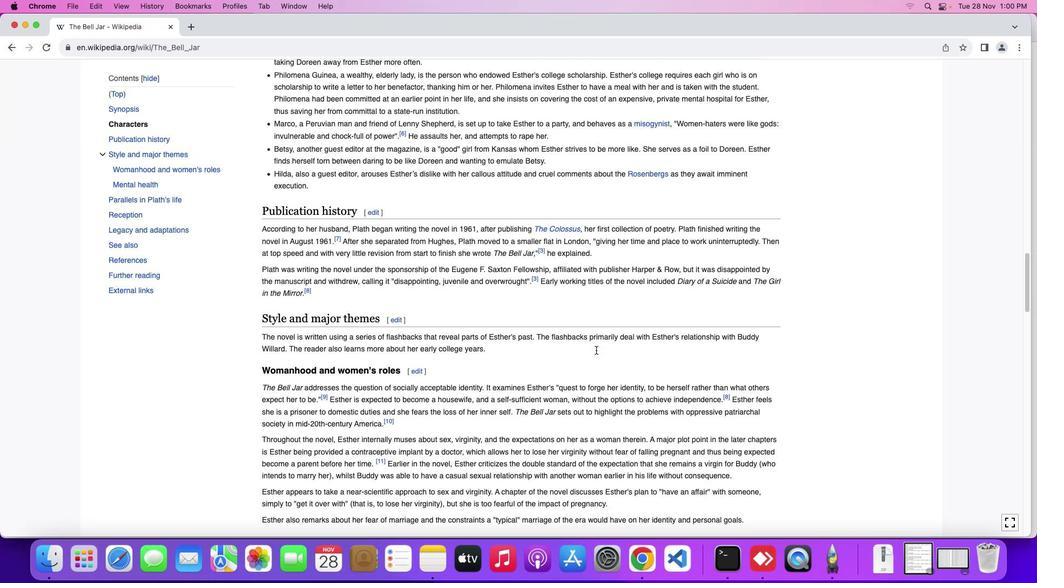 
Action: Mouse scrolled (593, 347) with delta (-1, -2)
Screenshot: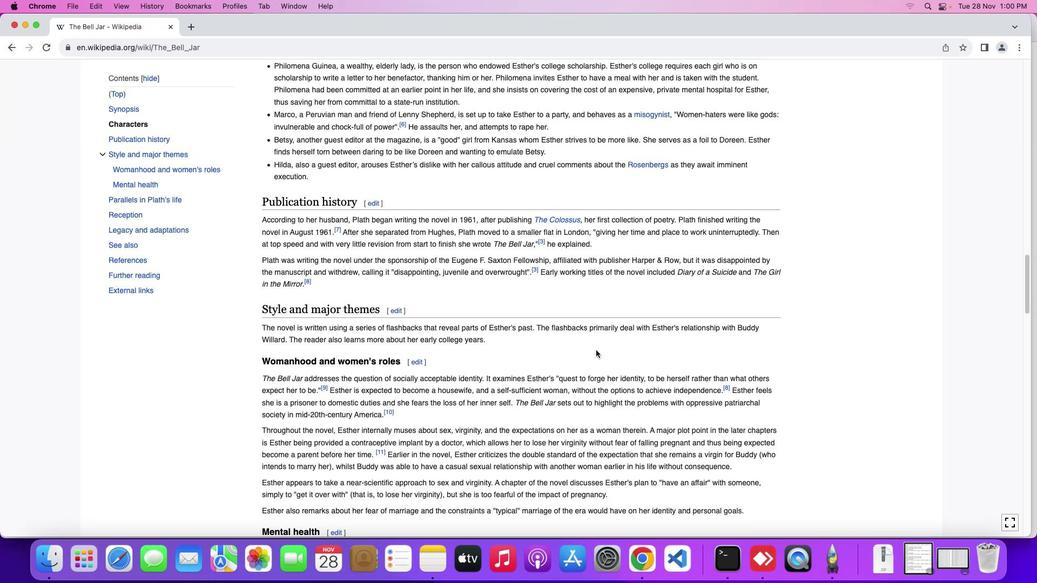 
Action: Mouse scrolled (593, 347) with delta (-1, -2)
Screenshot: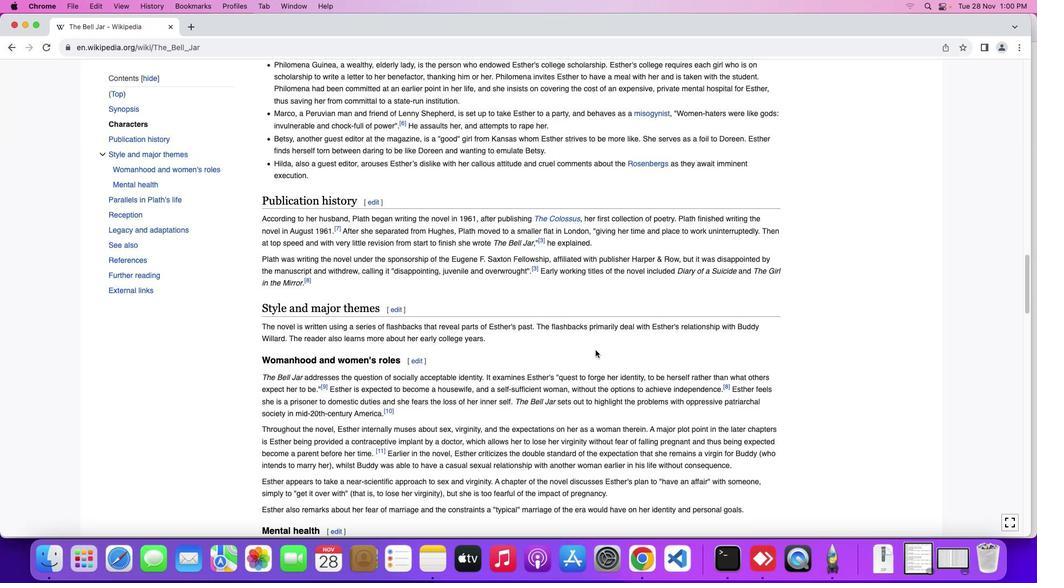 
Action: Mouse moved to (593, 347)
Screenshot: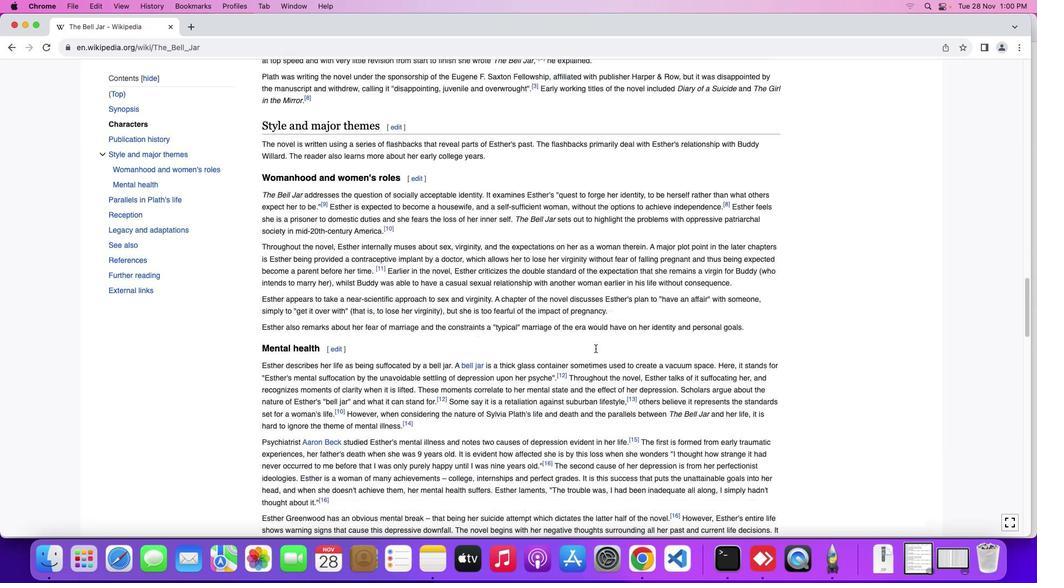
Action: Mouse scrolled (593, 347) with delta (-1, -2)
Screenshot: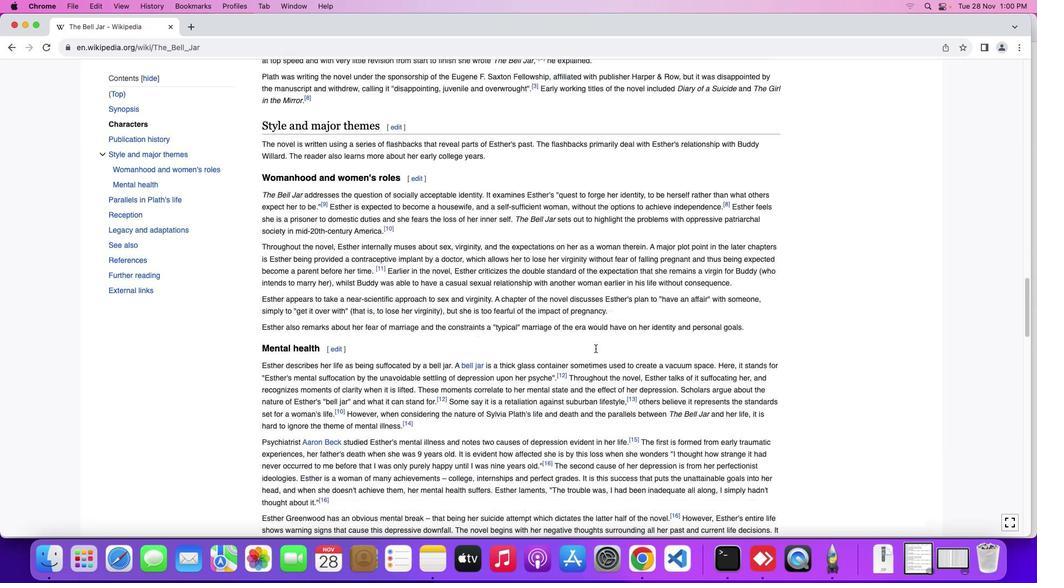 
Action: Mouse scrolled (593, 347) with delta (-1, -2)
Screenshot: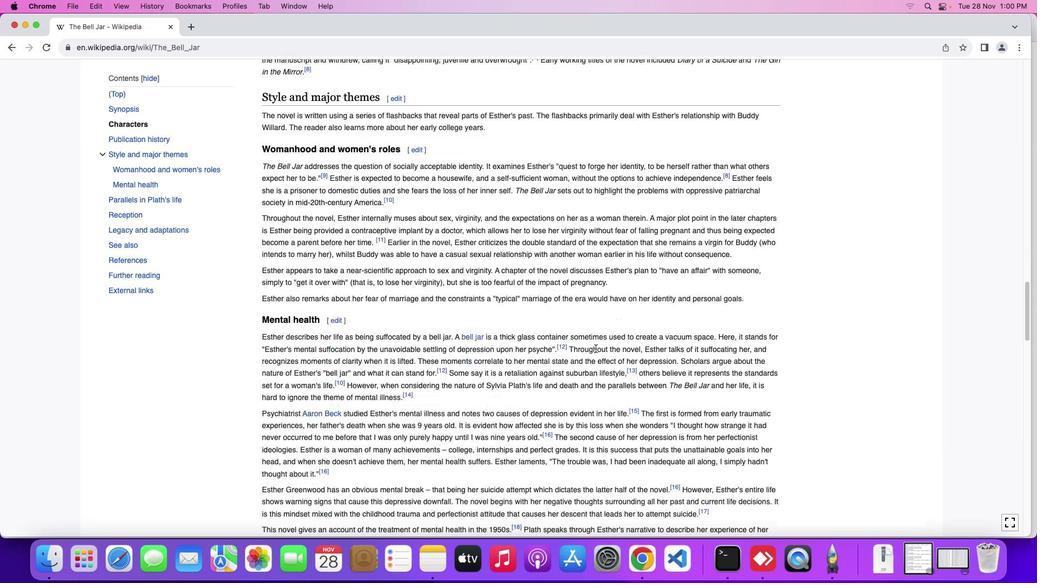 
Action: Mouse moved to (593, 347)
Screenshot: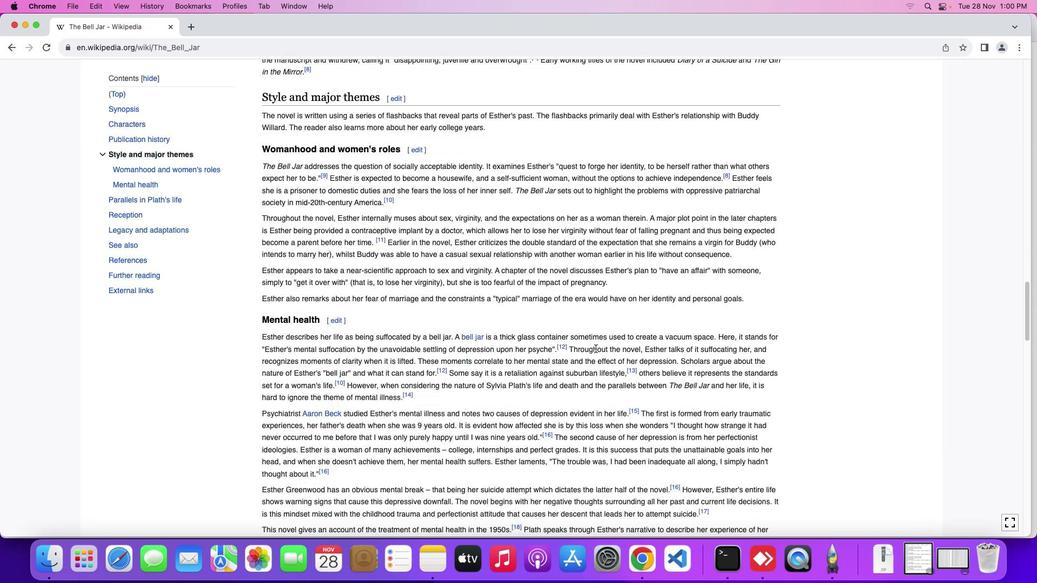 
Action: Mouse scrolled (593, 347) with delta (-1, -3)
Screenshot: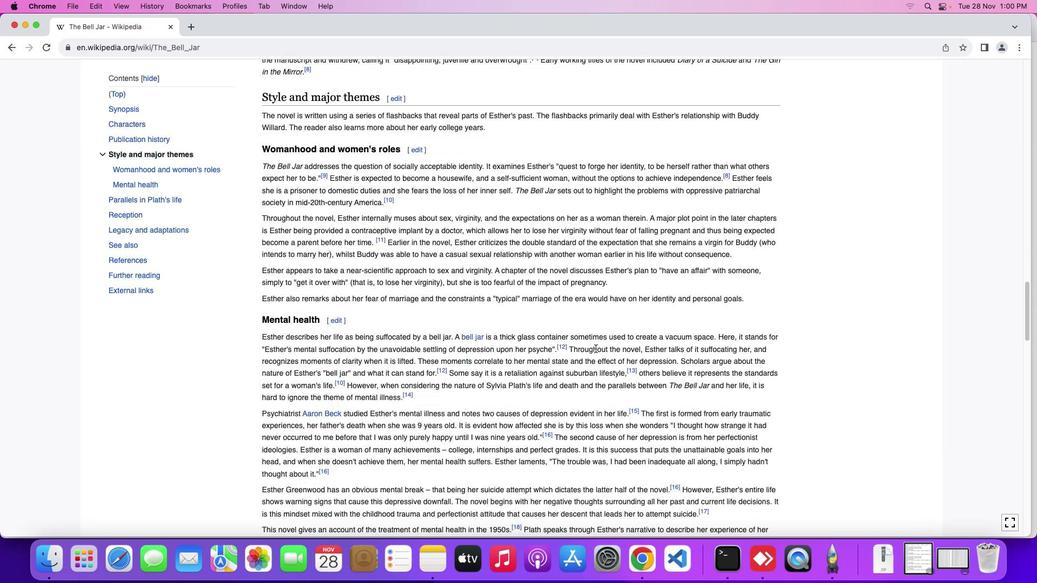 
Action: Mouse moved to (593, 347)
Screenshot: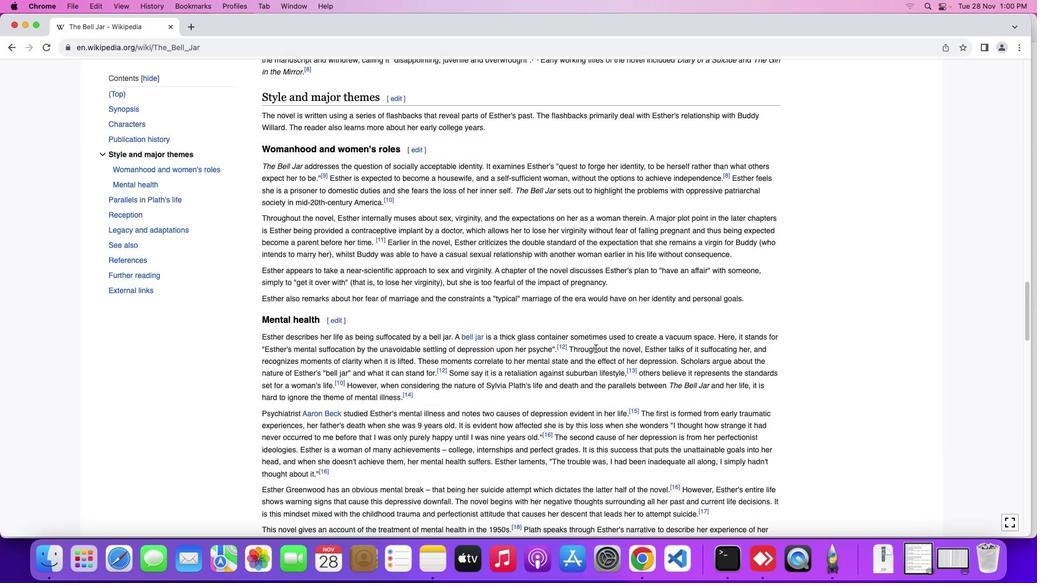 
Action: Mouse scrolled (593, 347) with delta (-1, -4)
Screenshot: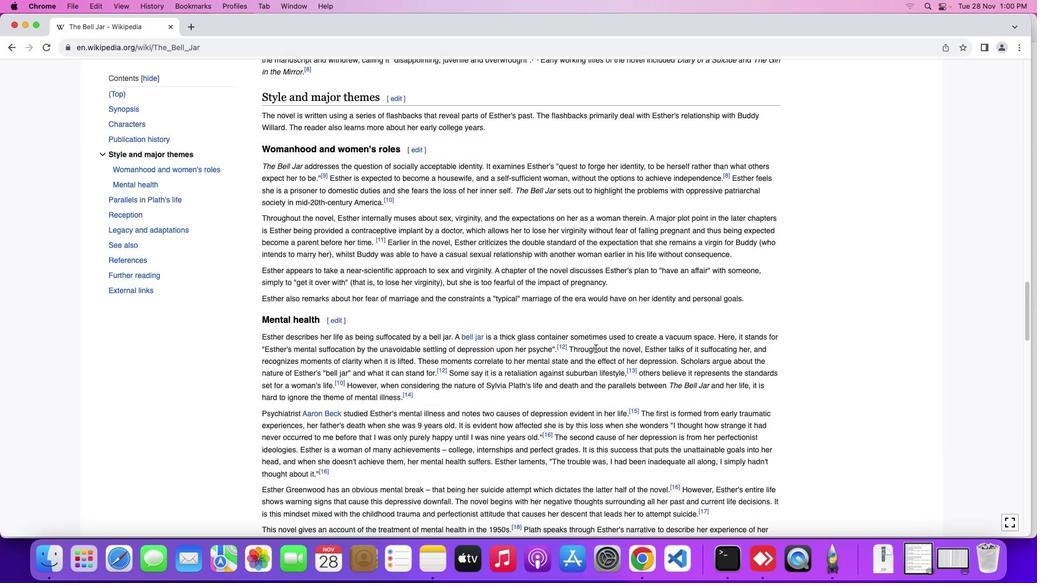
Action: Mouse moved to (593, 346)
Screenshot: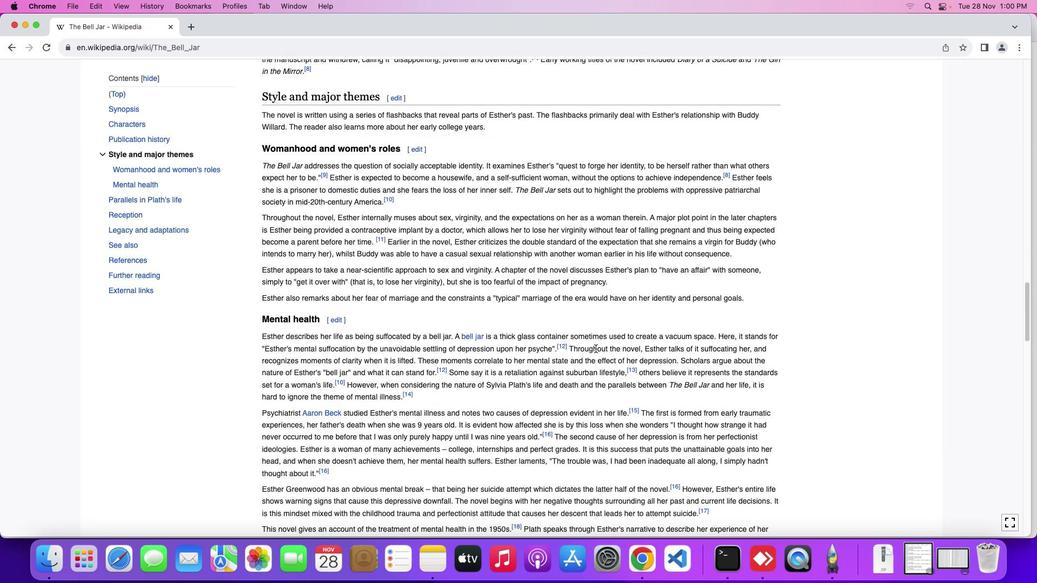 
Action: Mouse scrolled (593, 346) with delta (-1, -2)
Screenshot: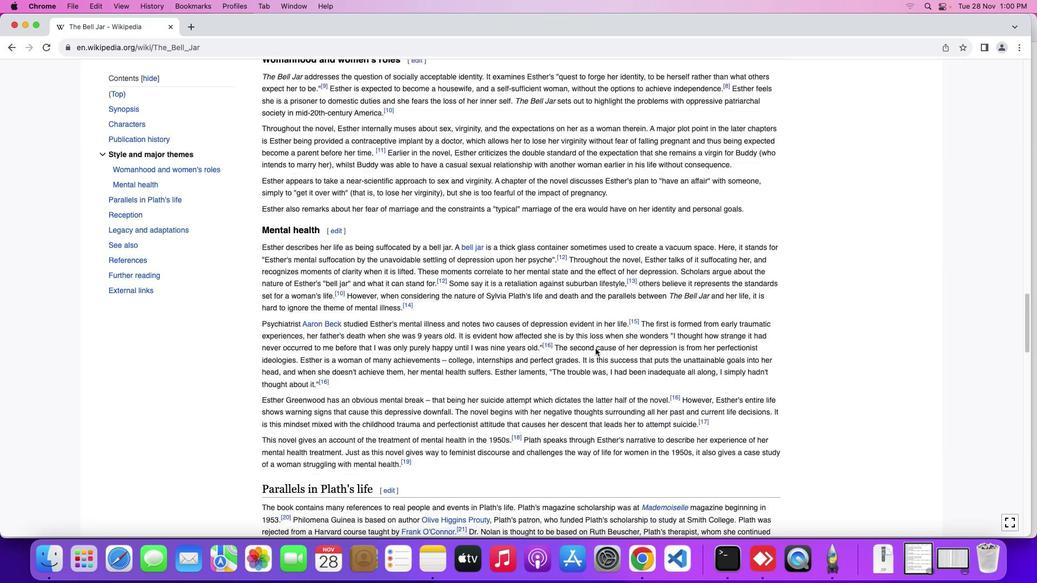 
Action: Mouse scrolled (593, 346) with delta (-1, -2)
Screenshot: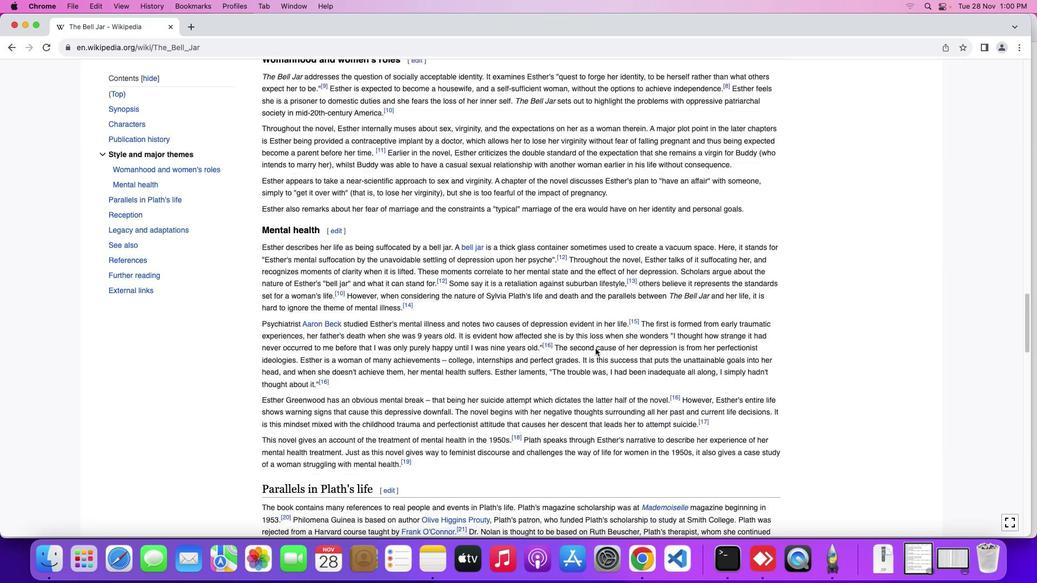 
Action: Mouse scrolled (593, 346) with delta (-1, -3)
Screenshot: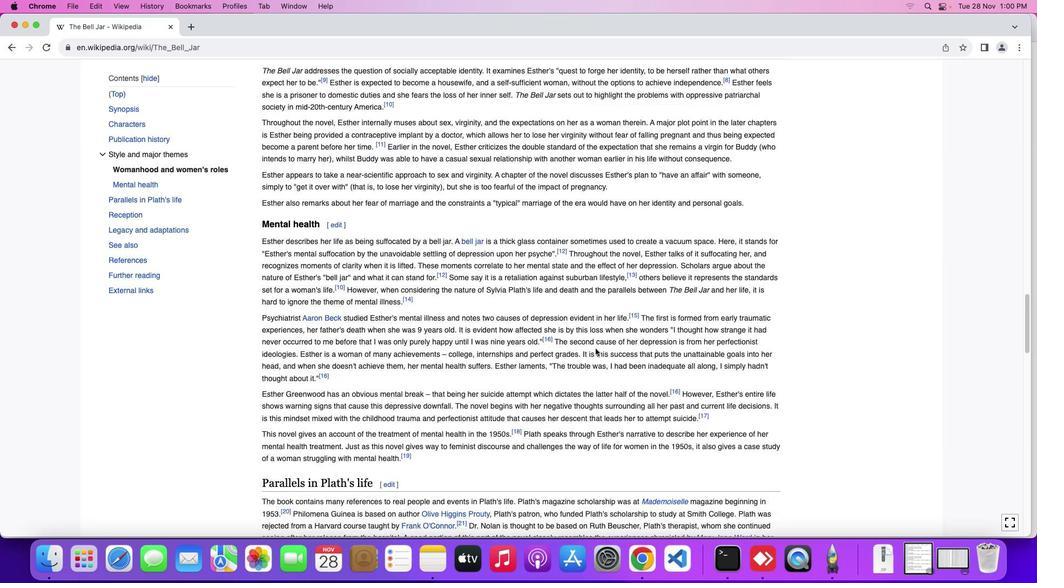 
Action: Mouse moved to (593, 346)
Screenshot: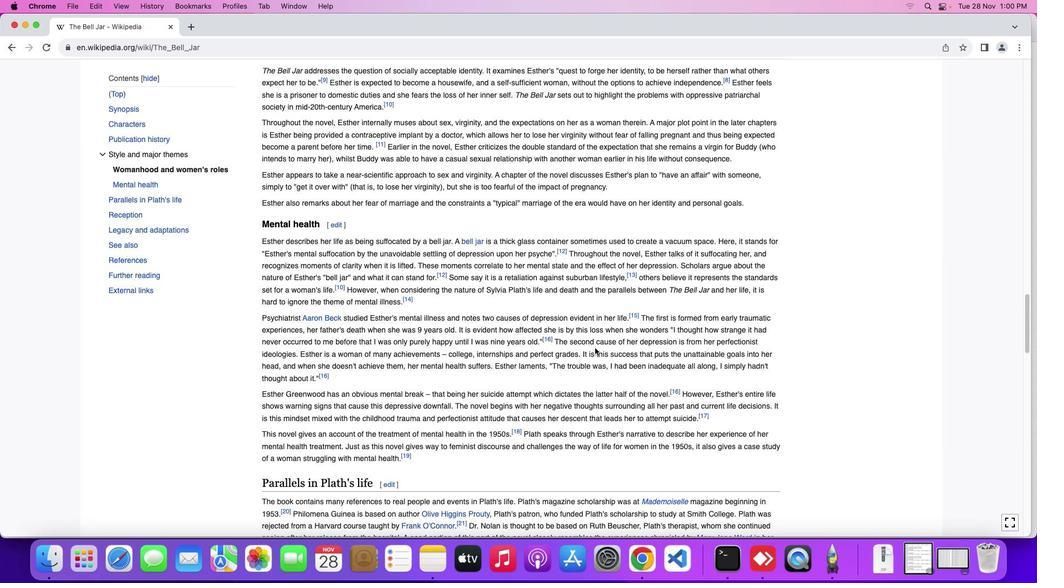 
Action: Mouse scrolled (593, 346) with delta (-1, -2)
Screenshot: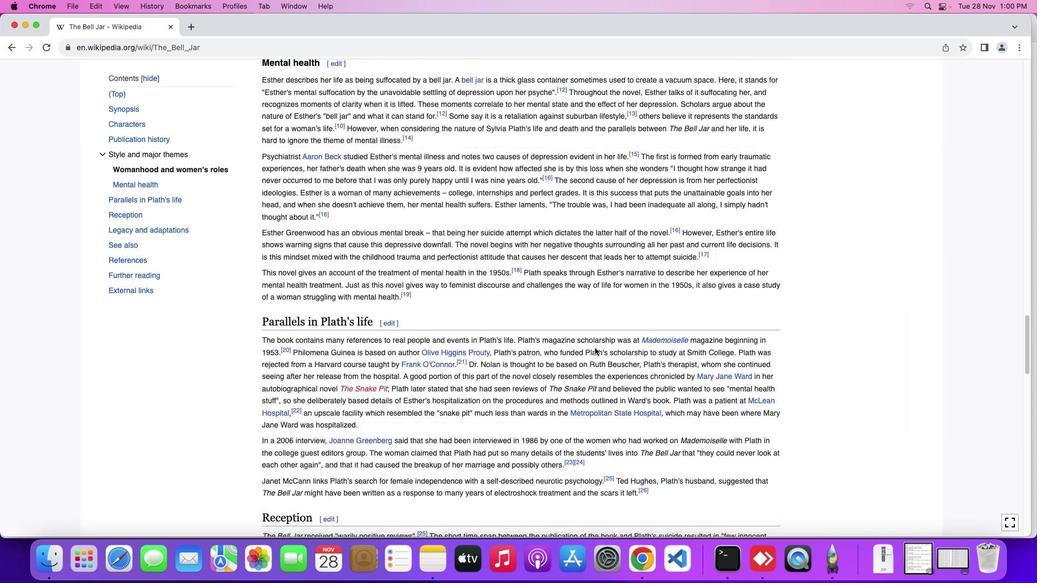 
Action: Mouse scrolled (593, 346) with delta (-1, -2)
Screenshot: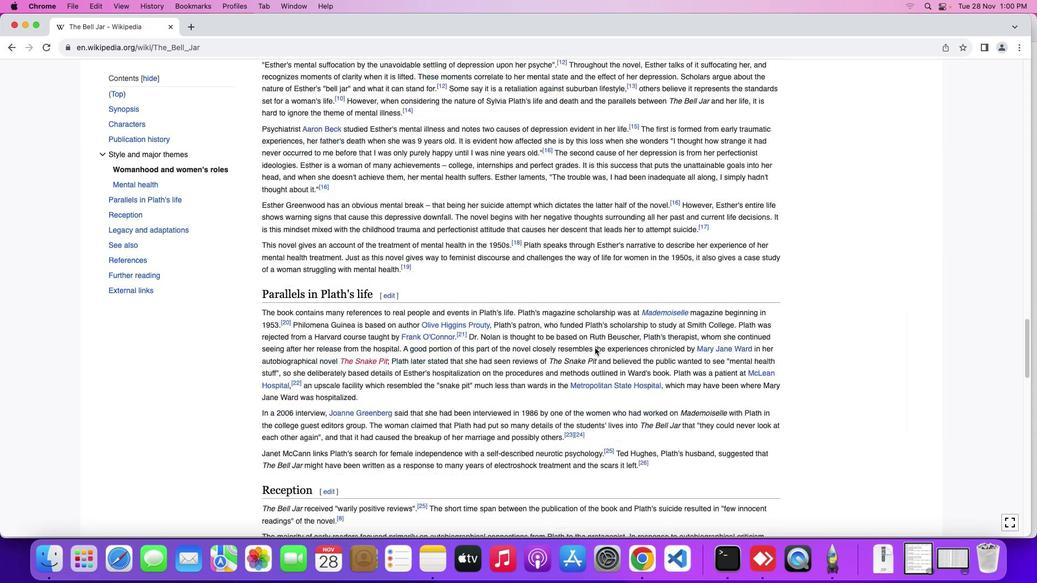 
Action: Mouse moved to (593, 345)
Screenshot: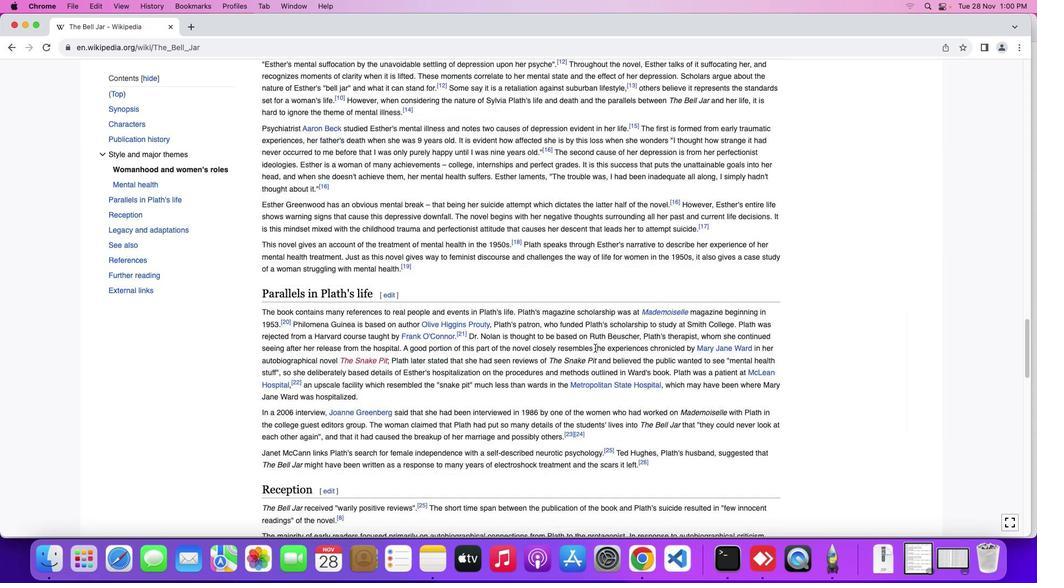 
Action: Mouse scrolled (593, 345) with delta (-1, -3)
Screenshot: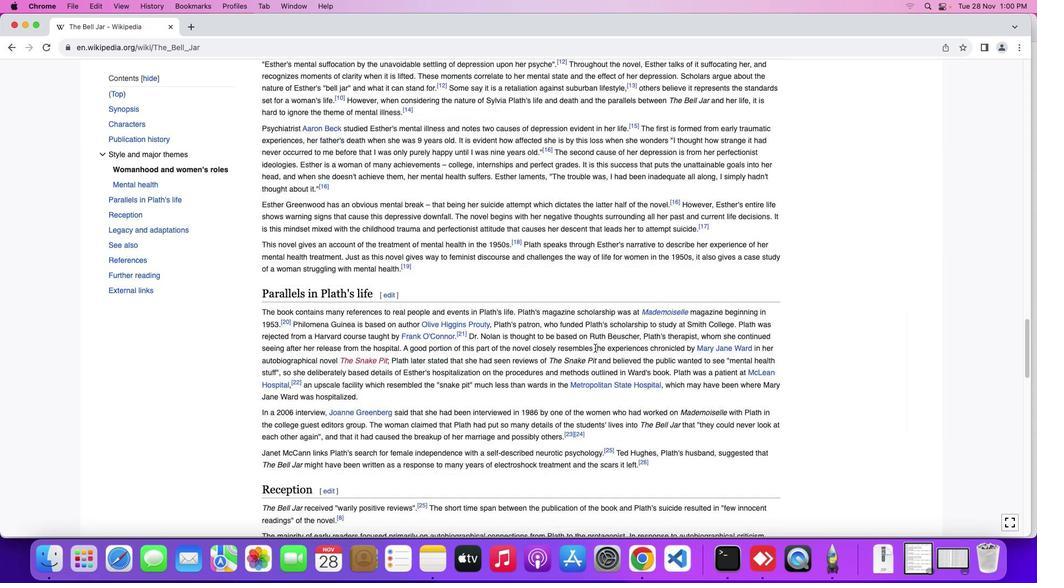 
Action: Mouse scrolled (593, 345) with delta (-1, -3)
Screenshot: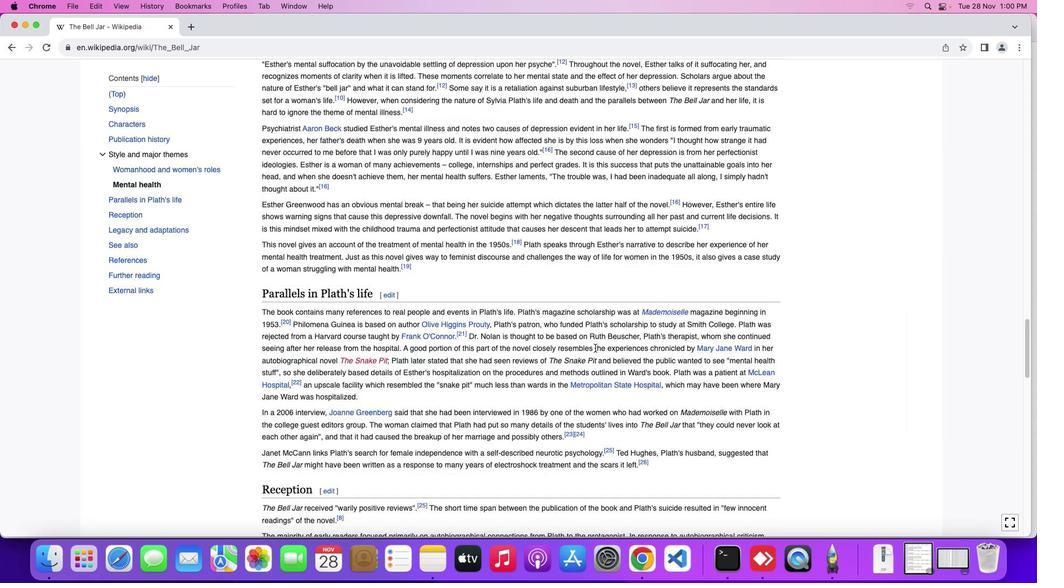 
Action: Mouse scrolled (593, 345) with delta (-1, -2)
Screenshot: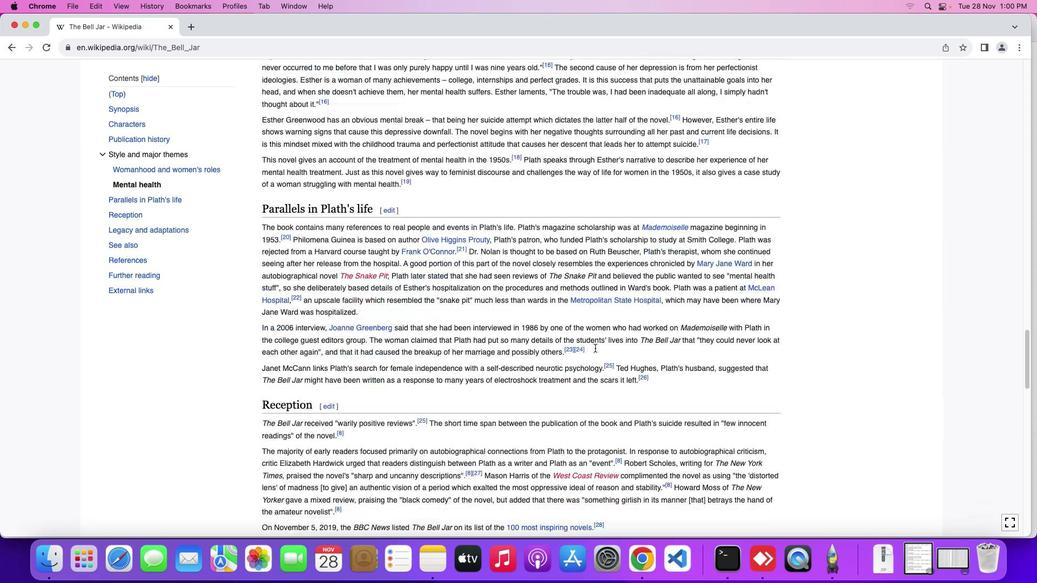 
Action: Mouse moved to (593, 345)
Screenshot: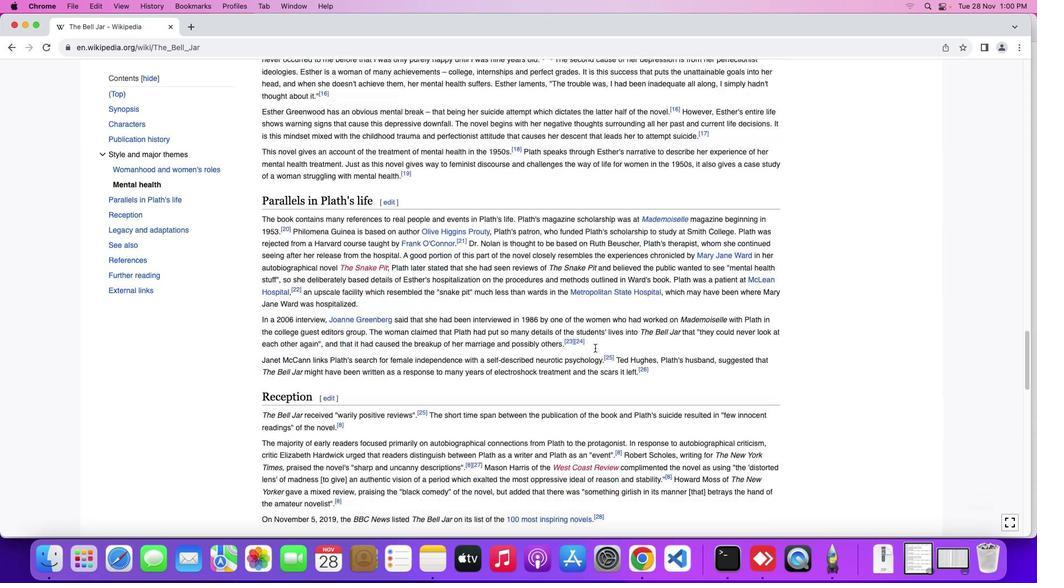 
Action: Mouse scrolled (593, 345) with delta (-1, -2)
Screenshot: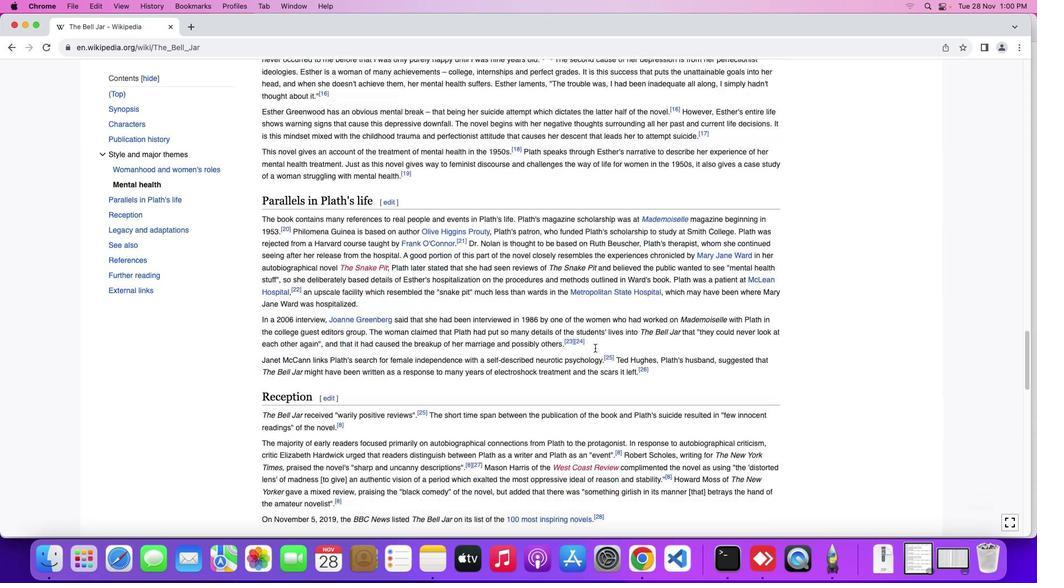 
Action: Mouse scrolled (593, 345) with delta (-1, -3)
Screenshot: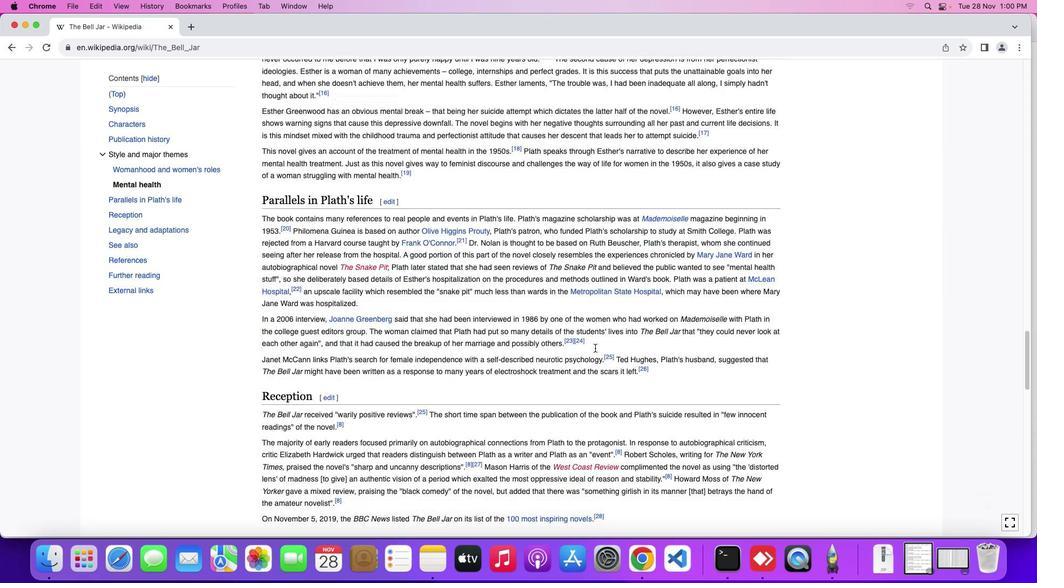 
Action: Mouse scrolled (593, 345) with delta (-1, -2)
Screenshot: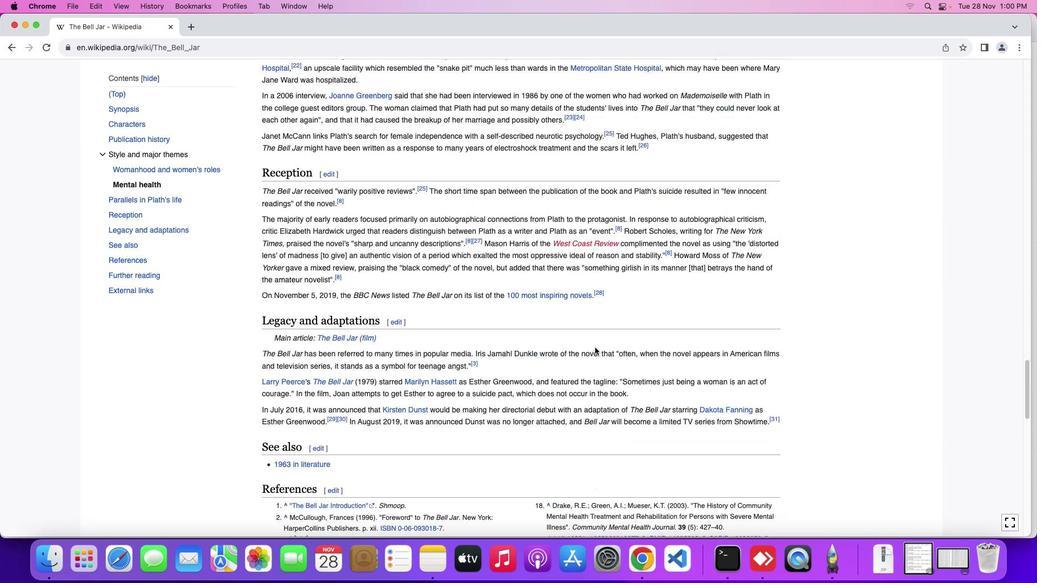 
Action: Mouse scrolled (593, 345) with delta (-1, -2)
Screenshot: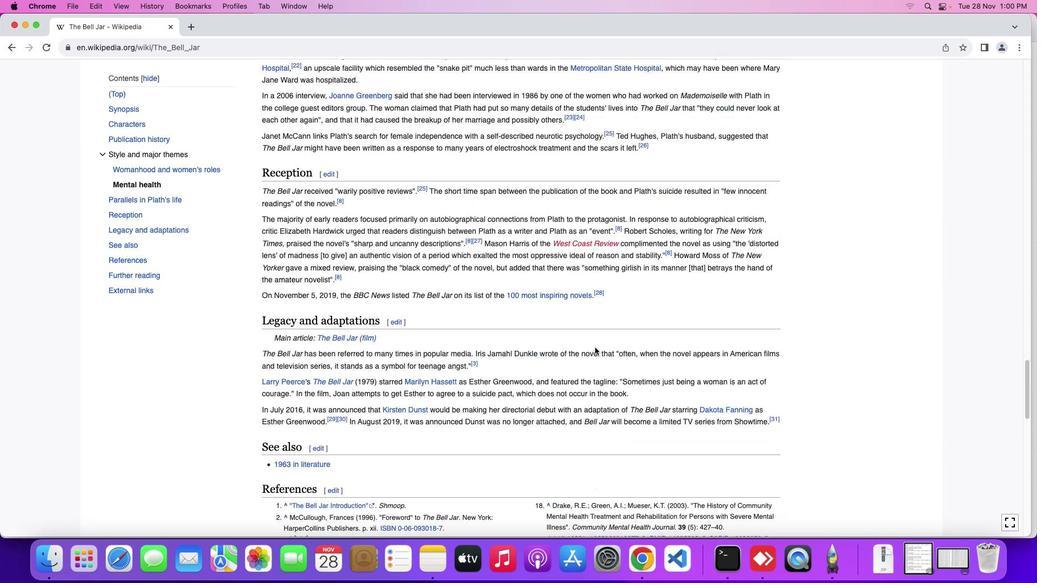 
Action: Mouse scrolled (593, 345) with delta (-1, -3)
Screenshot: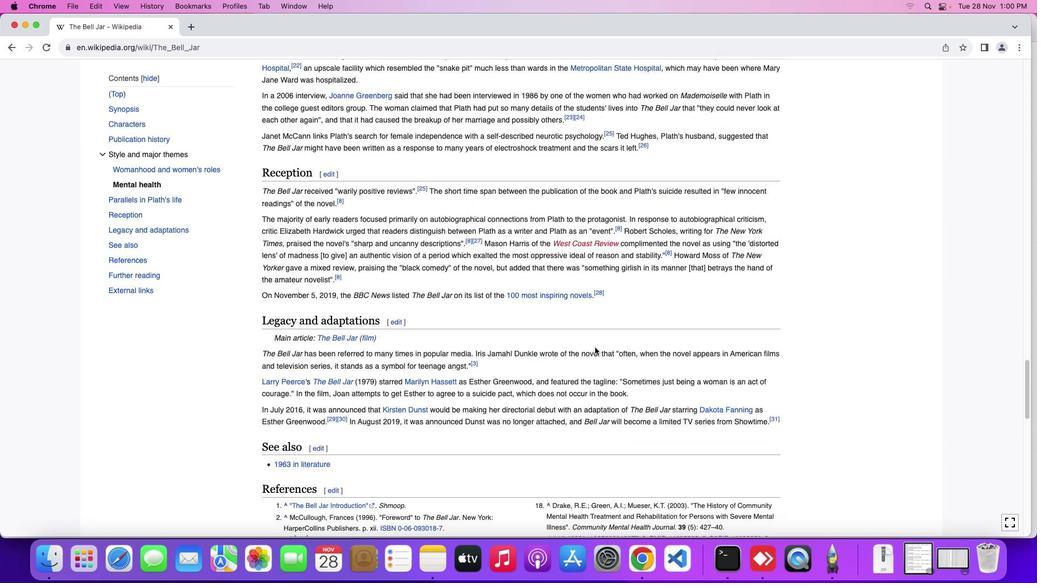 
Action: Mouse scrolled (593, 345) with delta (-1, -4)
Screenshot: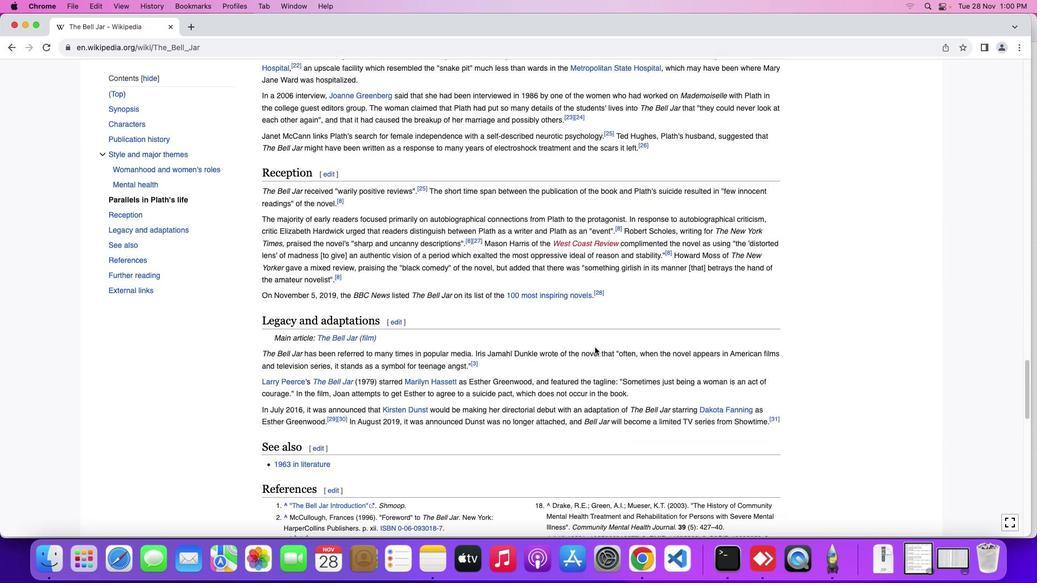
Action: Mouse moved to (592, 345)
Screenshot: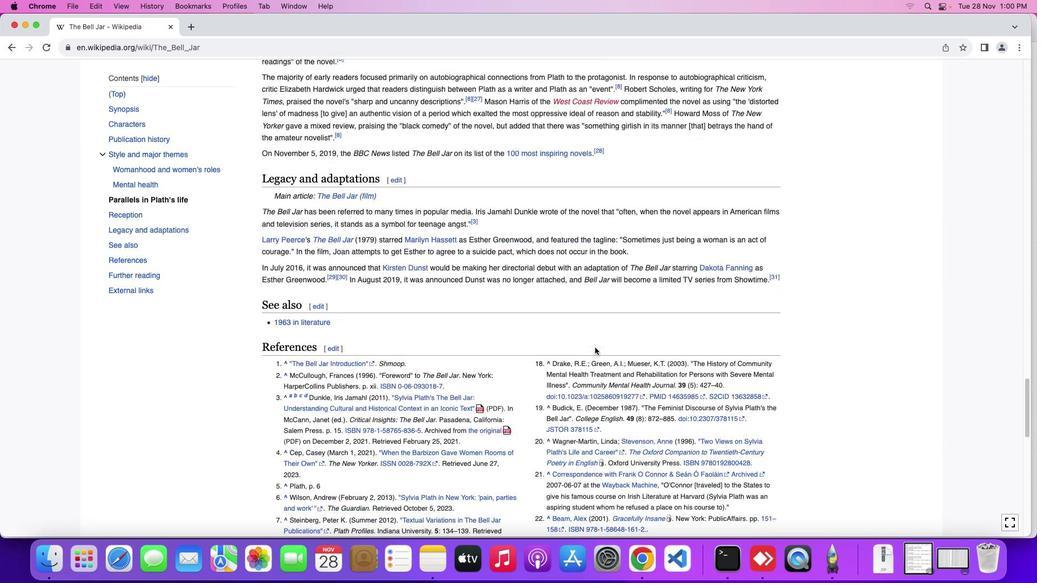 
Action: Mouse scrolled (592, 345) with delta (-1, -2)
Screenshot: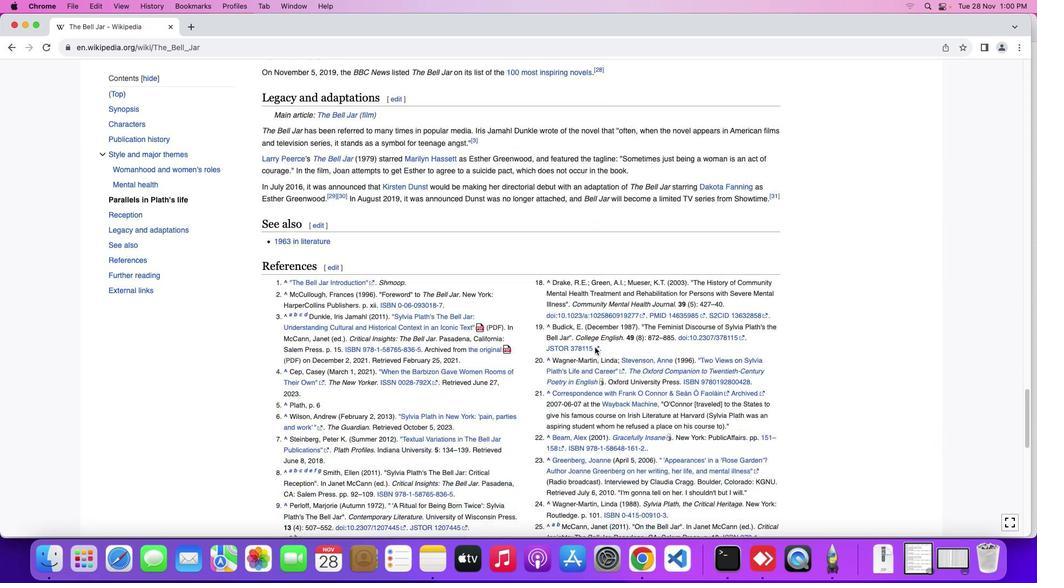 
Action: Mouse scrolled (592, 345) with delta (-1, -2)
Screenshot: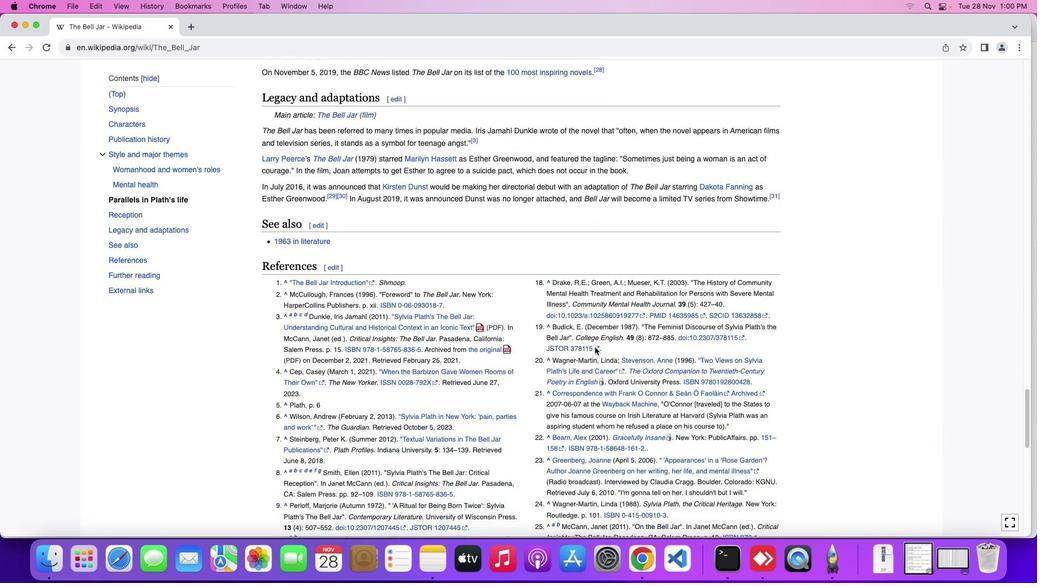 
Action: Mouse scrolled (592, 345) with delta (-1, -3)
Screenshot: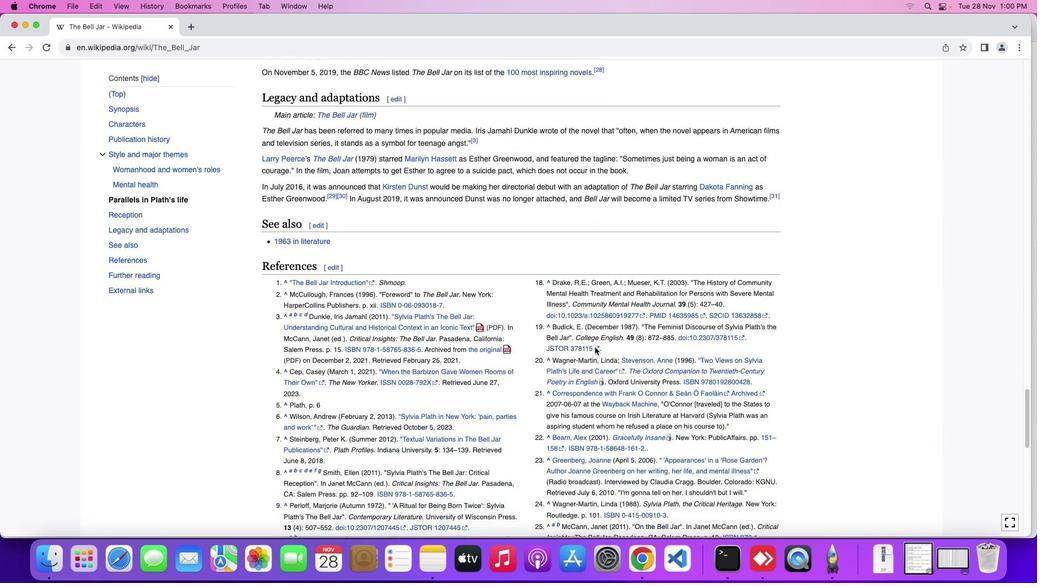 
Action: Mouse scrolled (592, 345) with delta (-1, -4)
Screenshot: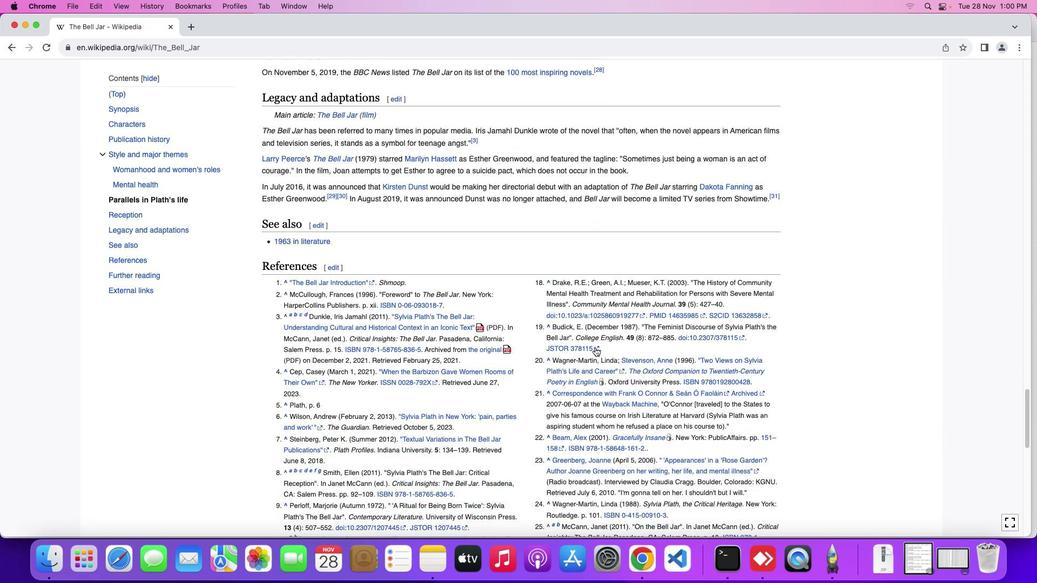 
Action: Mouse scrolled (592, 345) with delta (-1, -2)
Screenshot: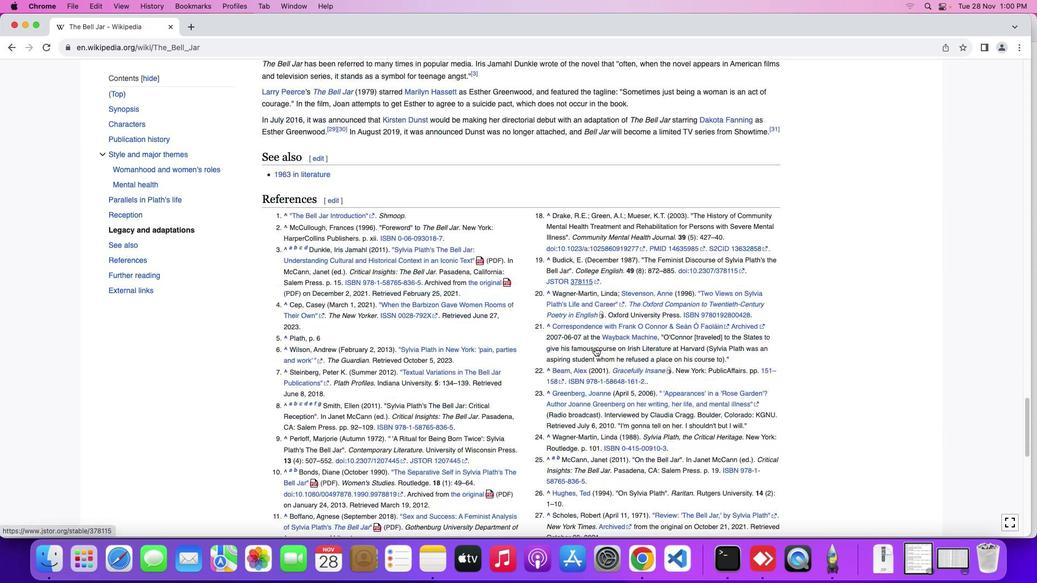 
Action: Mouse scrolled (592, 345) with delta (-1, -2)
Screenshot: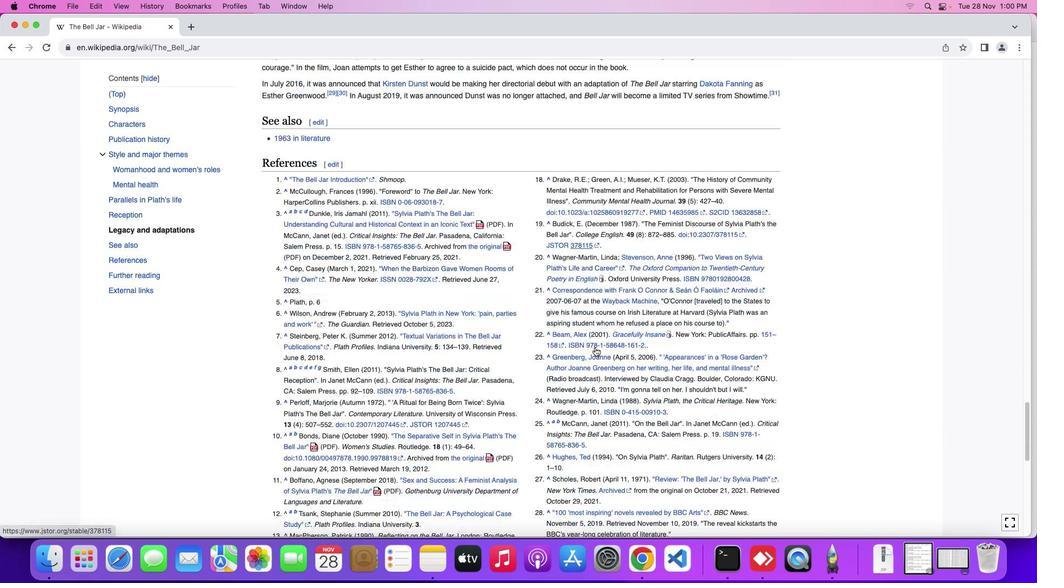 
Action: Mouse scrolled (592, 345) with delta (-1, -2)
Screenshot: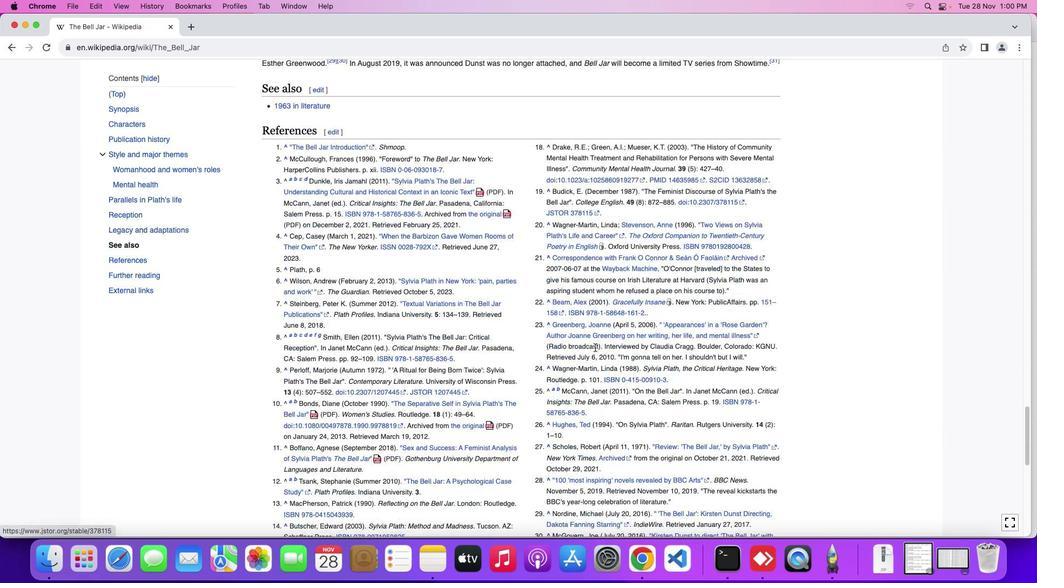 
Action: Mouse scrolled (592, 345) with delta (-1, -3)
Screenshot: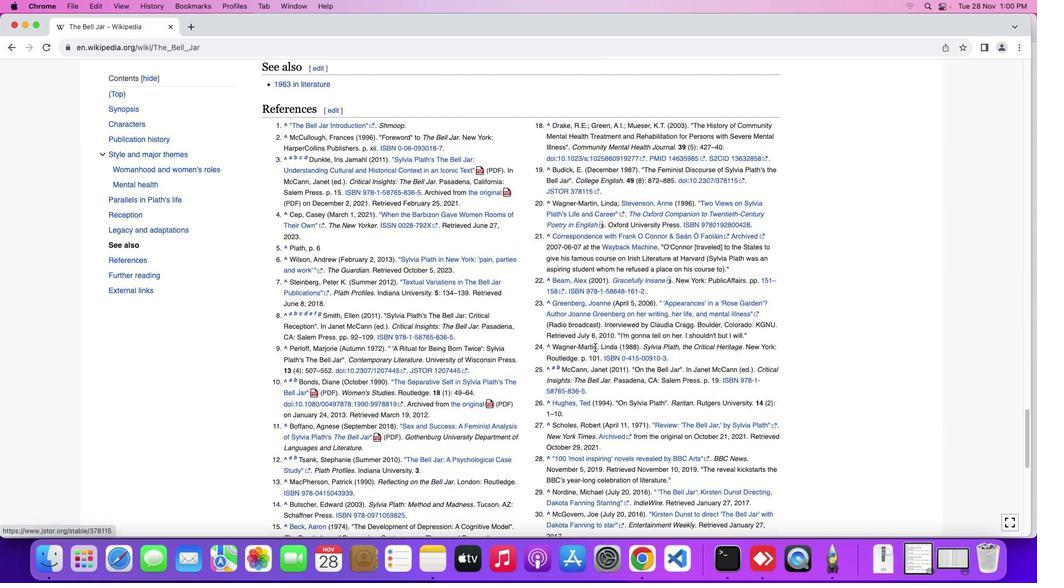 
Action: Mouse moved to (590, 337)
Screenshot: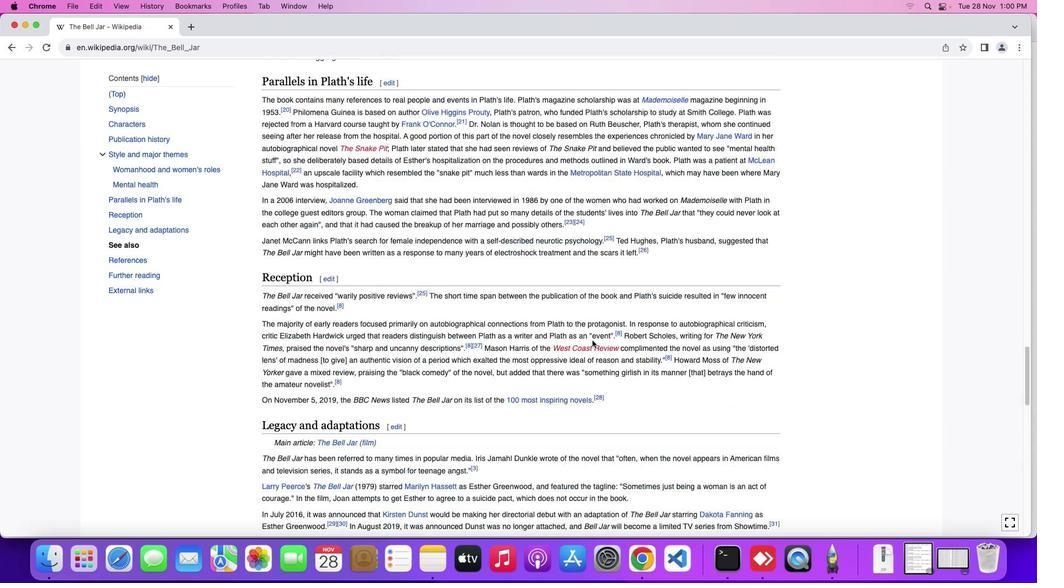 
Action: Mouse scrolled (590, 337) with delta (-1, -1)
Screenshot: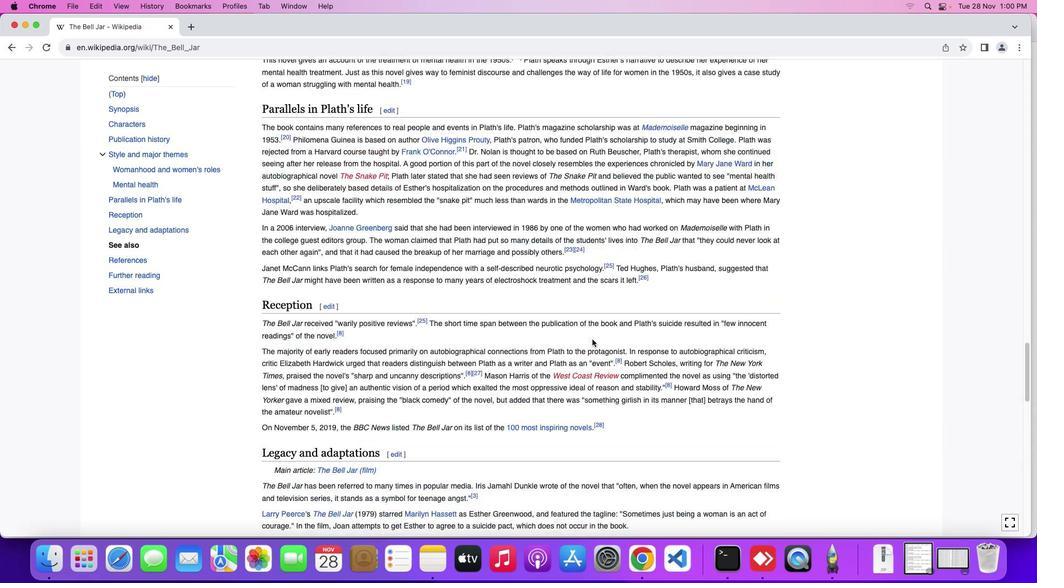 
Action: Mouse moved to (590, 337)
Screenshot: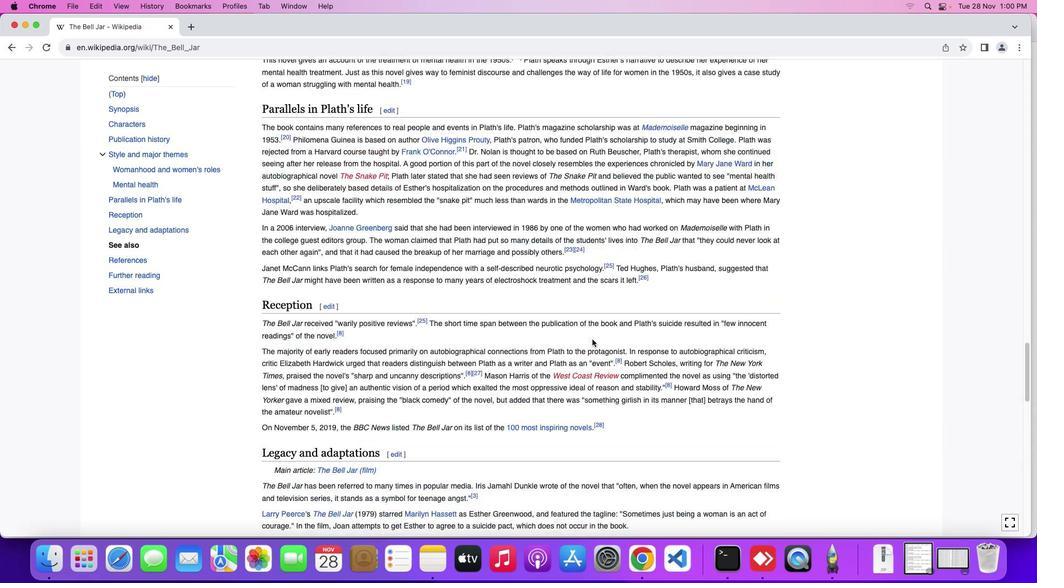 
Action: Mouse scrolled (590, 337) with delta (-1, -1)
Screenshot: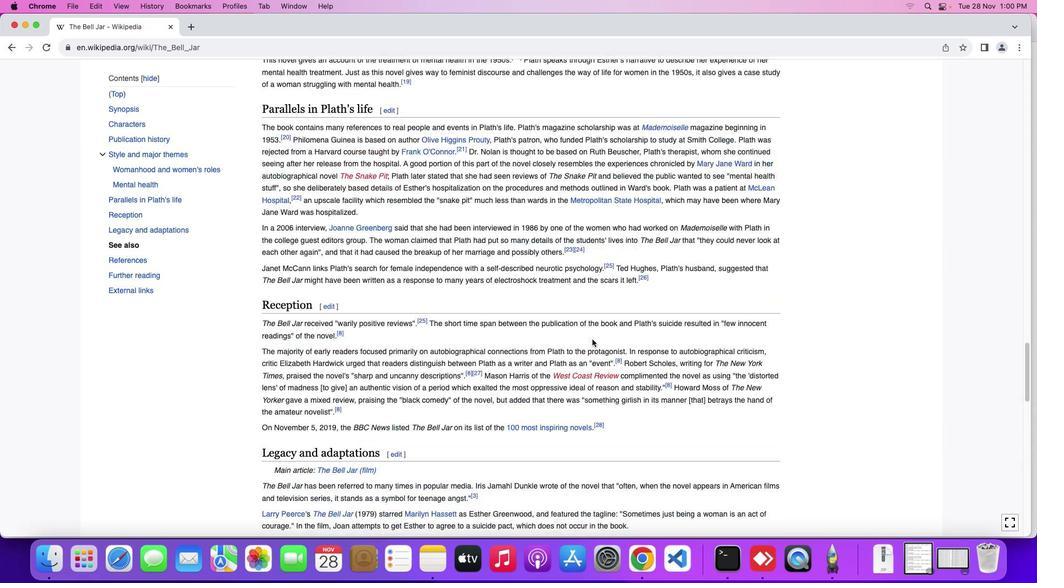 
Action: Mouse moved to (590, 338)
Screenshot: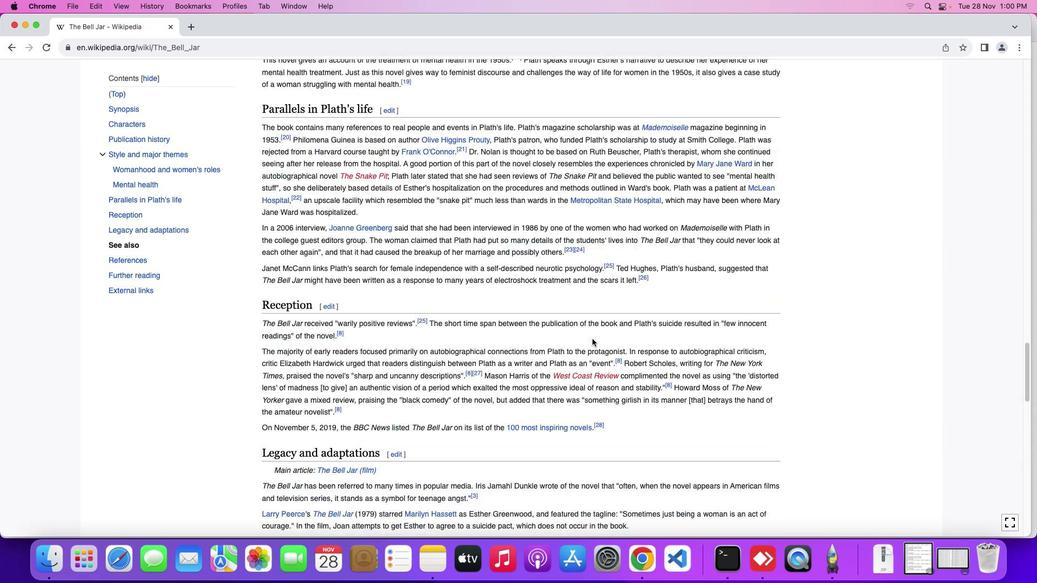 
Action: Mouse scrolled (590, 338) with delta (-1, 0)
Screenshot: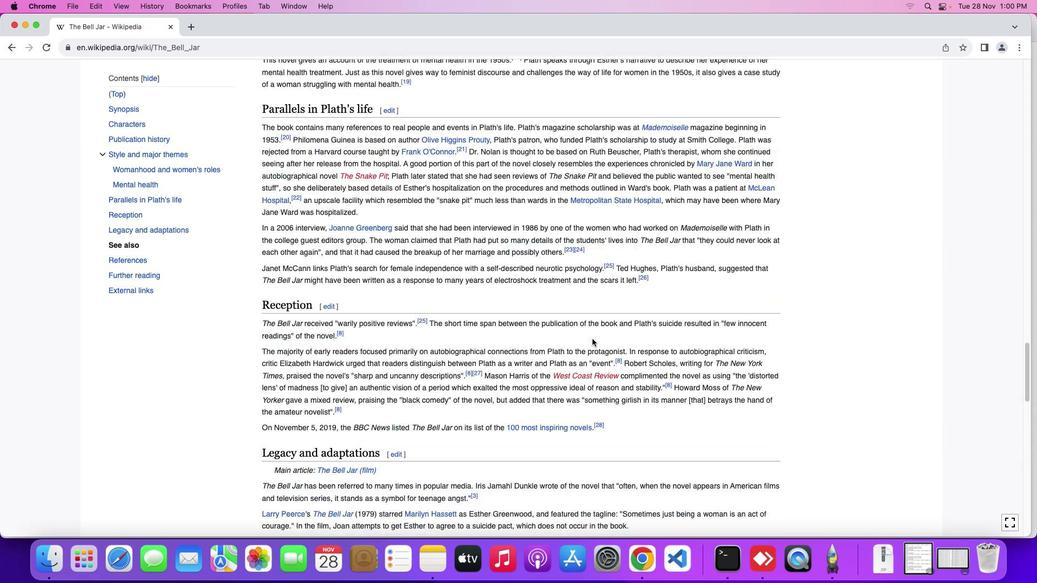 
Action: Mouse scrolled (590, 338) with delta (-1, 0)
Screenshot: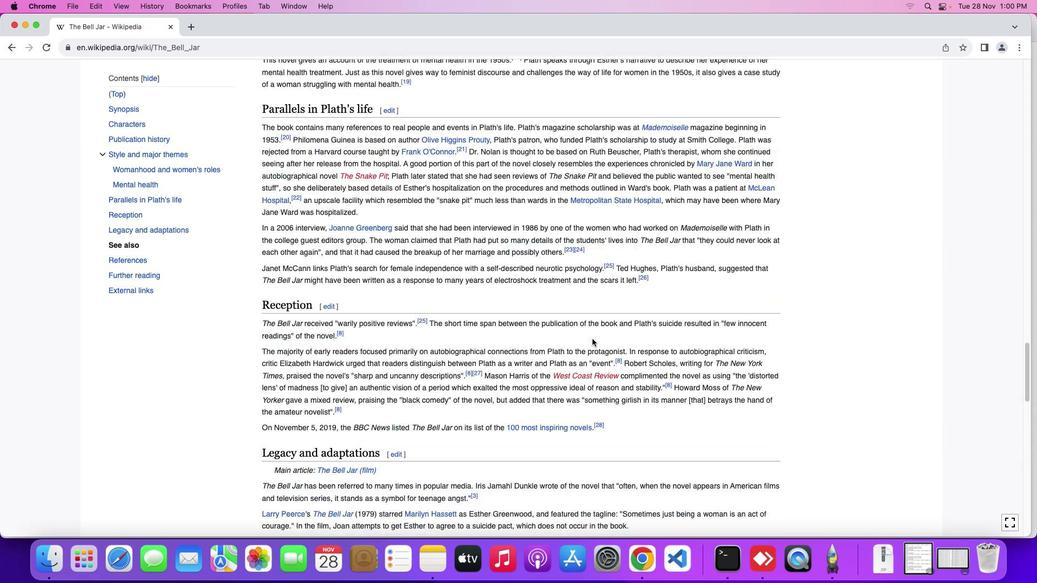 
Action: Mouse moved to (590, 338)
Screenshot: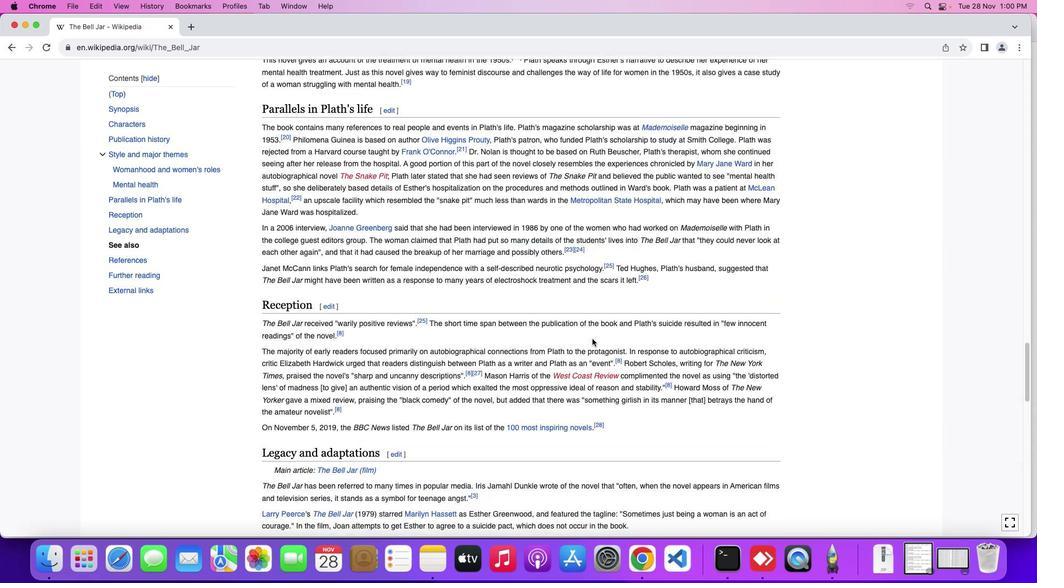 
Action: Mouse scrolled (590, 338) with delta (-1, 1)
Screenshot: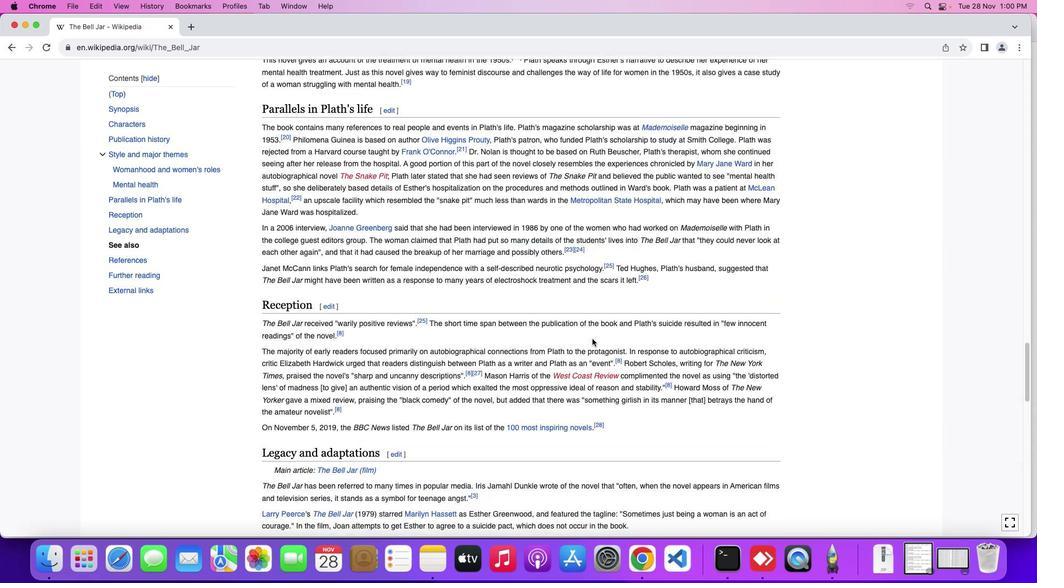 
Action: Mouse scrolled (590, 338) with delta (-1, 1)
Screenshot: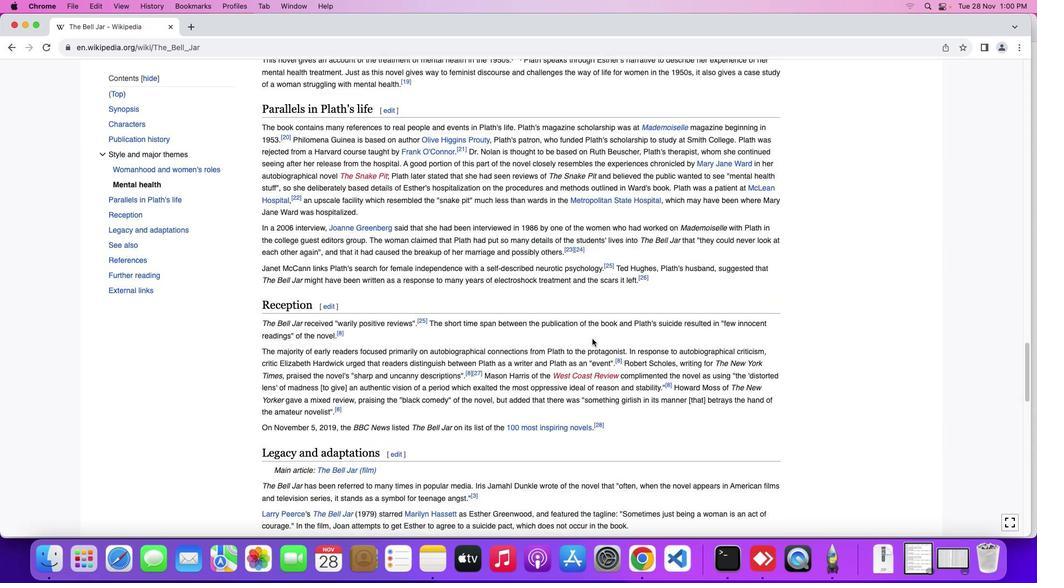 
Action: Mouse moved to (590, 336)
Screenshot: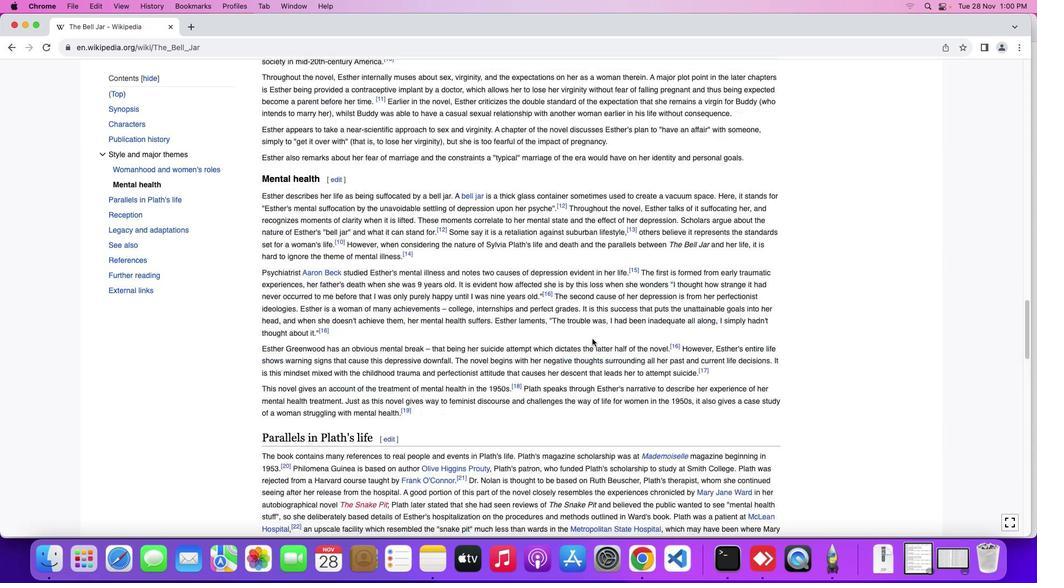 
Action: Mouse scrolled (590, 336) with delta (-1, -1)
Screenshot: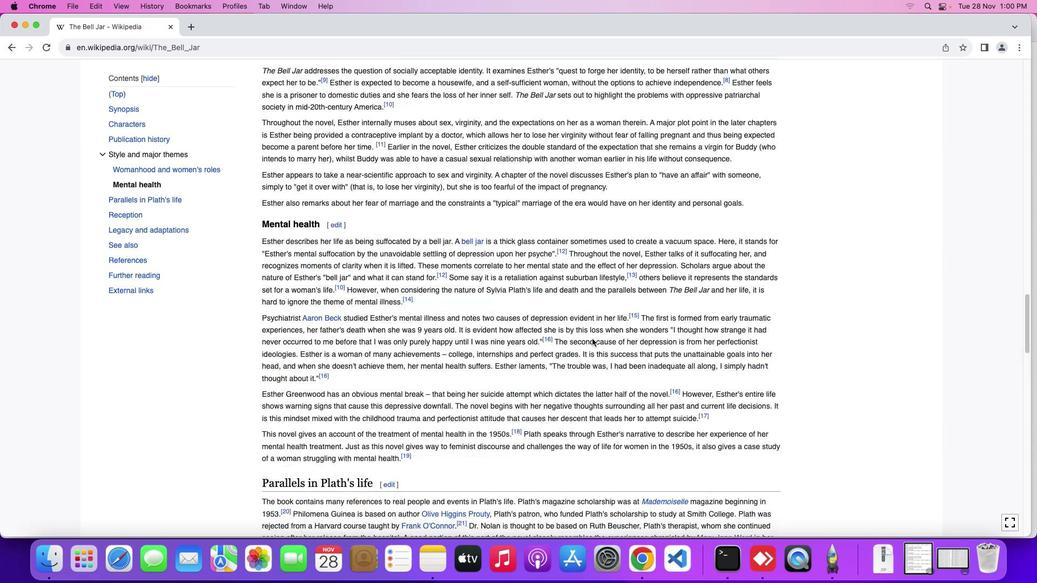 
Action: Mouse scrolled (590, 336) with delta (-1, -1)
Screenshot: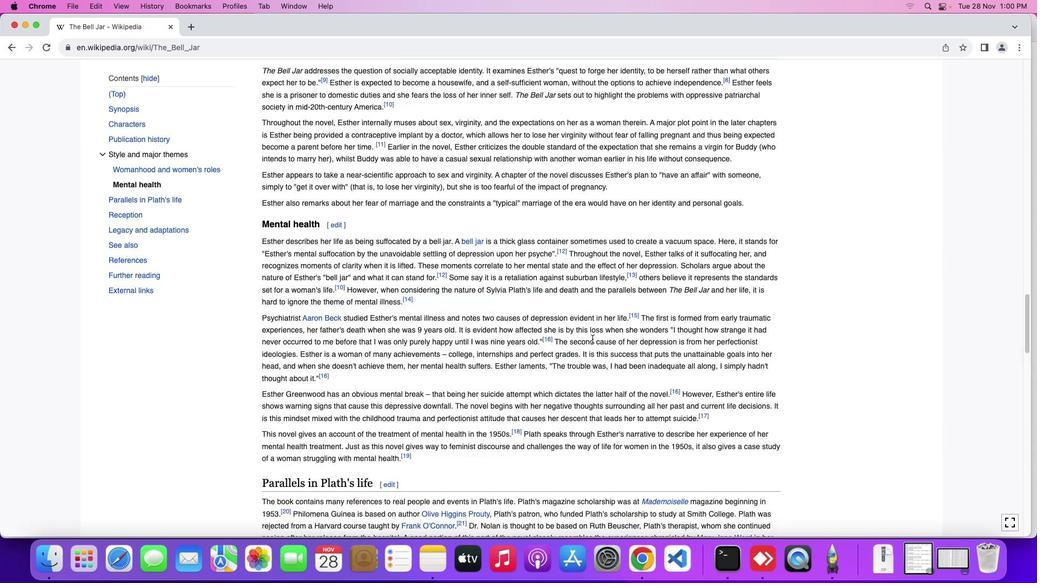 
Action: Mouse scrolled (590, 336) with delta (-1, 0)
Screenshot: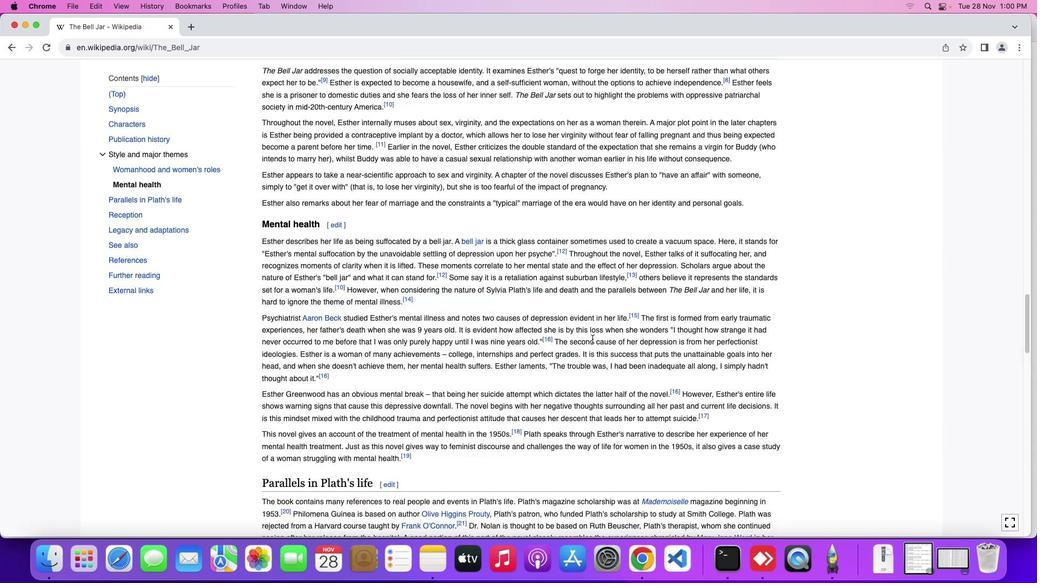 
Action: Mouse scrolled (590, 336) with delta (-1, 0)
Screenshot: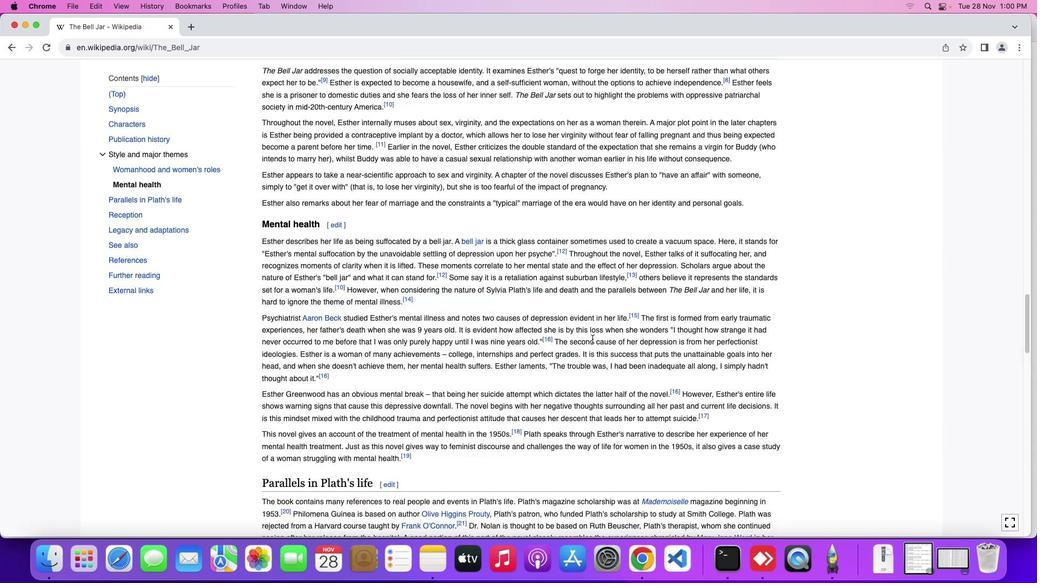 
Action: Mouse scrolled (590, 336) with delta (-1, 1)
Screenshot: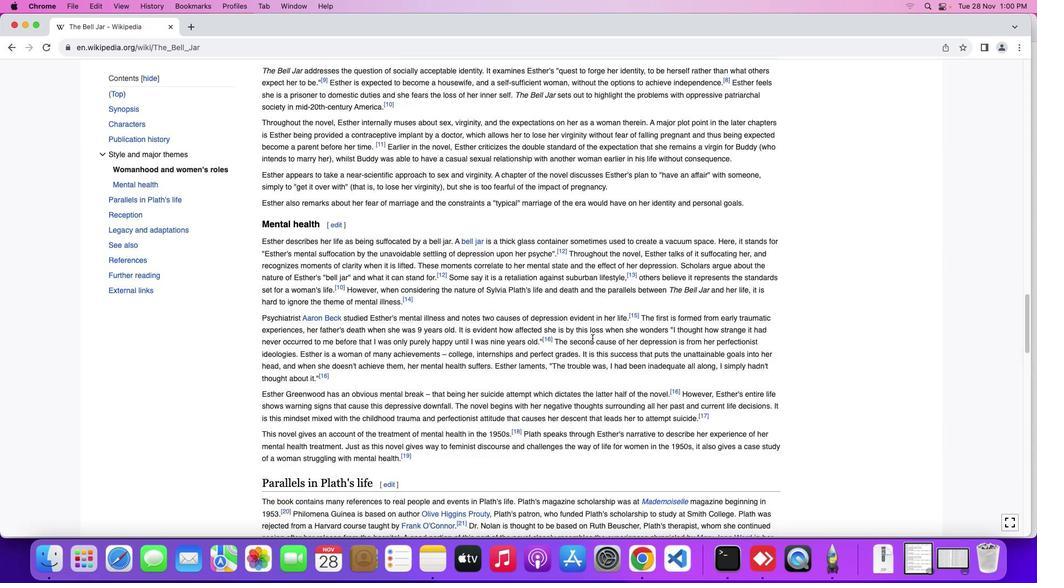 
Action: Mouse moved to (590, 336)
Screenshot: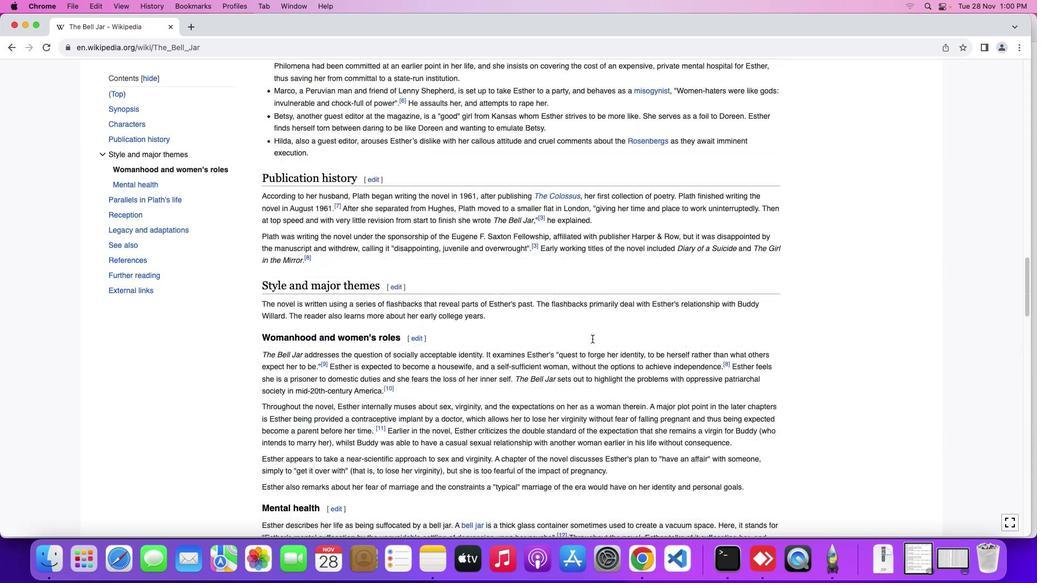 
Action: Mouse scrolled (590, 336) with delta (-1, -1)
Screenshot: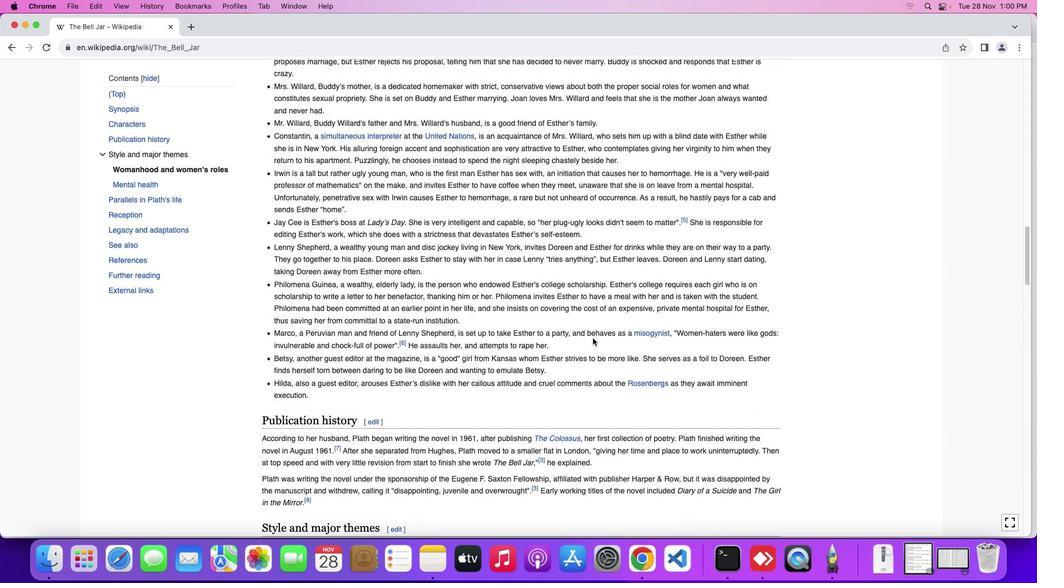
Action: Mouse scrolled (590, 336) with delta (-1, -1)
Screenshot: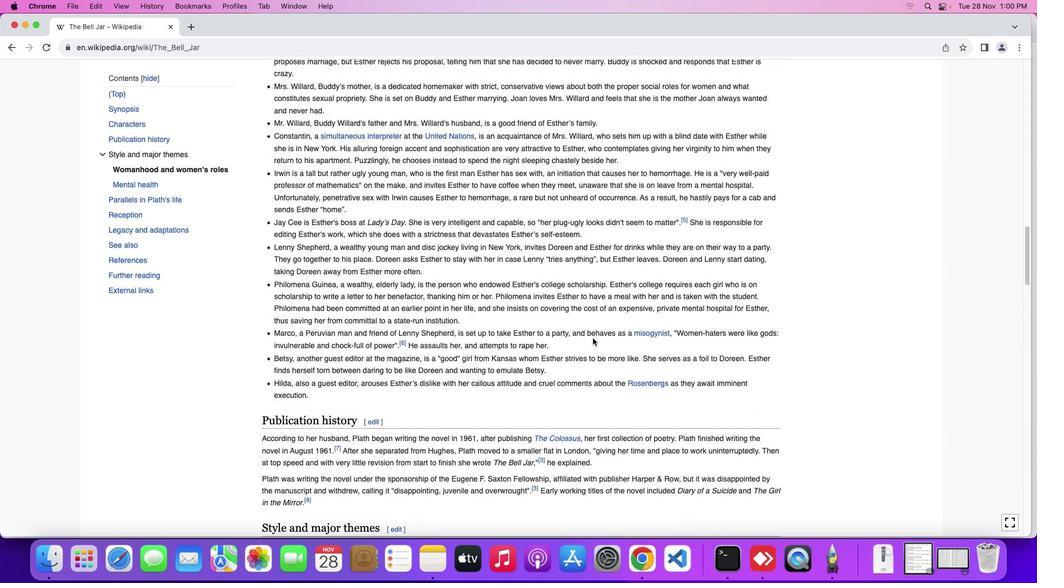 
Action: Mouse moved to (590, 336)
Screenshot: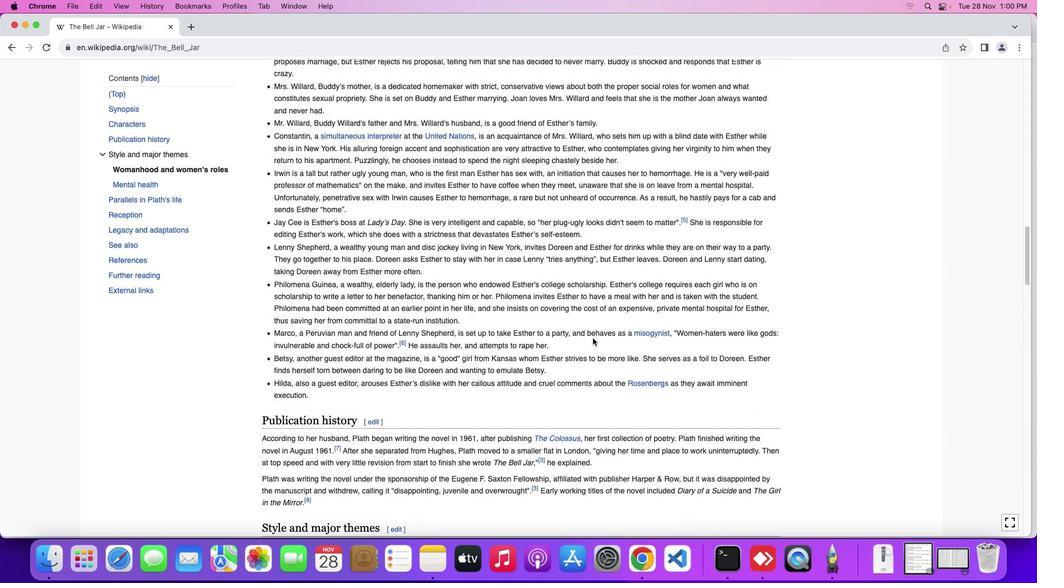 
Action: Mouse scrolled (590, 336) with delta (-1, 0)
Screenshot: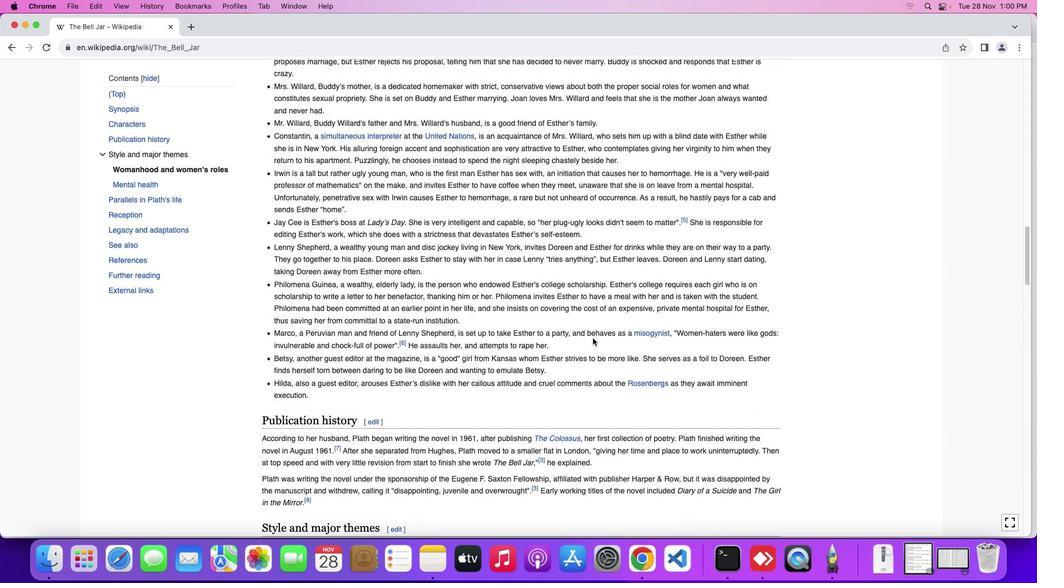 
Action: Mouse scrolled (590, 336) with delta (-1, 0)
Screenshot: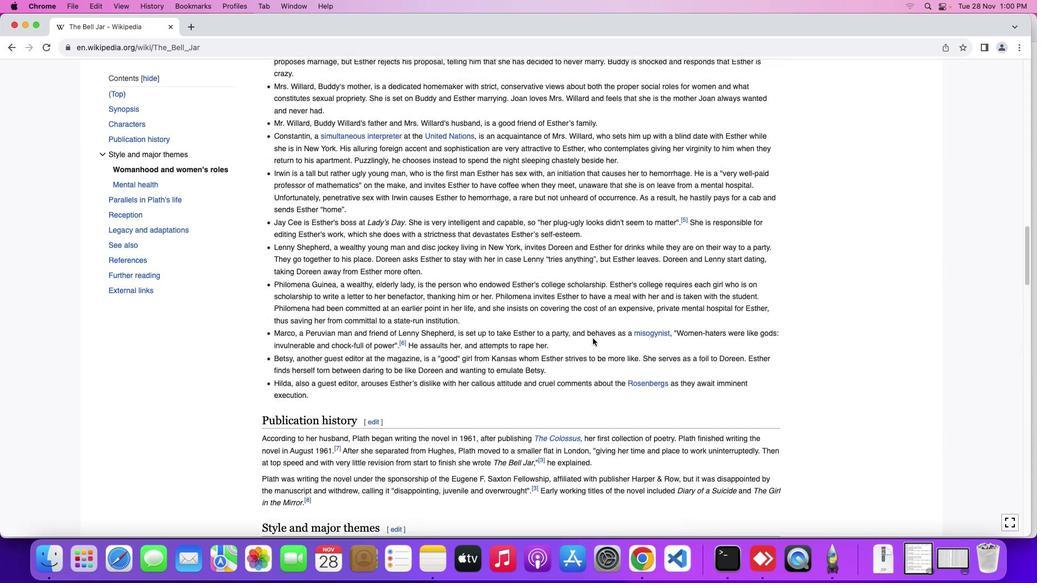 
Action: Mouse scrolled (590, 336) with delta (-1, 1)
Screenshot: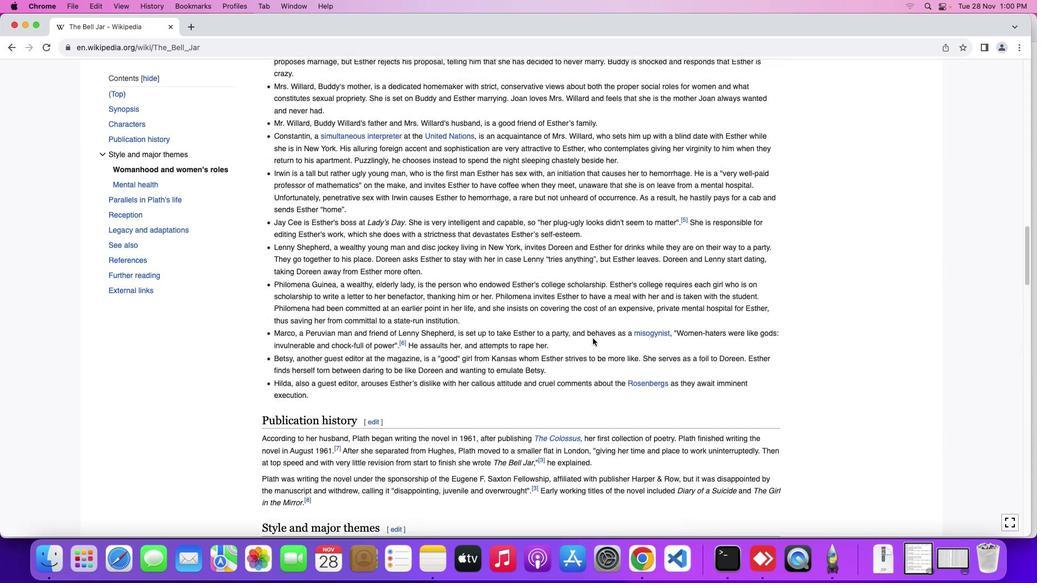 
Action: Mouse scrolled (590, 336) with delta (-1, 1)
Screenshot: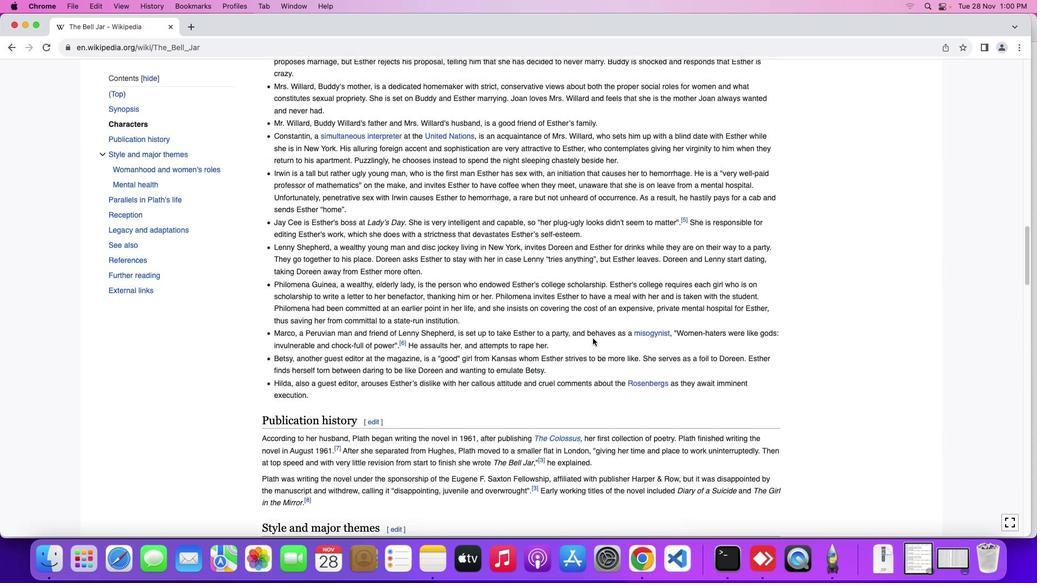 
Action: Mouse moved to (590, 336)
Screenshot: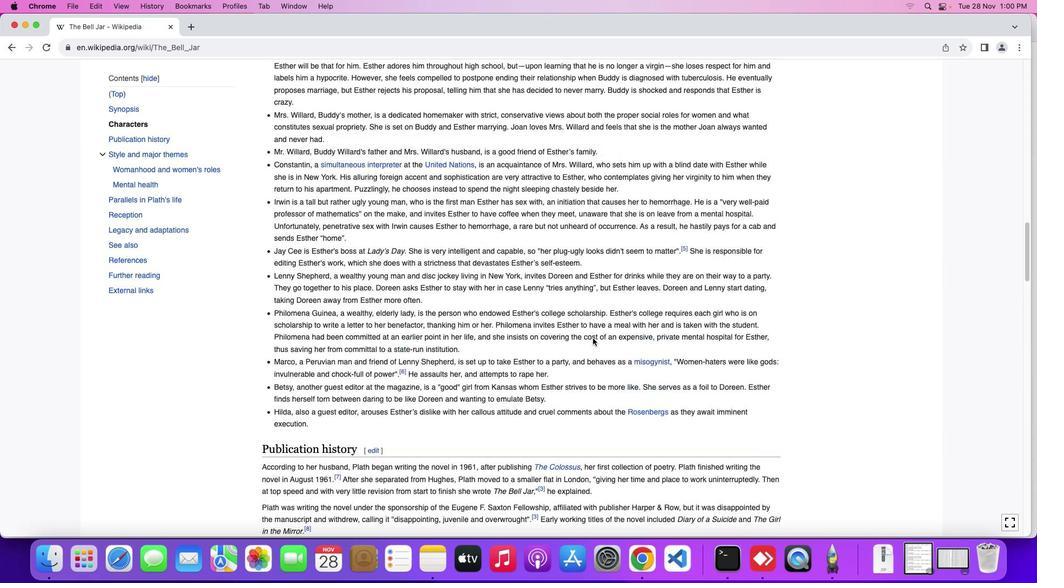 
Action: Mouse scrolled (590, 336) with delta (-1, -1)
Screenshot: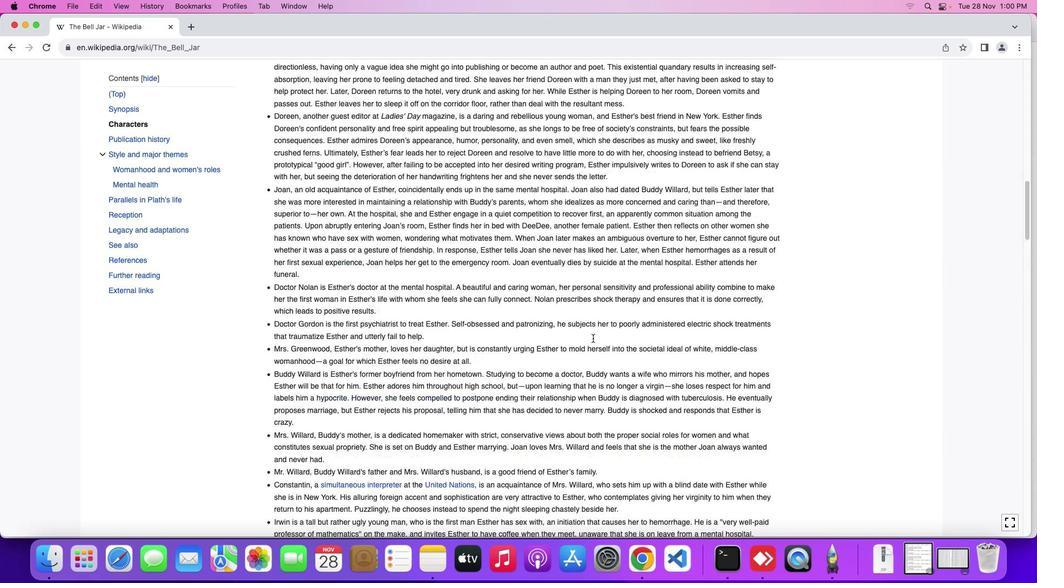 
Action: Mouse scrolled (590, 336) with delta (-1, -1)
Screenshot: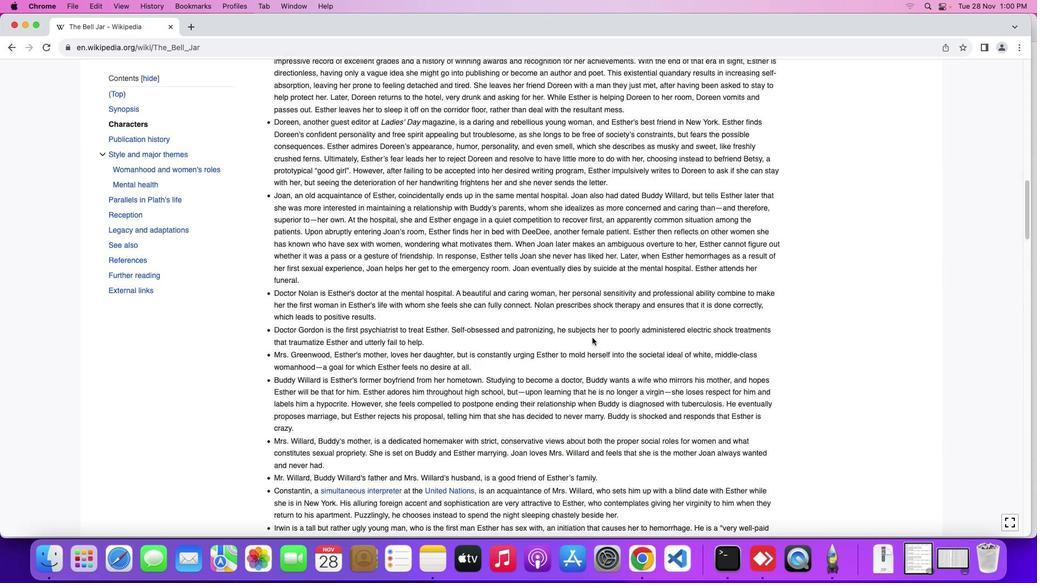 
Action: Mouse scrolled (590, 336) with delta (-1, 0)
Screenshot: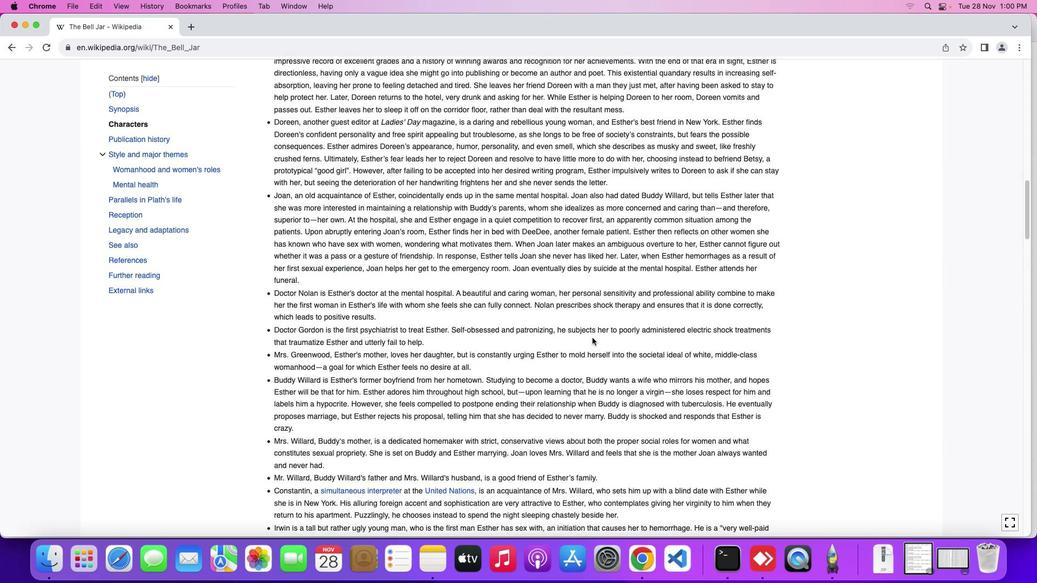 
Action: Mouse scrolled (590, 336) with delta (-1, 0)
Screenshot: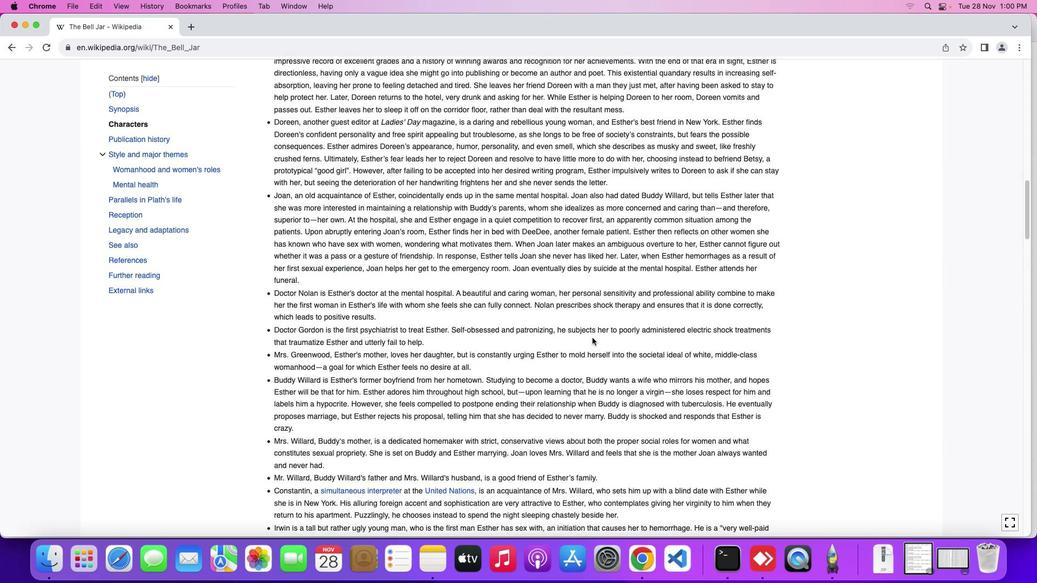
Action: Mouse scrolled (590, 336) with delta (-1, 1)
Screenshot: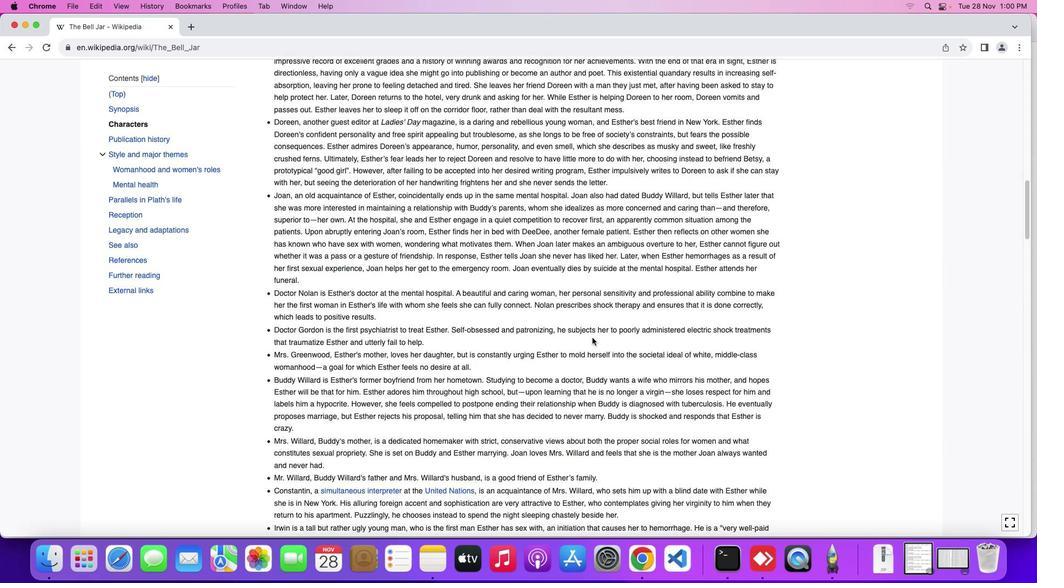 
Action: Mouse moved to (590, 336)
Screenshot: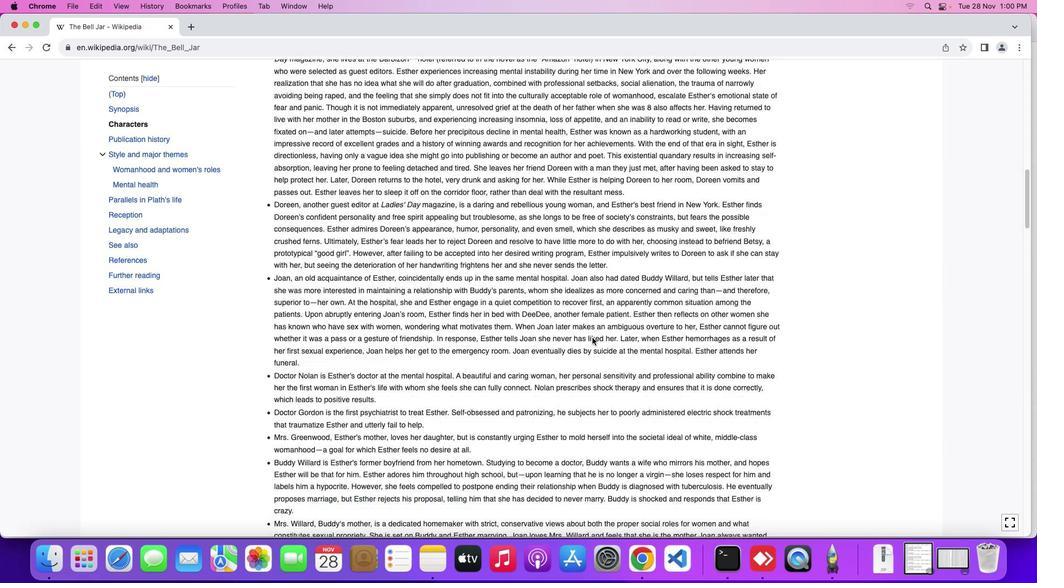 
Action: Mouse scrolled (590, 336) with delta (-1, -1)
Screenshot: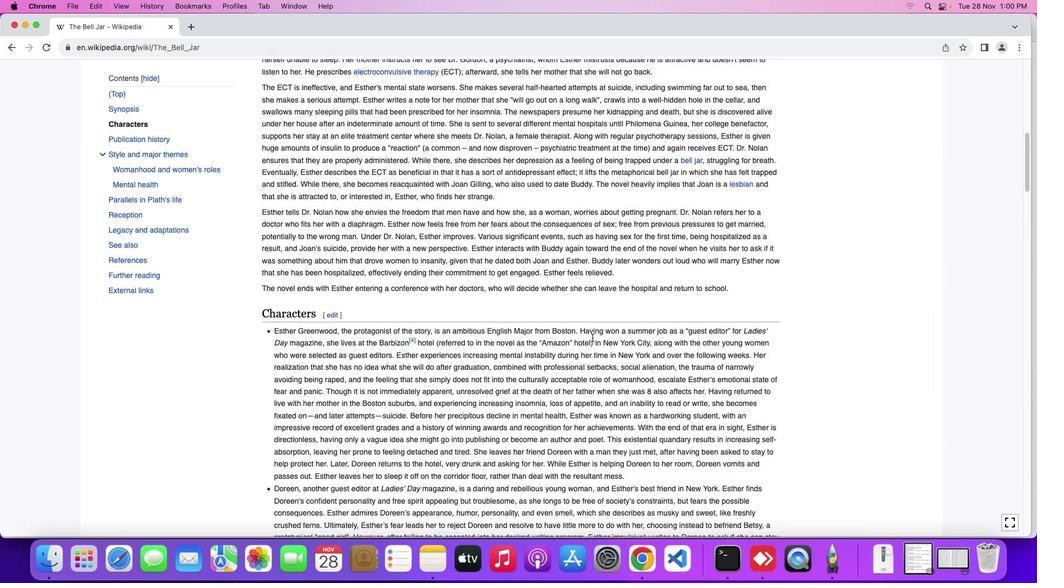 
Action: Mouse scrolled (590, 336) with delta (-1, -1)
Screenshot: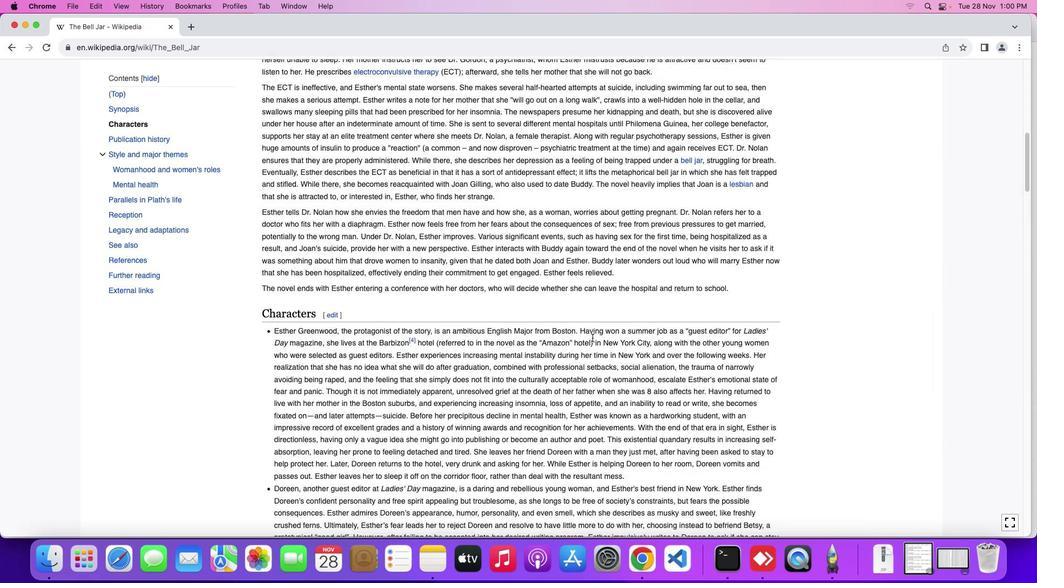 
Action: Mouse scrolled (590, 336) with delta (-1, 0)
Screenshot: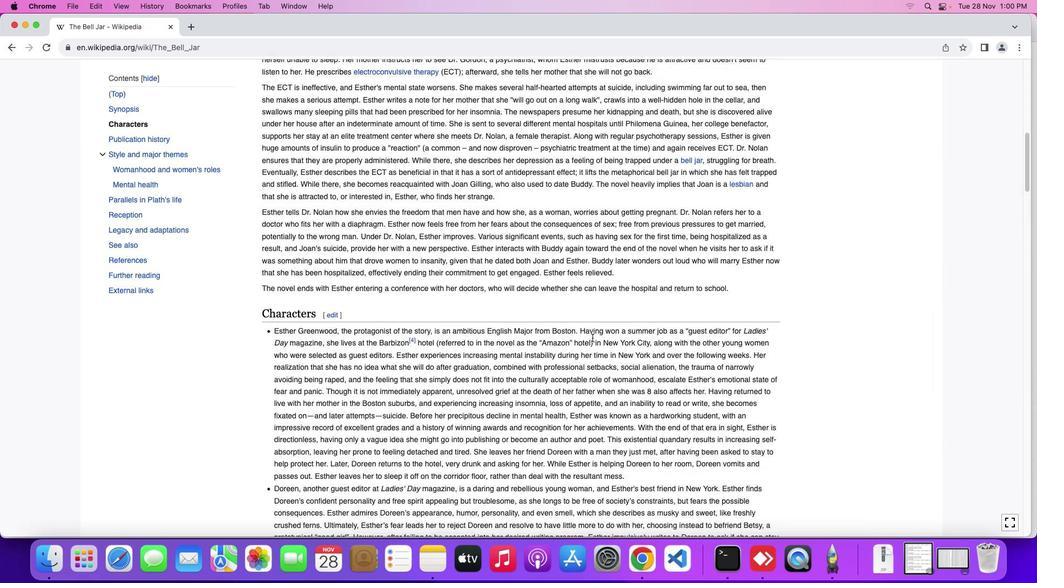 
Action: Mouse scrolled (590, 336) with delta (-1, 0)
Screenshot: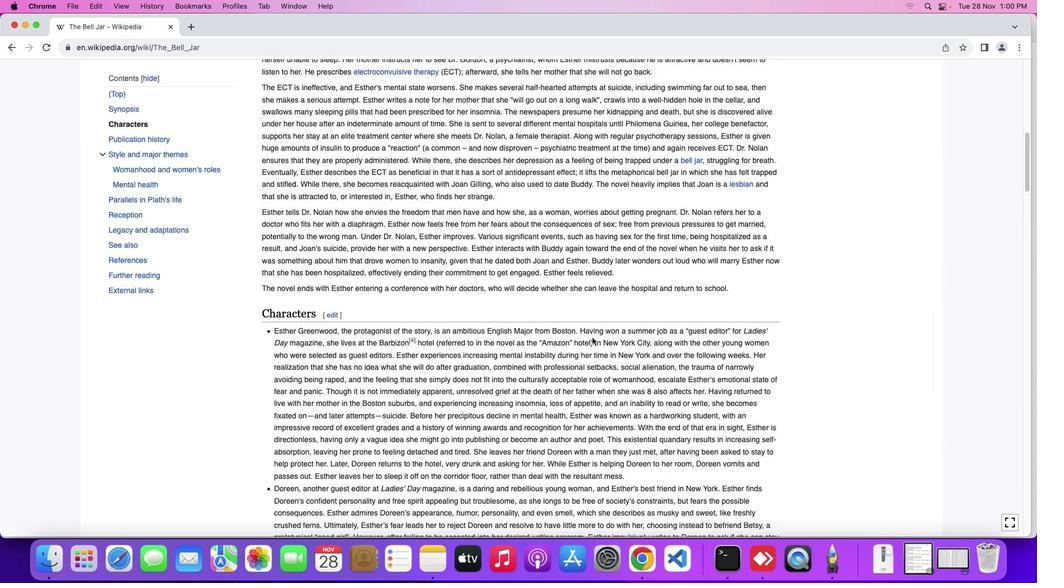 
Action: Mouse scrolled (590, 336) with delta (-1, 1)
Screenshot: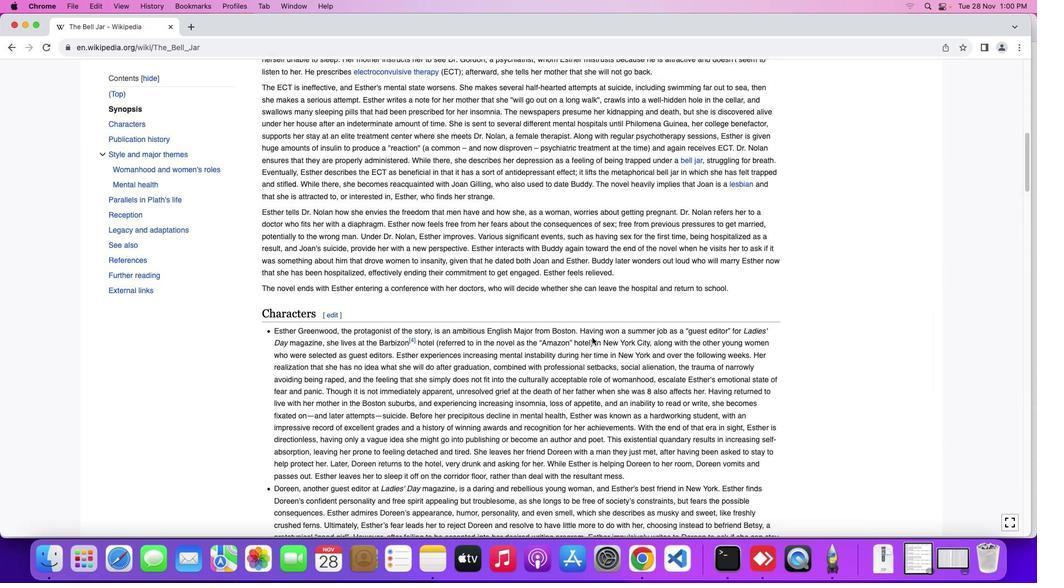 
Action: Mouse moved to (590, 335)
Screenshot: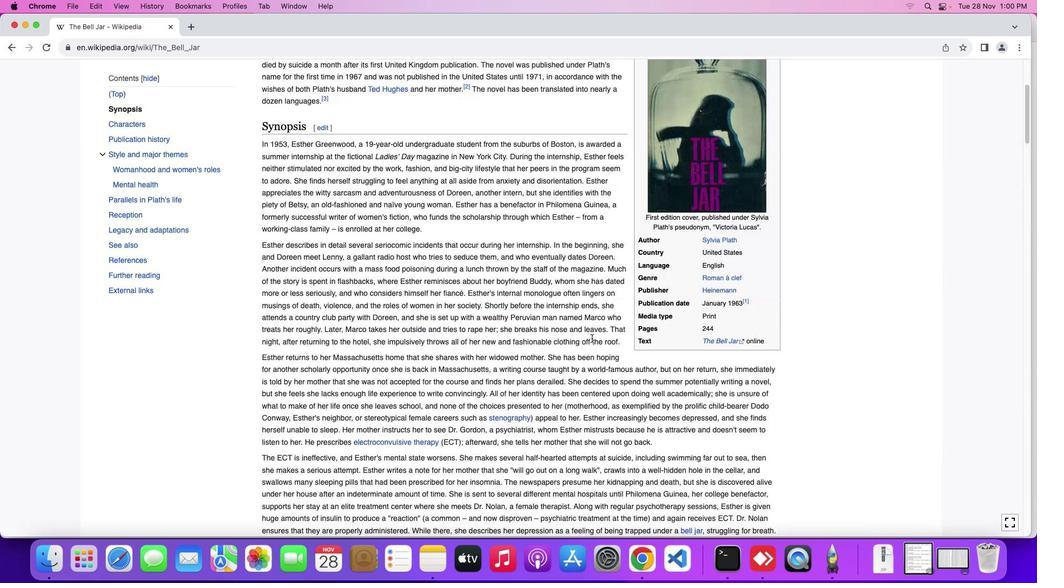 
Action: Mouse scrolled (590, 335) with delta (-1, -1)
Screenshot: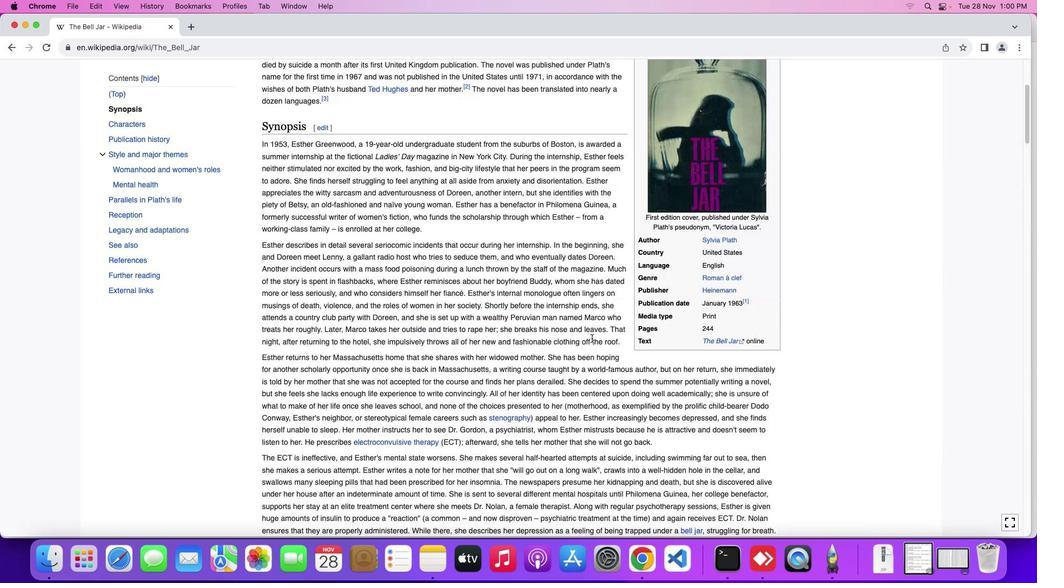 
Action: Mouse moved to (590, 336)
Screenshot: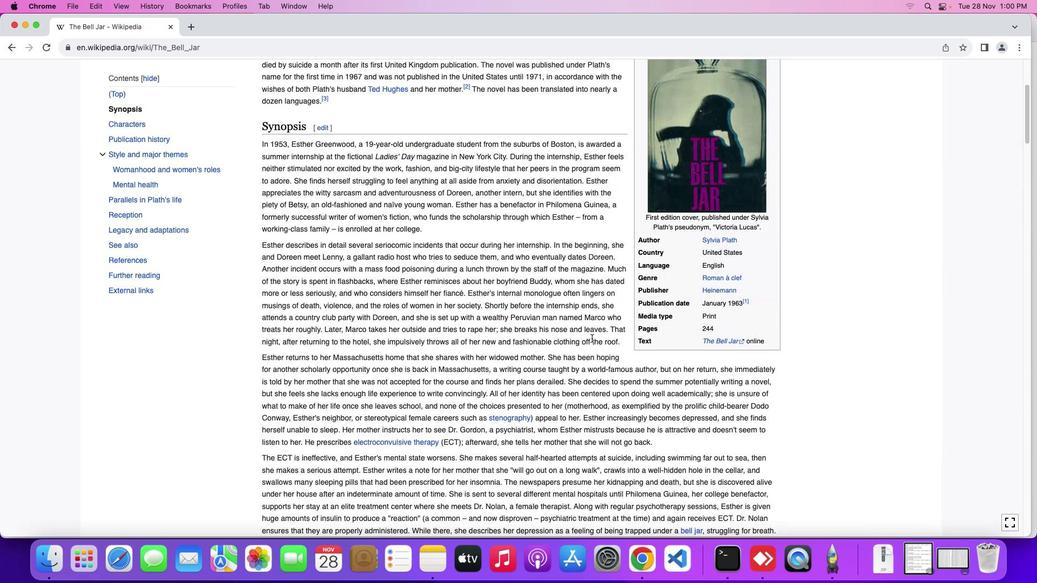 
Action: Mouse scrolled (590, 336) with delta (-1, -1)
Screenshot: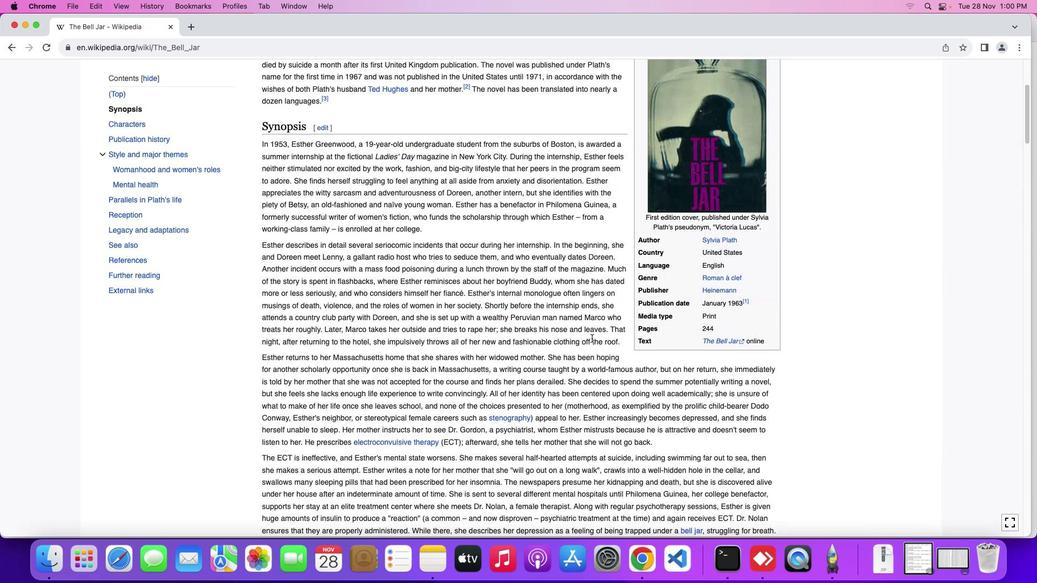 
Action: Mouse moved to (590, 336)
Screenshot: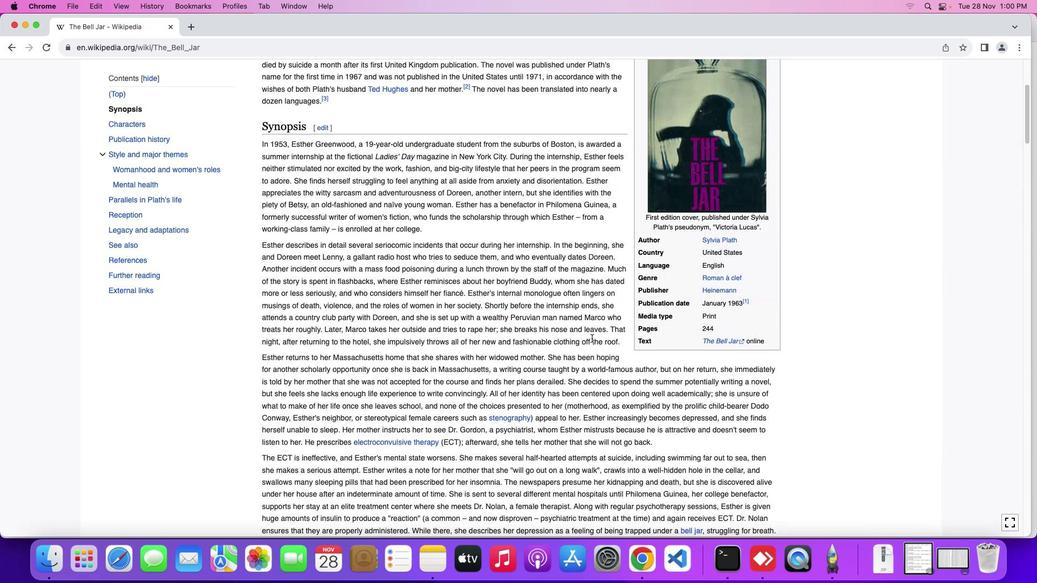 
Action: Mouse scrolled (590, 336) with delta (-1, 0)
Screenshot: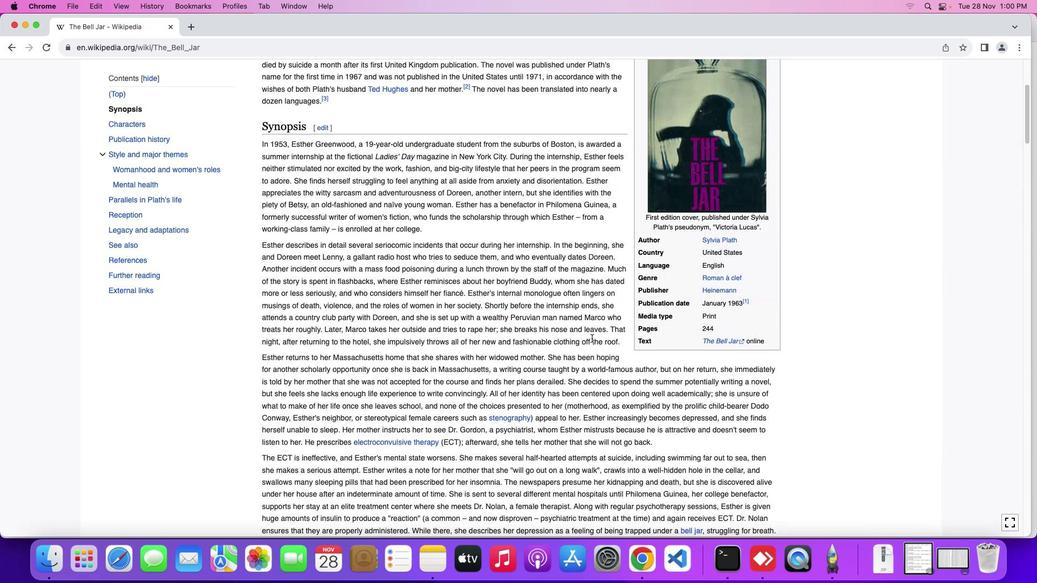 
Action: Mouse scrolled (590, 336) with delta (-1, 0)
Screenshot: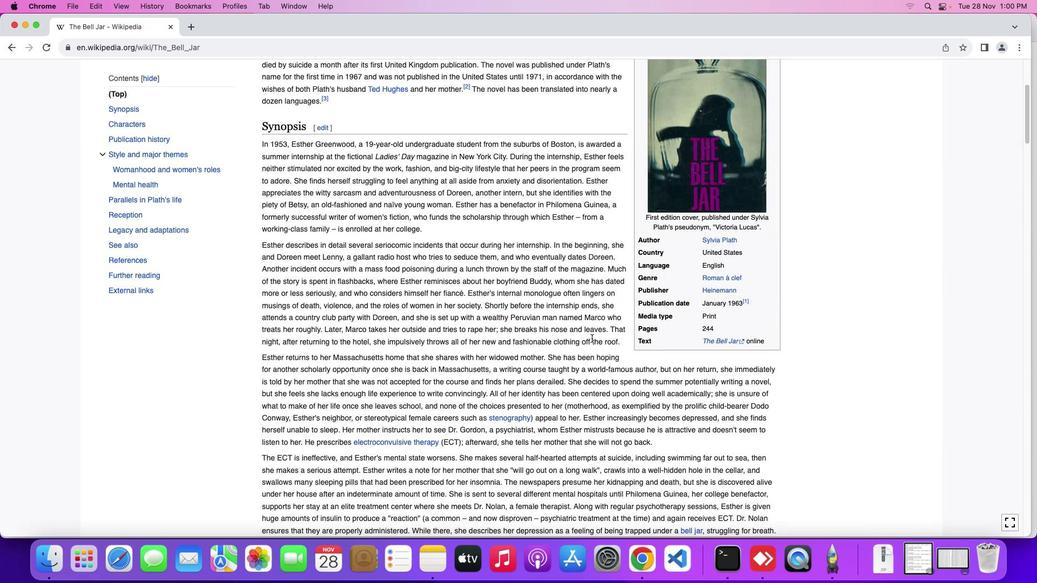 
Action: Mouse moved to (590, 336)
Screenshot: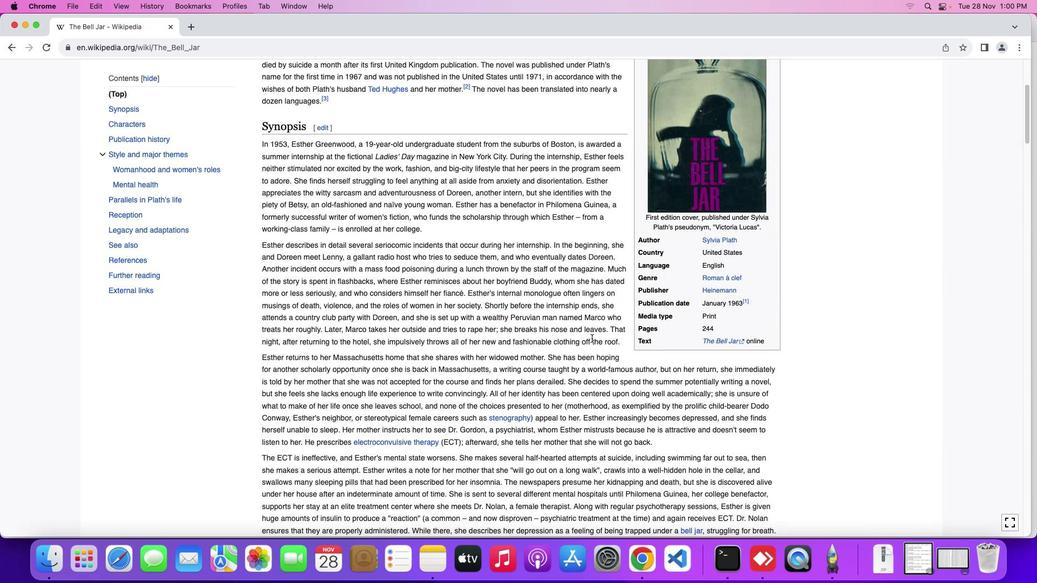 
Action: Mouse scrolled (590, 336) with delta (-1, 1)
Screenshot: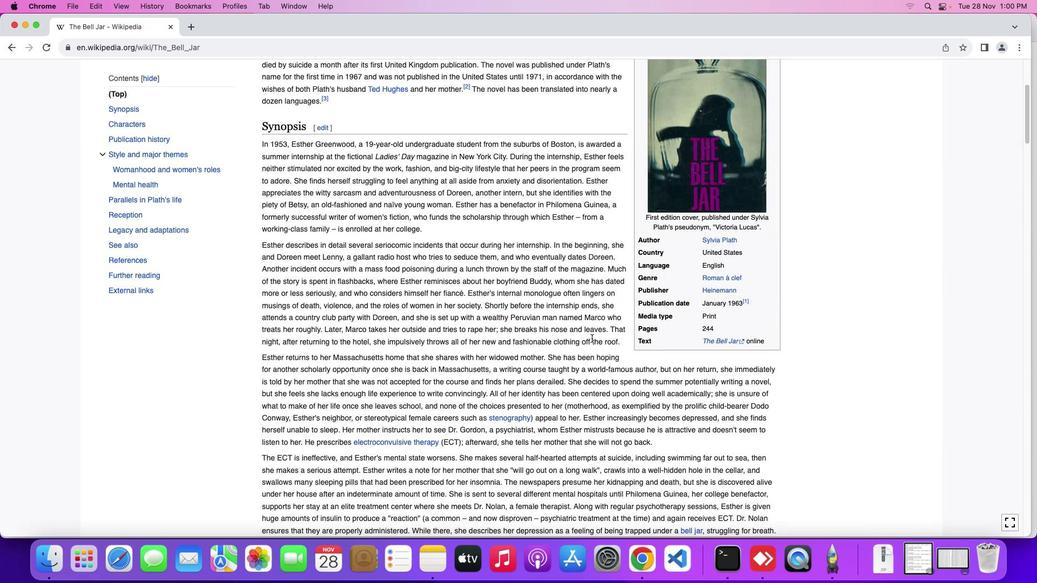 
Action: Mouse moved to (589, 336)
Screenshot: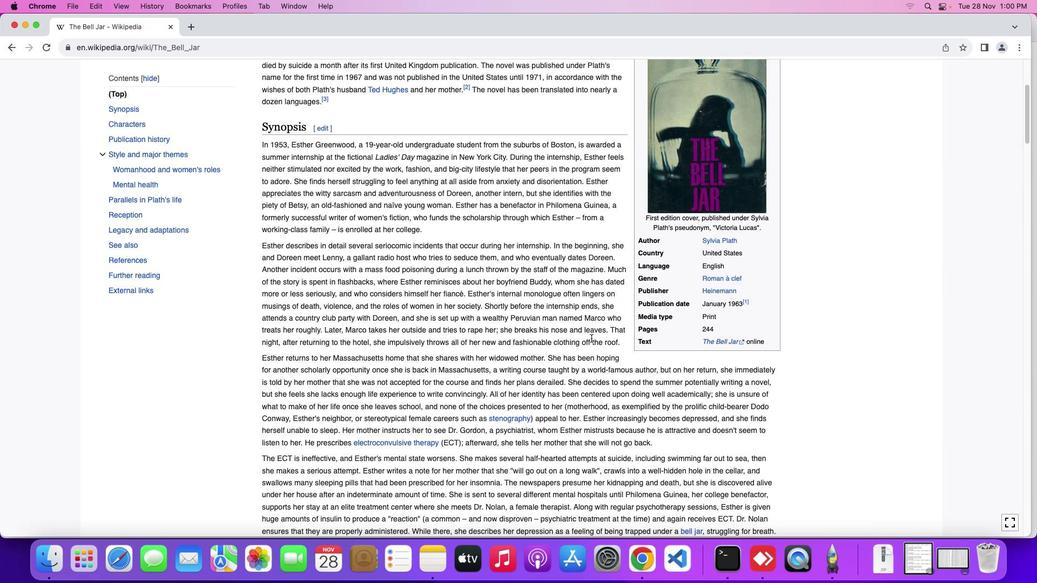 
Action: Mouse scrolled (589, 336) with delta (-1, -1)
Screenshot: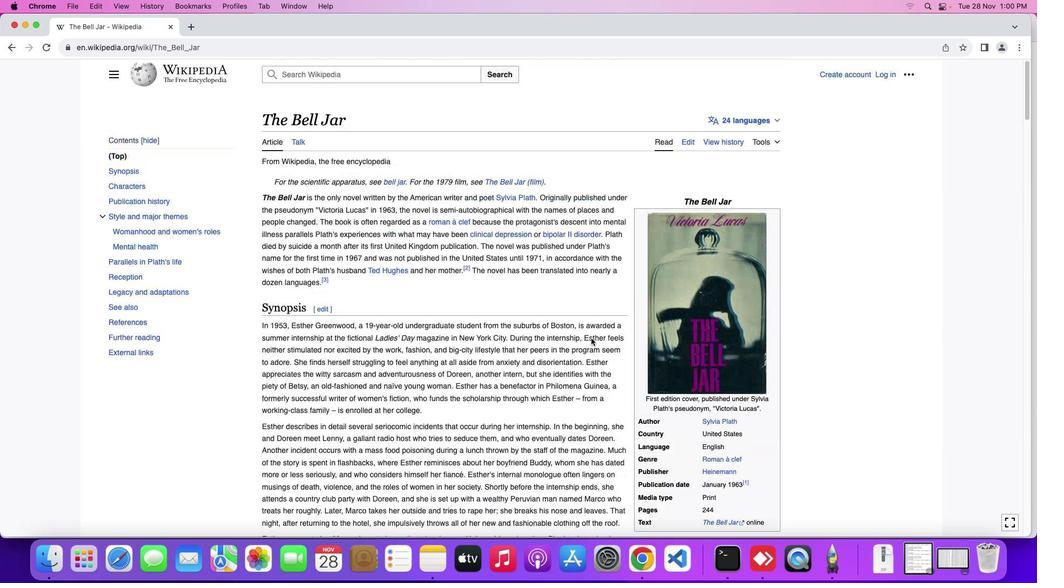 
Action: Mouse scrolled (589, 336) with delta (-1, -1)
Screenshot: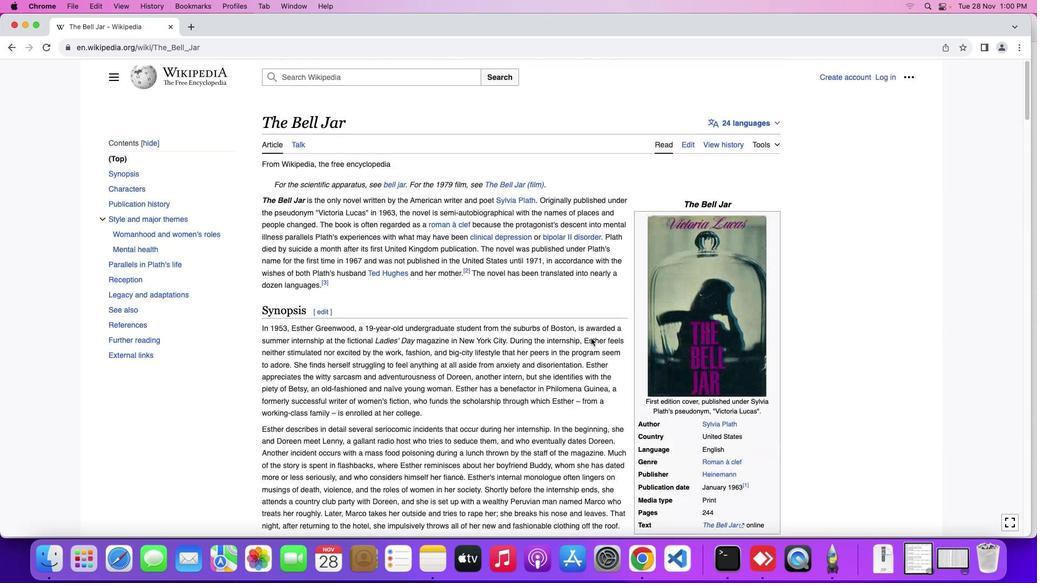 
Action: Mouse scrolled (589, 336) with delta (-1, 0)
Screenshot: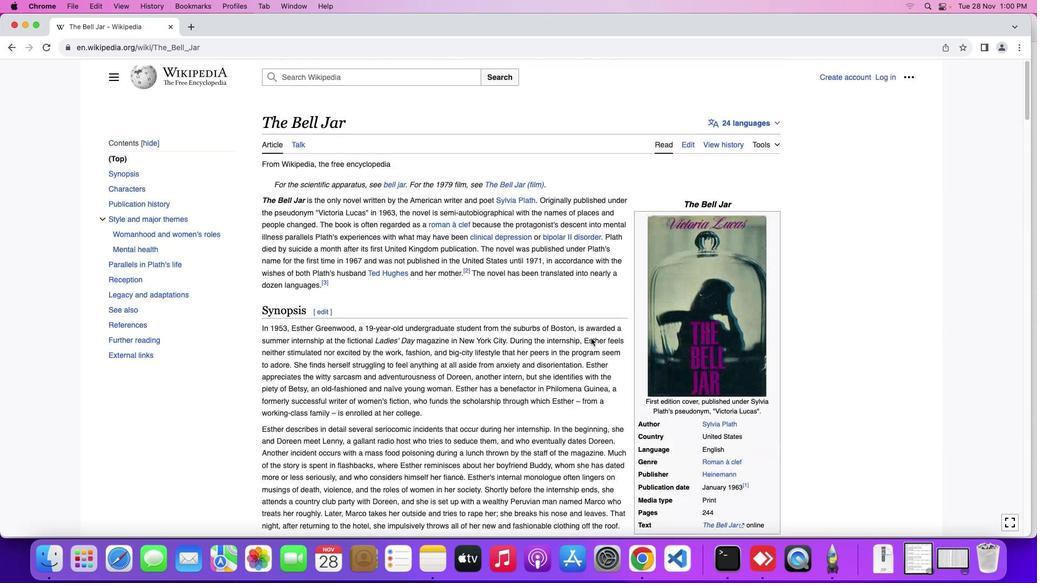 
Action: Mouse moved to (589, 336)
Screenshot: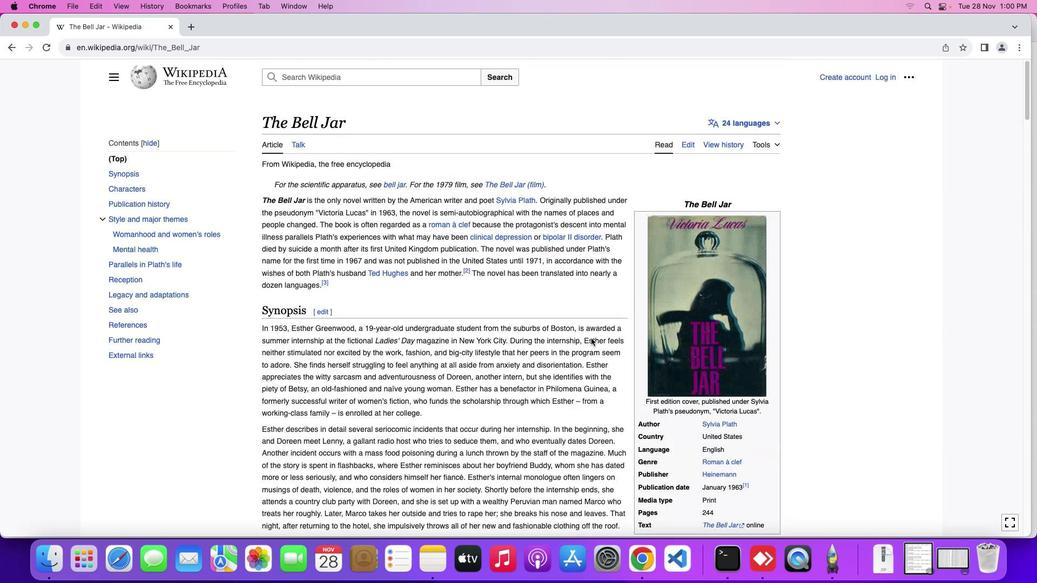 
Action: Mouse scrolled (589, 336) with delta (-1, 0)
Screenshot: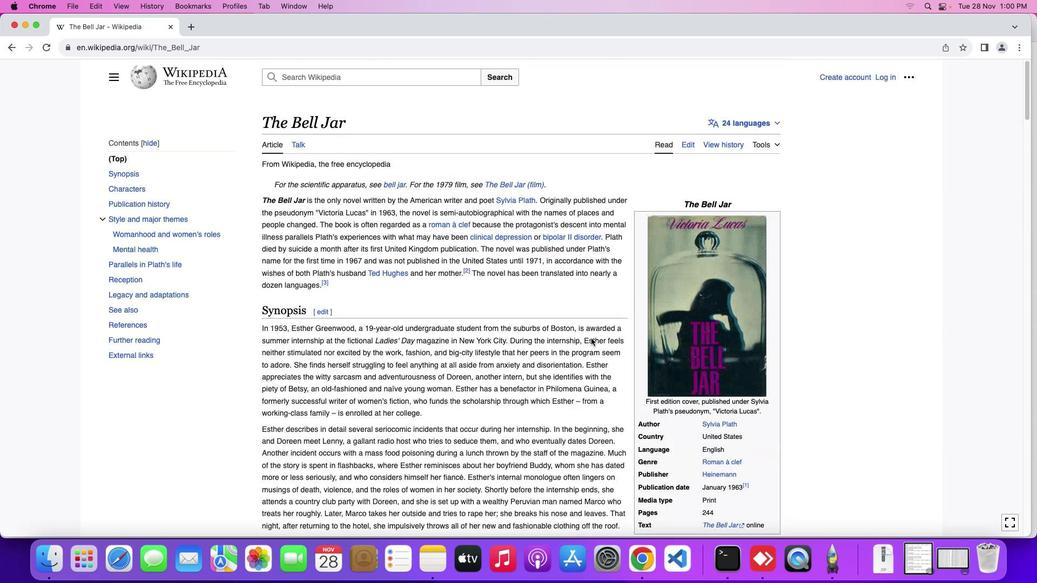 
Action: Mouse scrolled (589, 336) with delta (-1, 0)
Screenshot: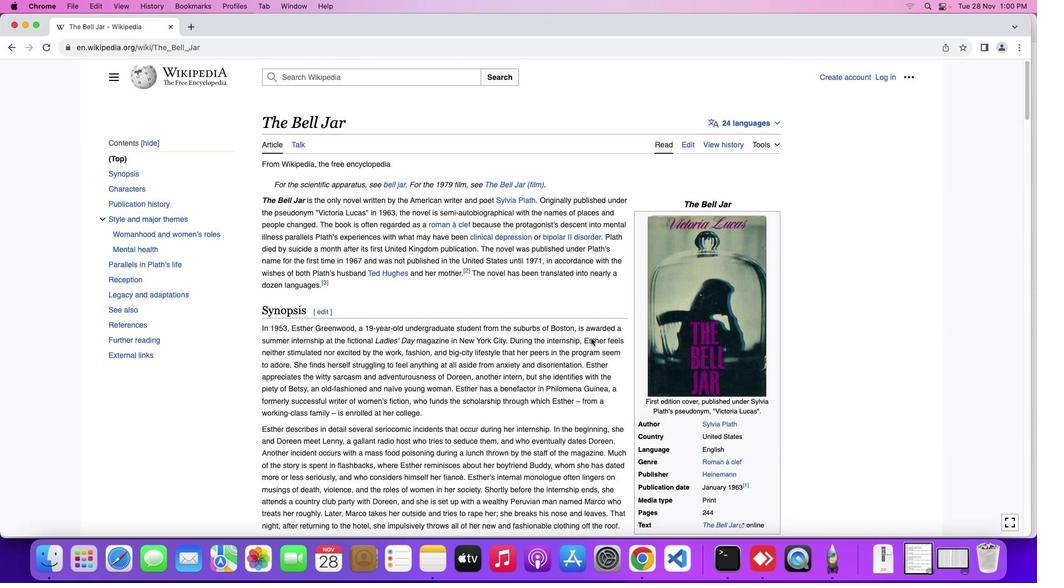 
Action: Mouse scrolled (589, 336) with delta (-1, -1)
Screenshot: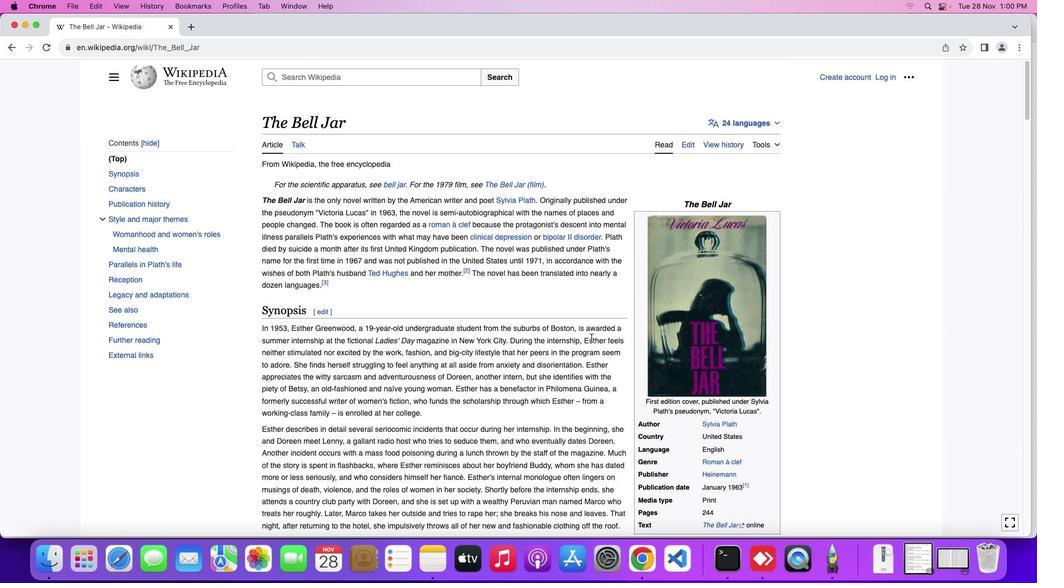 
Action: Mouse scrolled (589, 336) with delta (-1, -1)
Screenshot: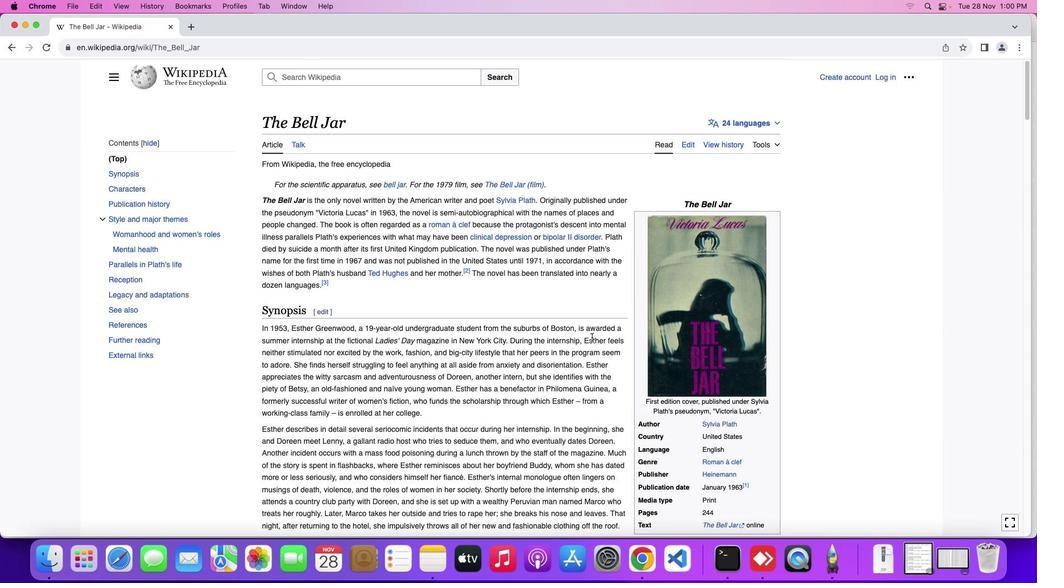 
Action: Mouse scrolled (589, 336) with delta (-1, 0)
Screenshot: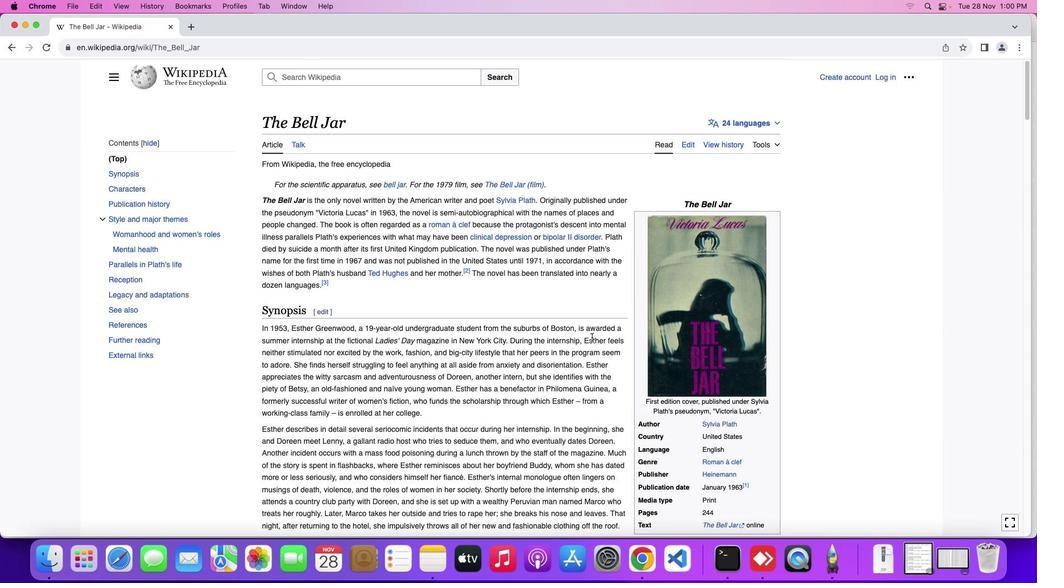 
Action: Mouse scrolled (589, 336) with delta (-1, 0)
Screenshot: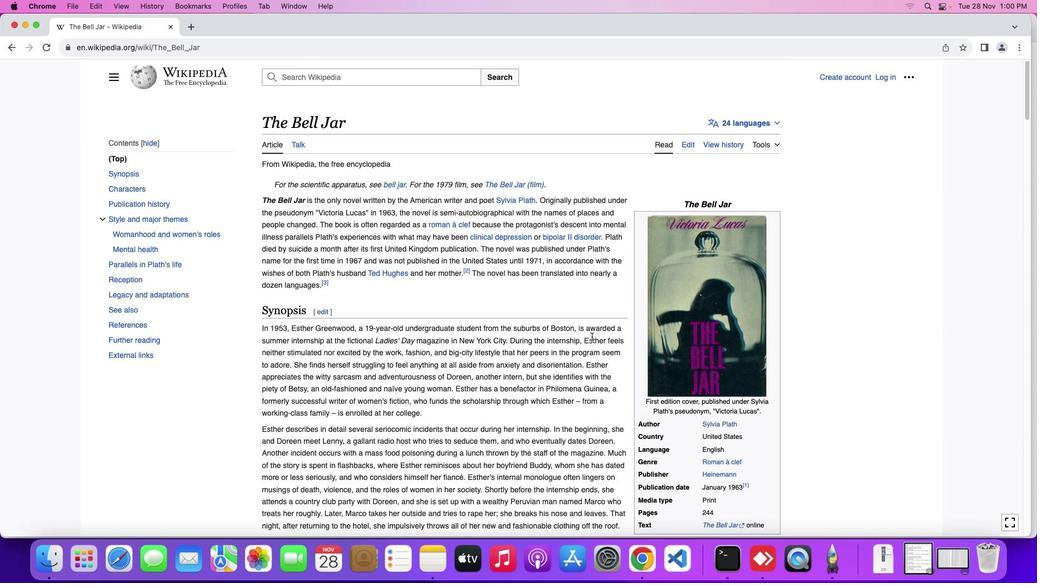 
Action: Mouse moved to (589, 334)
Screenshot: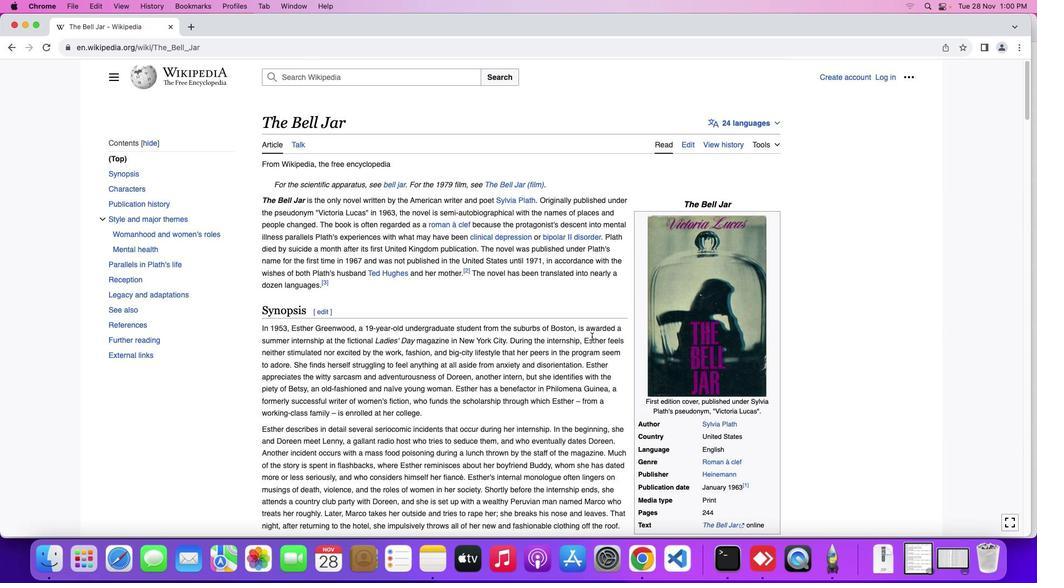 
Action: Mouse scrolled (589, 334) with delta (-1, -1)
Screenshot: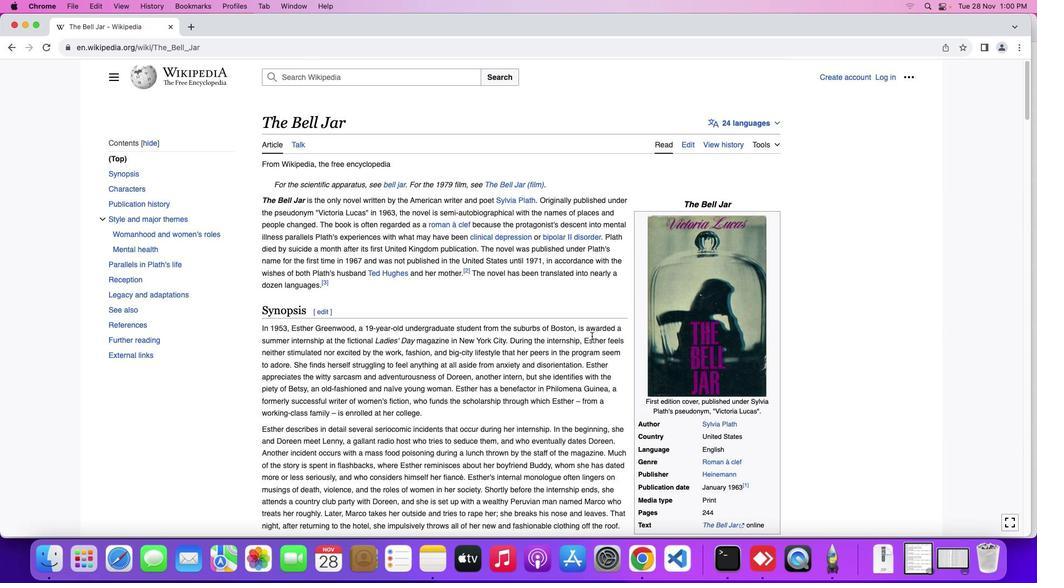 
Action: Mouse scrolled (589, 334) with delta (-1, -1)
Screenshot: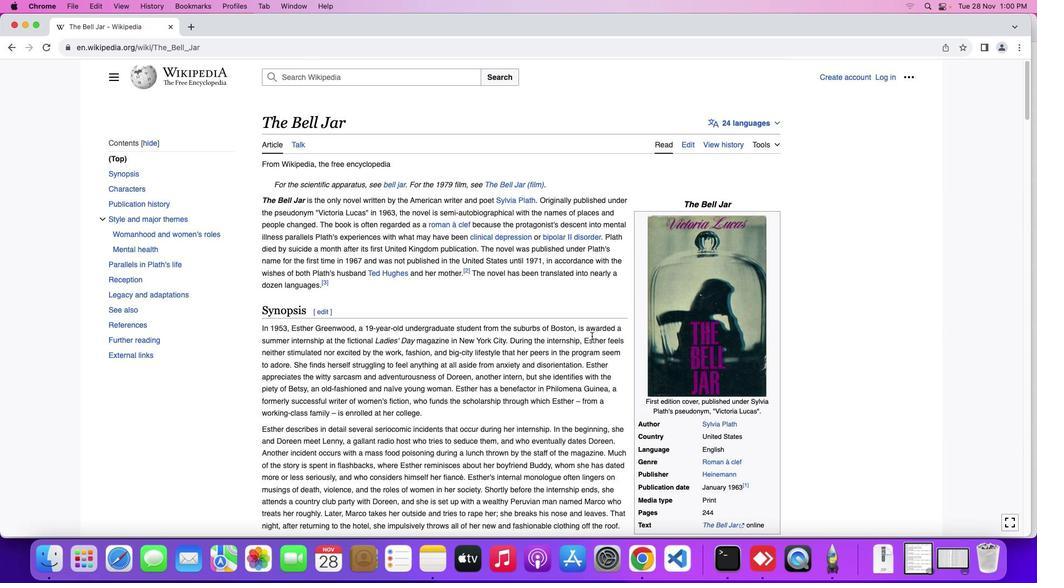 
Action: Mouse scrolled (589, 334) with delta (-1, 0)
Screenshot: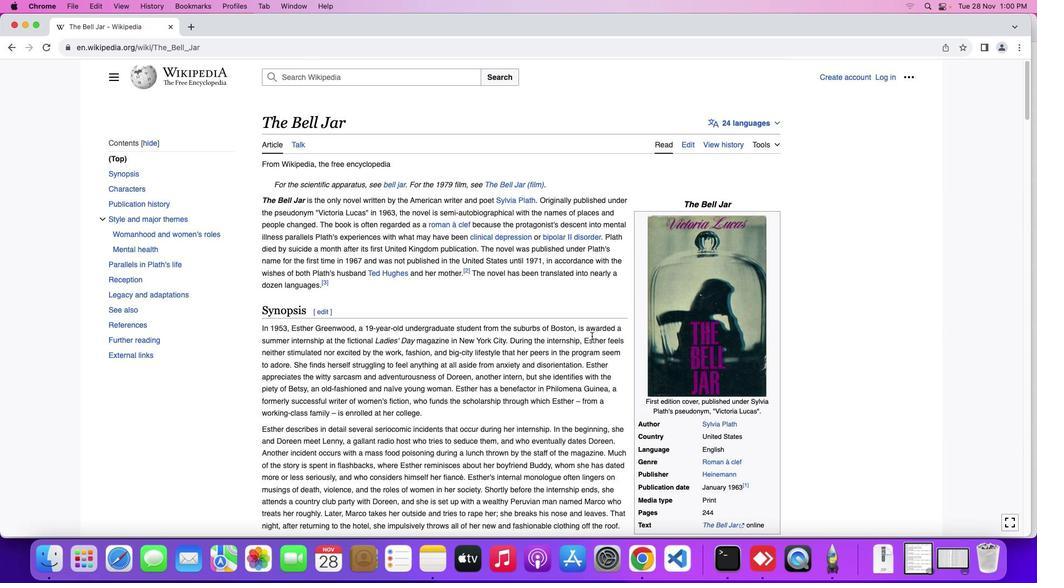 
Action: Mouse scrolled (589, 334) with delta (-1, 0)
Screenshot: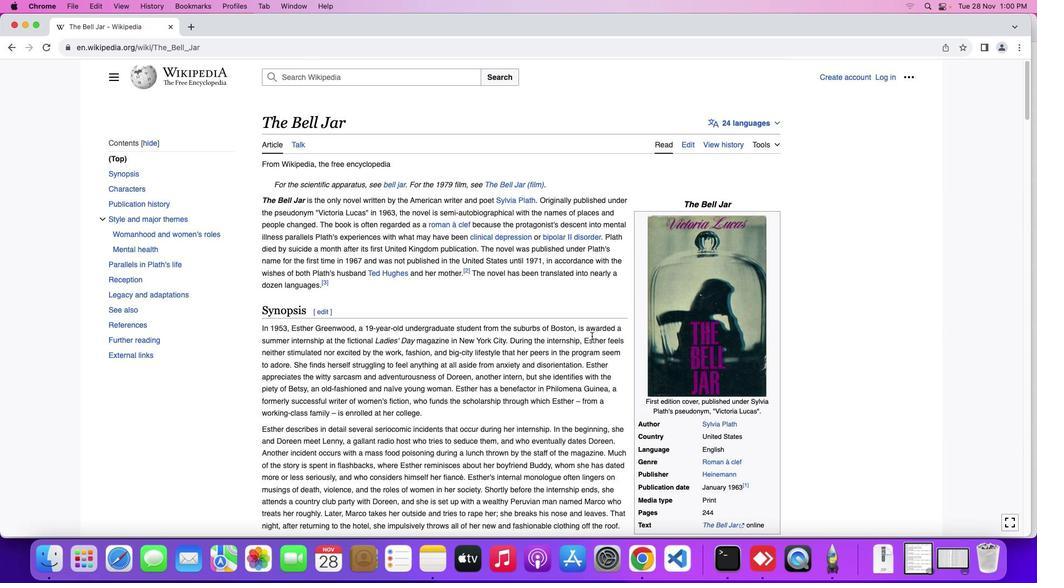 
Action: Mouse scrolled (589, 334) with delta (-1, 1)
Screenshot: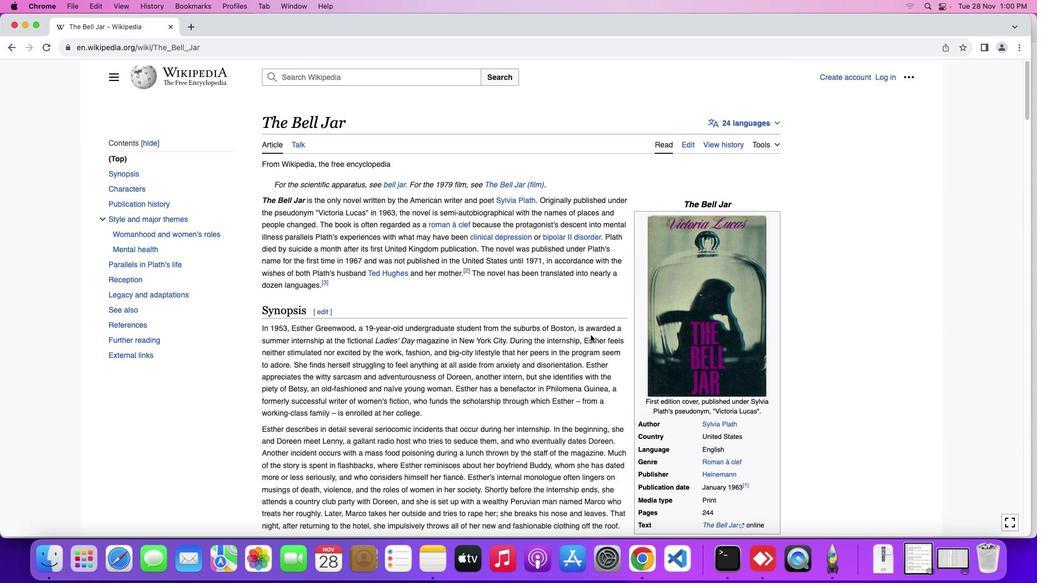 
Action: Mouse moved to (22, 24)
Screenshot: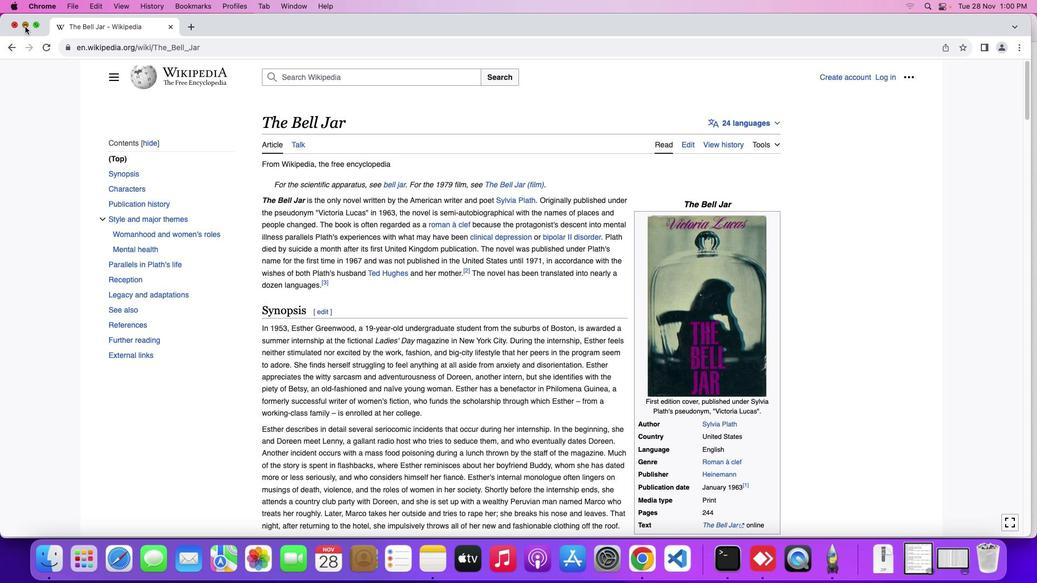 
Action: Mouse pressed left at (22, 24)
Screenshot: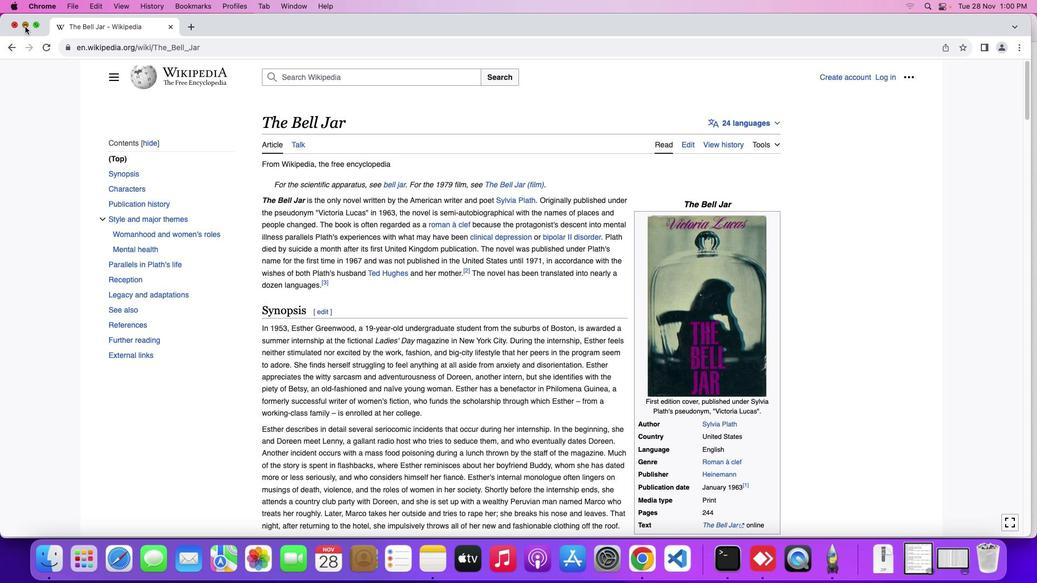 
Action: Mouse moved to (43, 96)
Screenshot: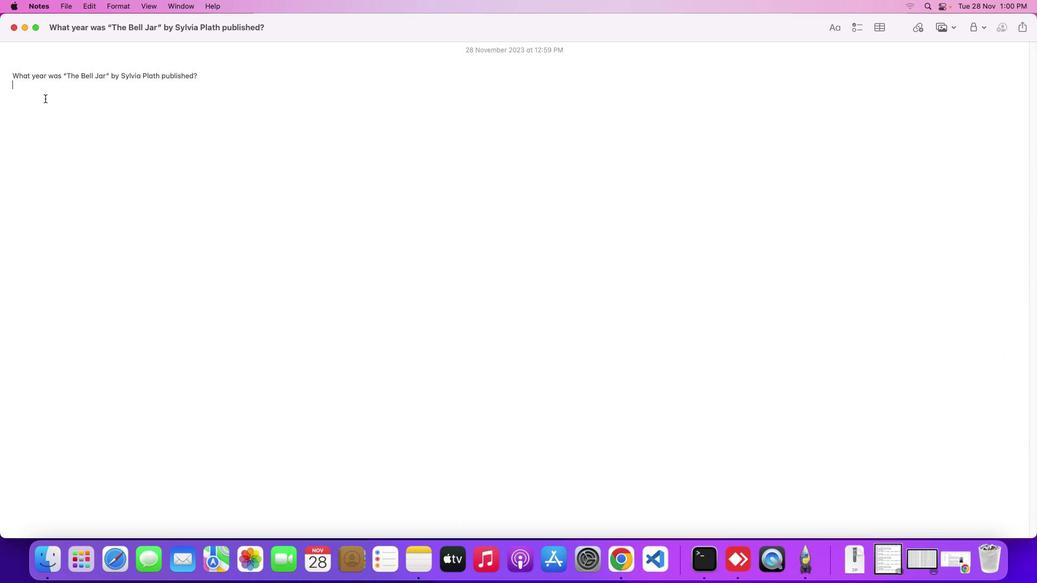 
Action: Mouse pressed left at (43, 96)
Screenshot: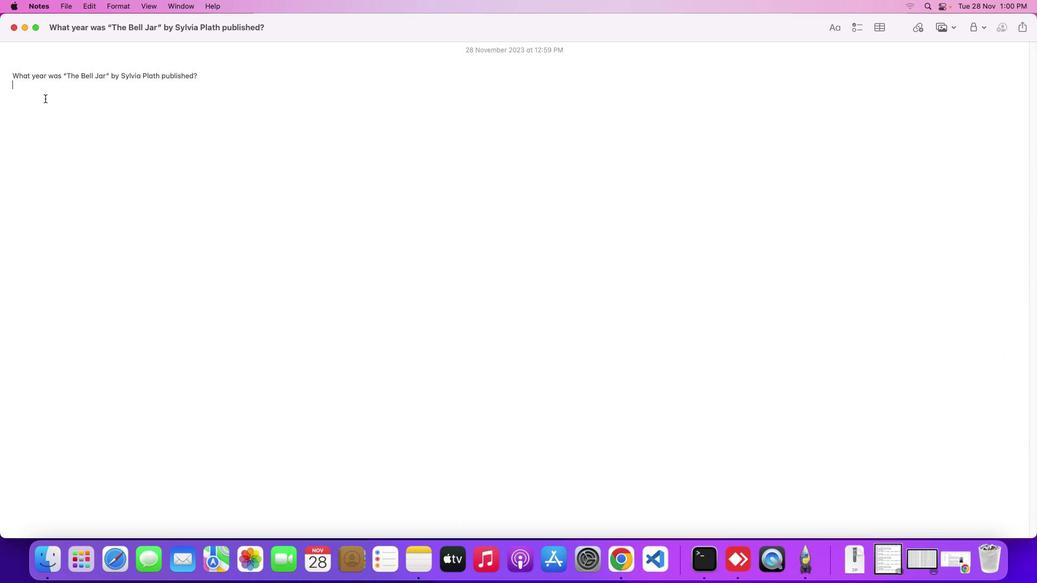 
Action: Mouse moved to (36, 91)
Screenshot: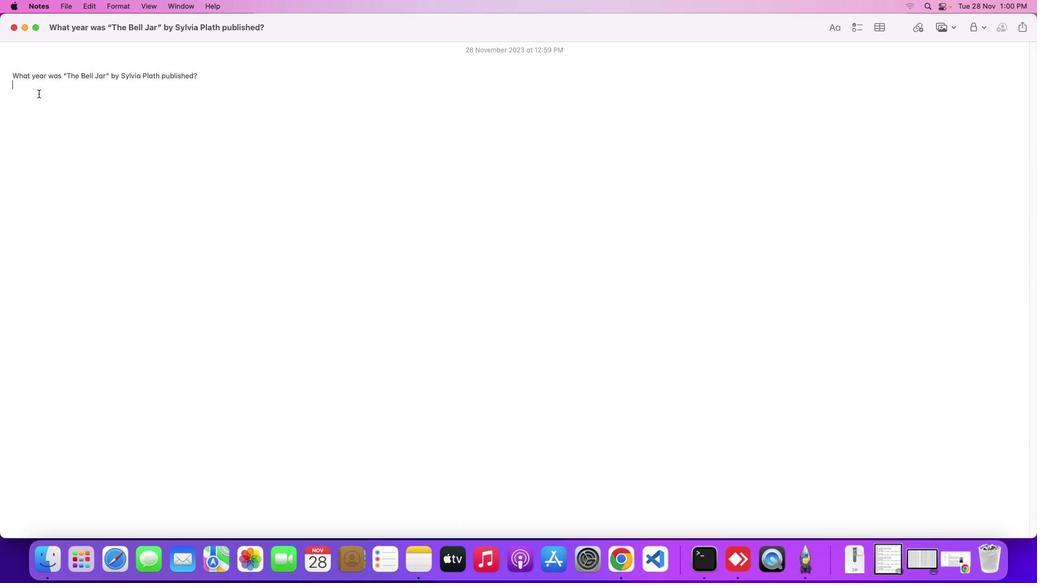 
Action: Mouse pressed left at (36, 91)
Screenshot: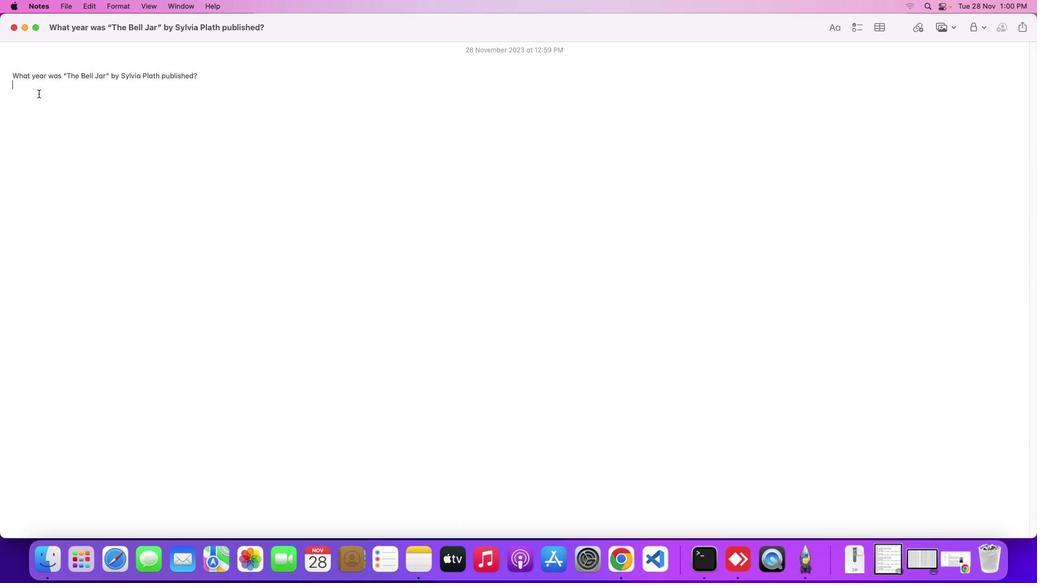 
Action: Key pressed Key.shift'"'Key.shift'T''h''e'Key.spaceKey.shift'B''e''l''l'Key.spaceKey.shift'J''a''r'Key.shift'"'Key.space'b''y'Key.spaceKey.shift'S''y''l''v''u'Key.backspace'i''a'Key.spaceKey.shift'P''l''a''t''h'Key.space'w''a''s'Key.space'p''u''b''l''i''s''h''e''d'Key.space'i''n'Key.space'1''9''6''3''.'
Screenshot: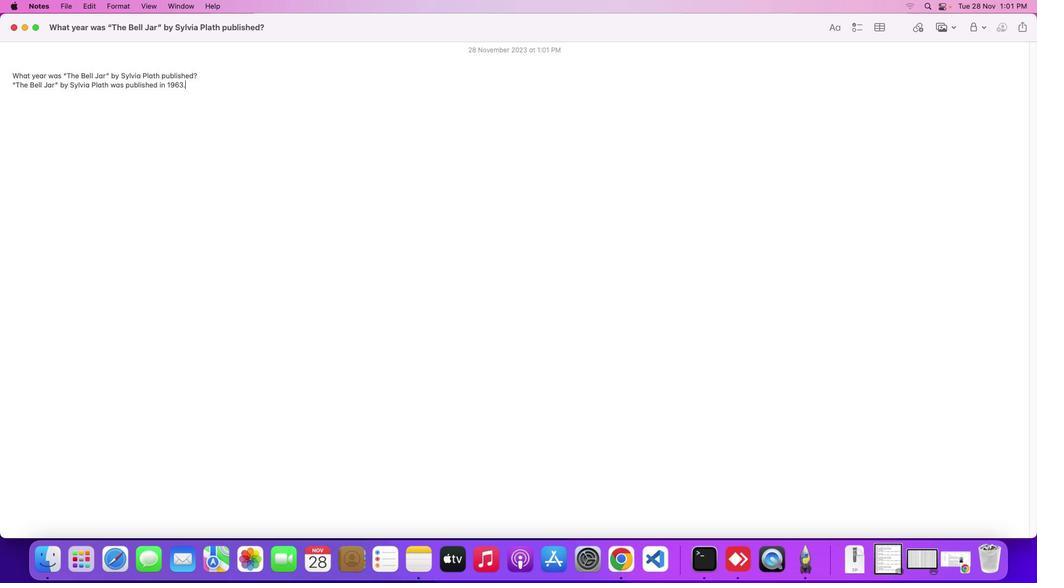 
